 Task: Find connections with filter location Atalaia with filter topic #consultantswith filter profile language Spanish with filter current company PINKVILLA with filter school Chinmaya Vidyalaya with filter industry Museums, Historical Sites, and Zoos with filter service category DJing with filter keywords title Social Media Assistant
Action: Mouse moved to (541, 110)
Screenshot: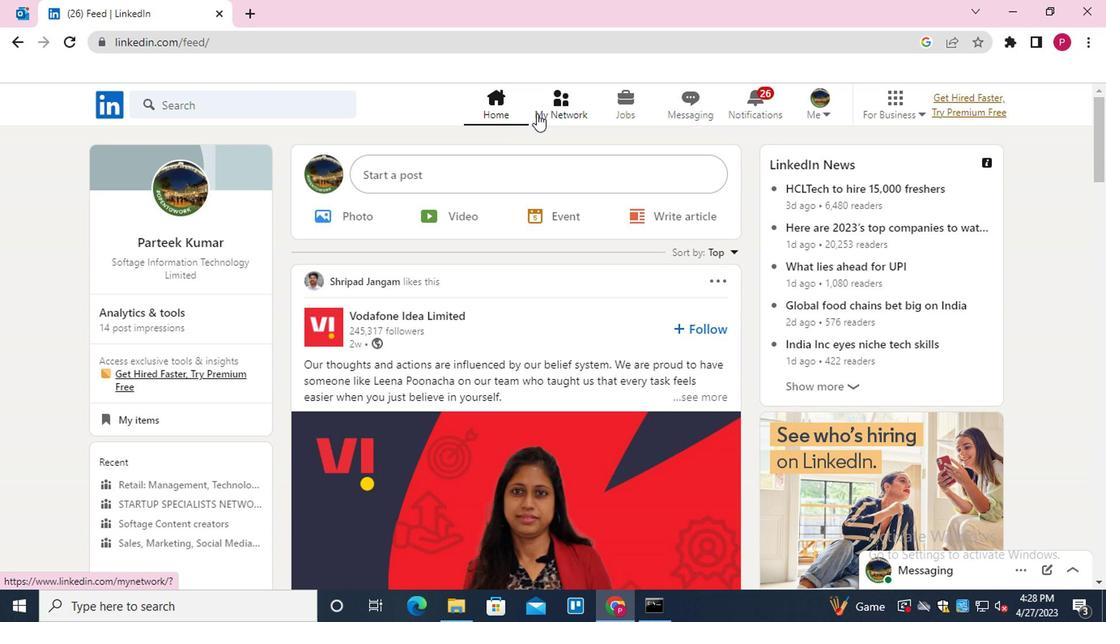 
Action: Mouse pressed left at (541, 110)
Screenshot: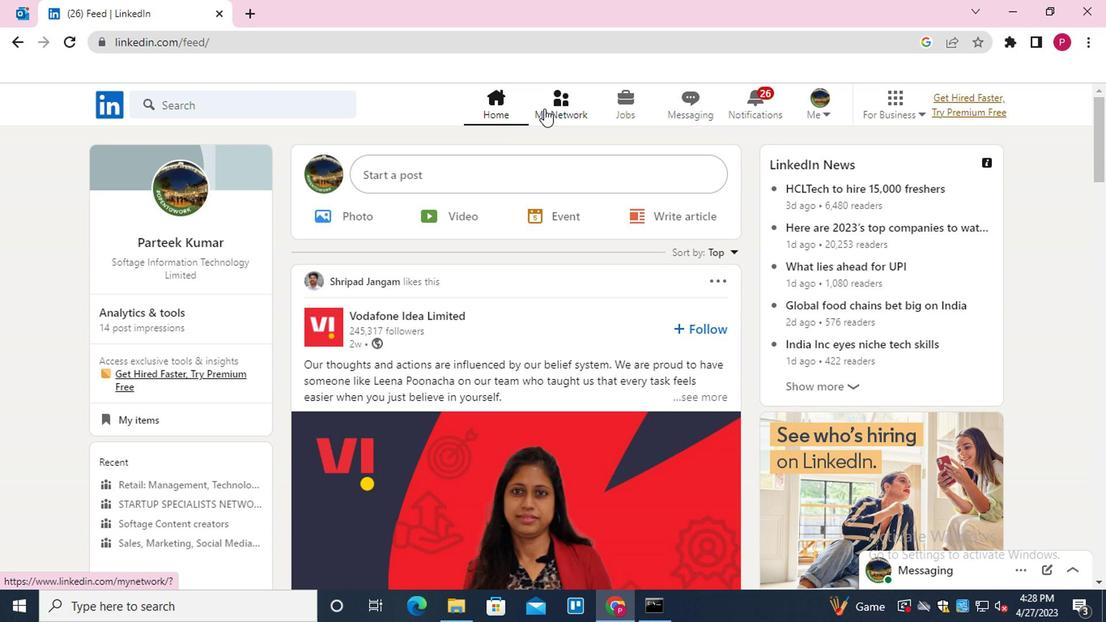 
Action: Mouse moved to (255, 194)
Screenshot: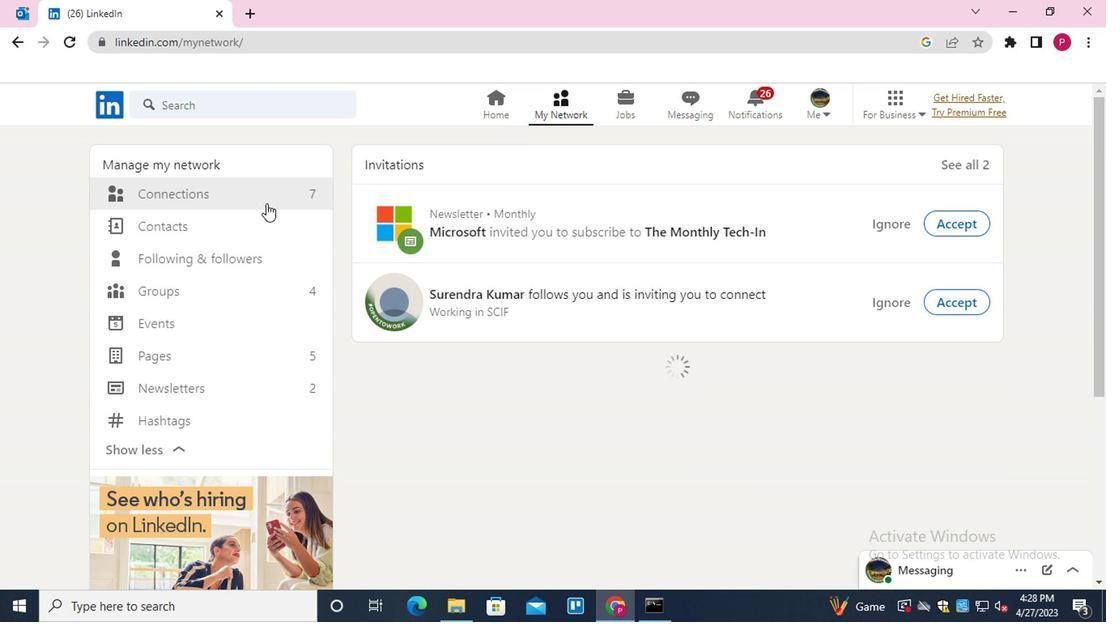 
Action: Mouse pressed left at (255, 194)
Screenshot: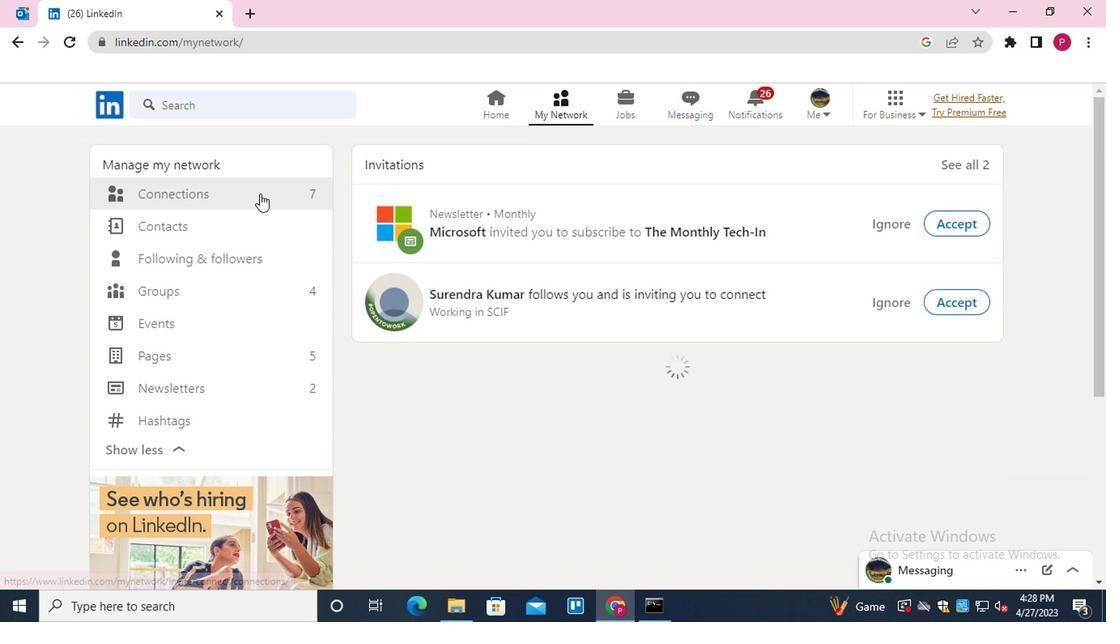 
Action: Mouse moved to (649, 194)
Screenshot: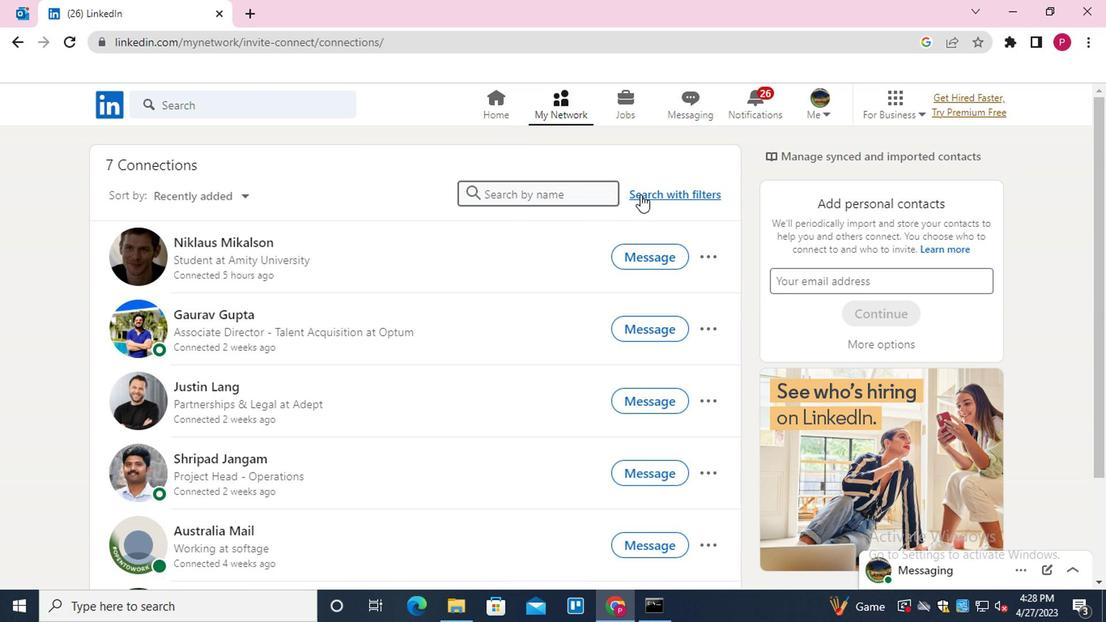 
Action: Mouse pressed left at (649, 194)
Screenshot: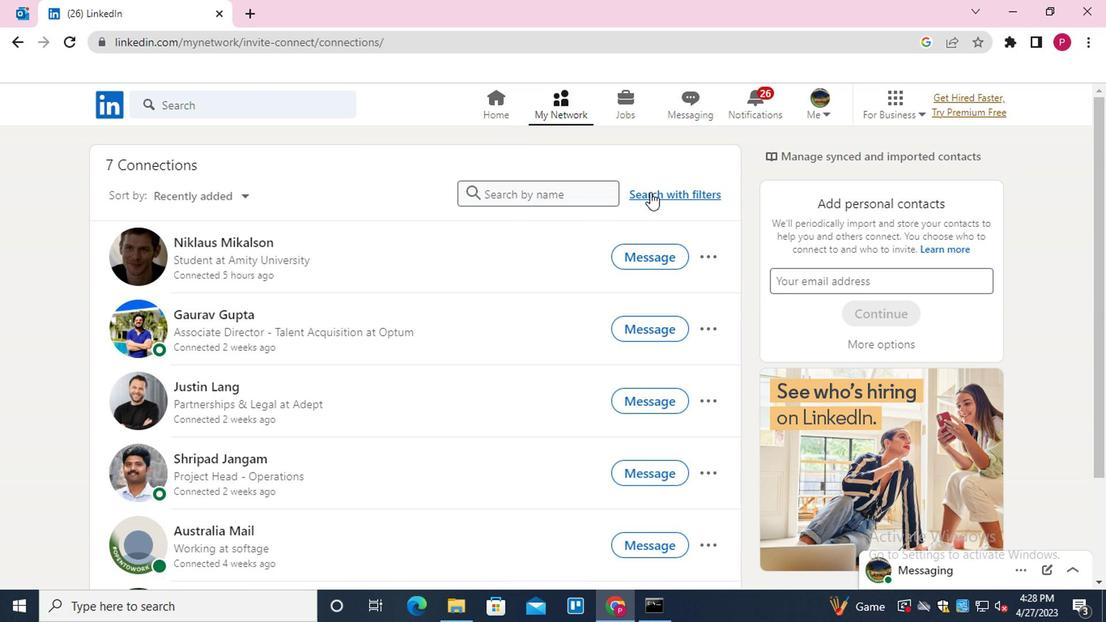 
Action: Mouse moved to (604, 146)
Screenshot: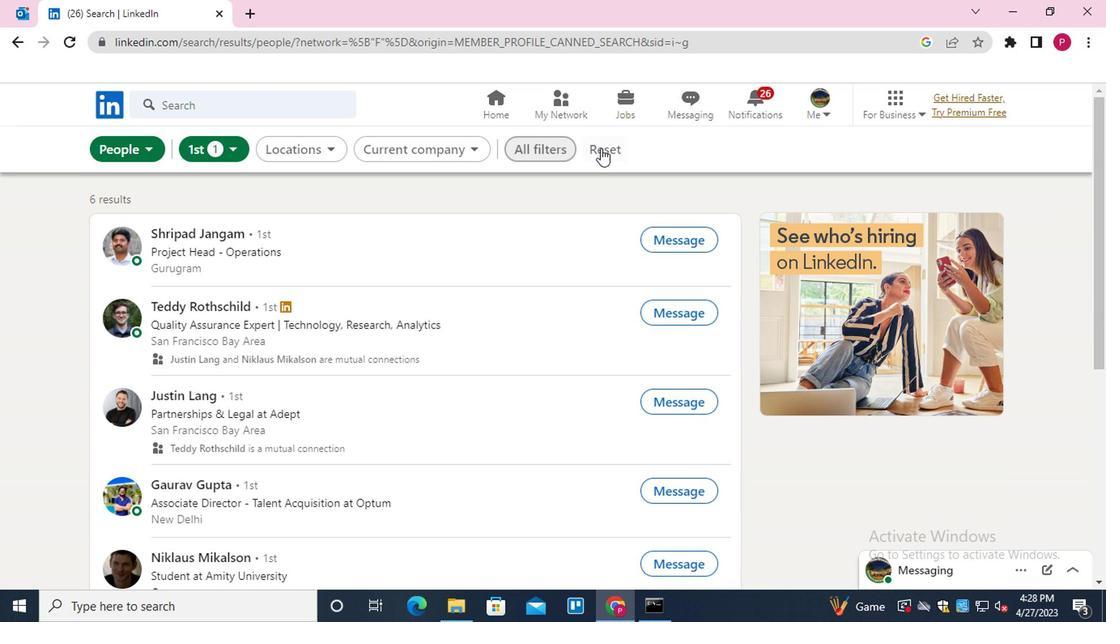 
Action: Mouse pressed left at (604, 146)
Screenshot: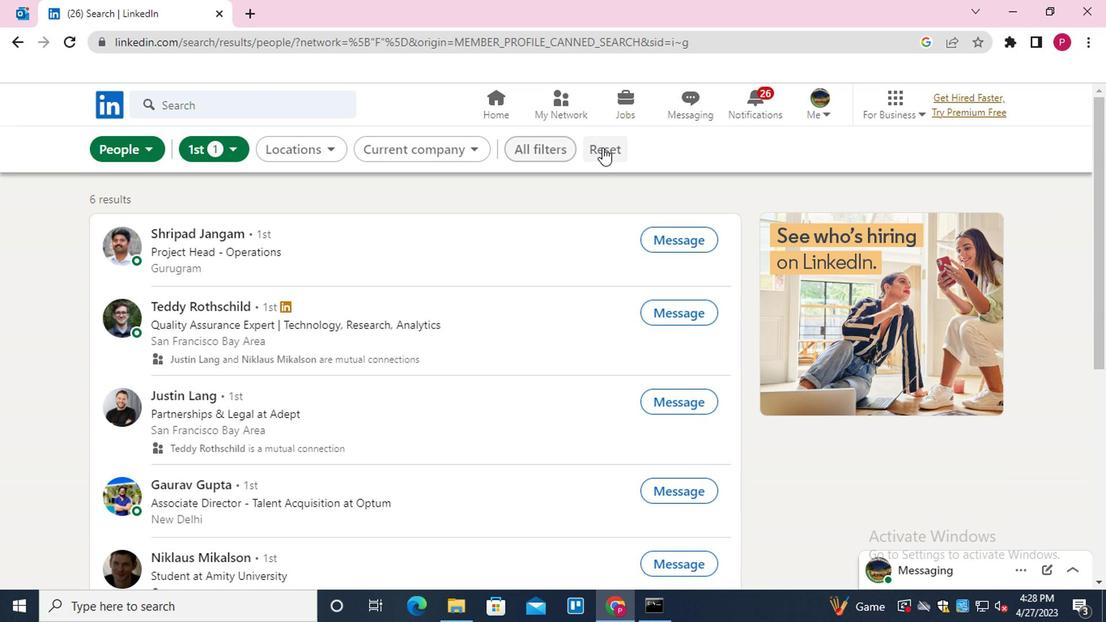 
Action: Mouse moved to (567, 148)
Screenshot: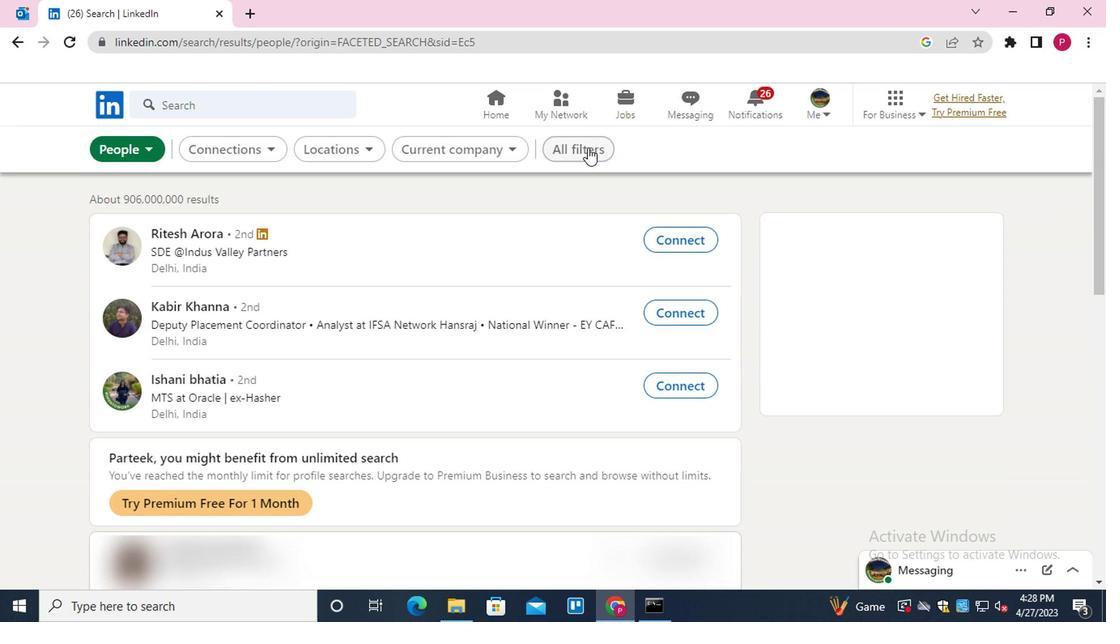 
Action: Mouse pressed left at (567, 148)
Screenshot: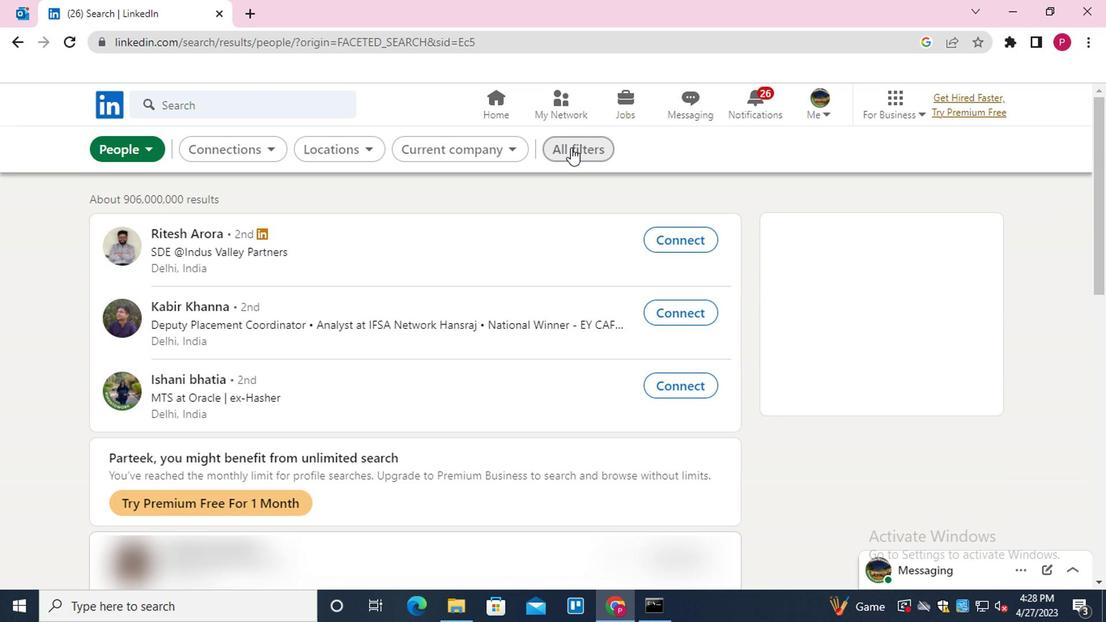
Action: Mouse moved to (854, 367)
Screenshot: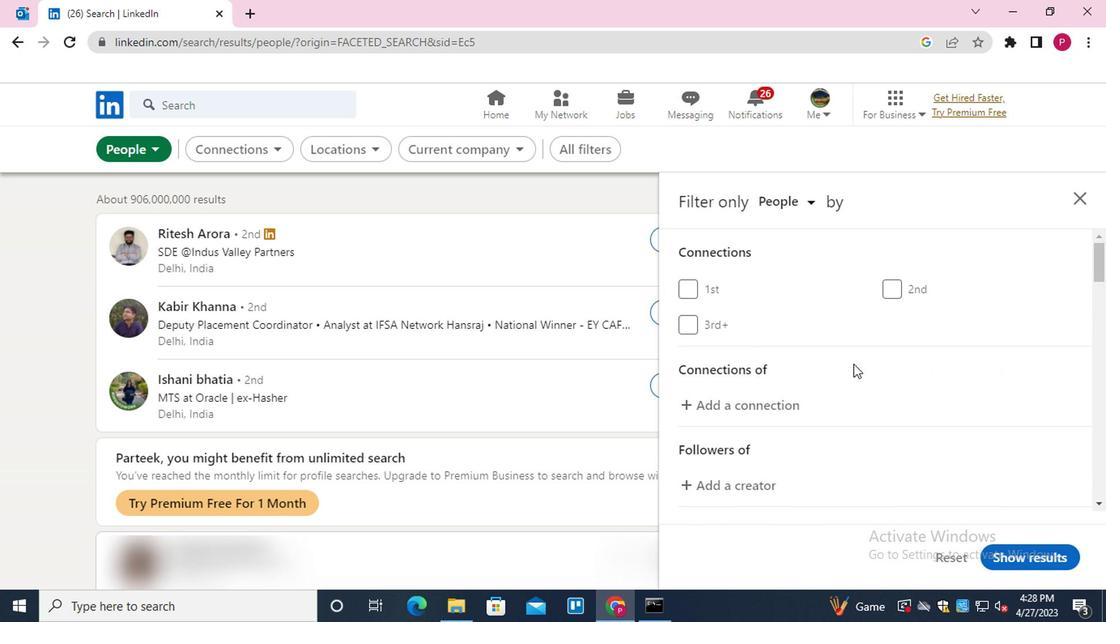 
Action: Mouse scrolled (854, 366) with delta (0, 0)
Screenshot: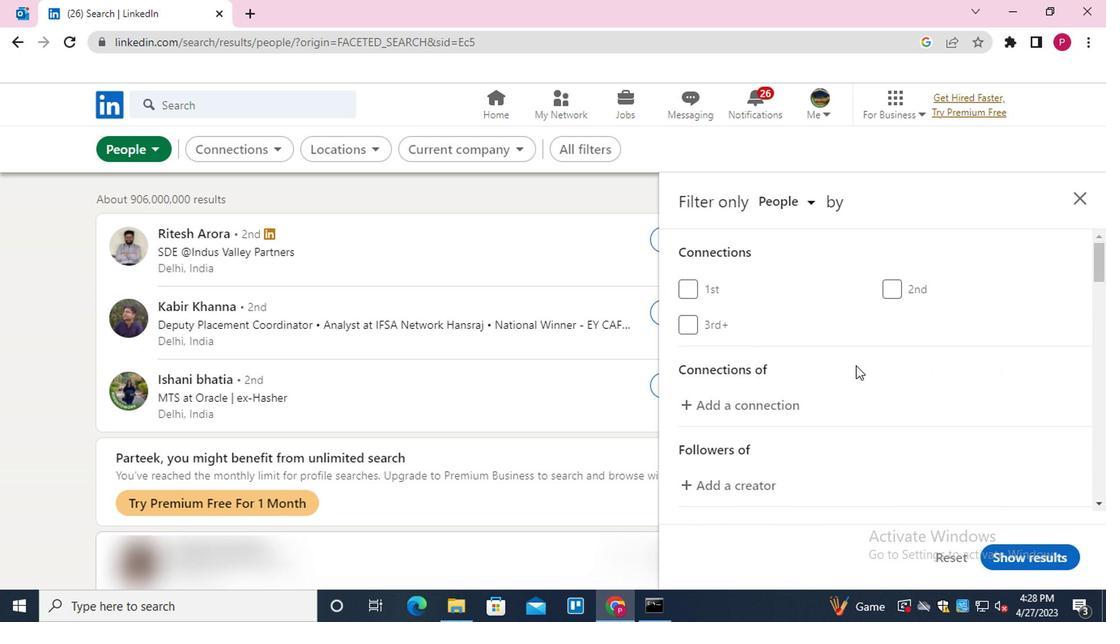 
Action: Mouse moved to (856, 368)
Screenshot: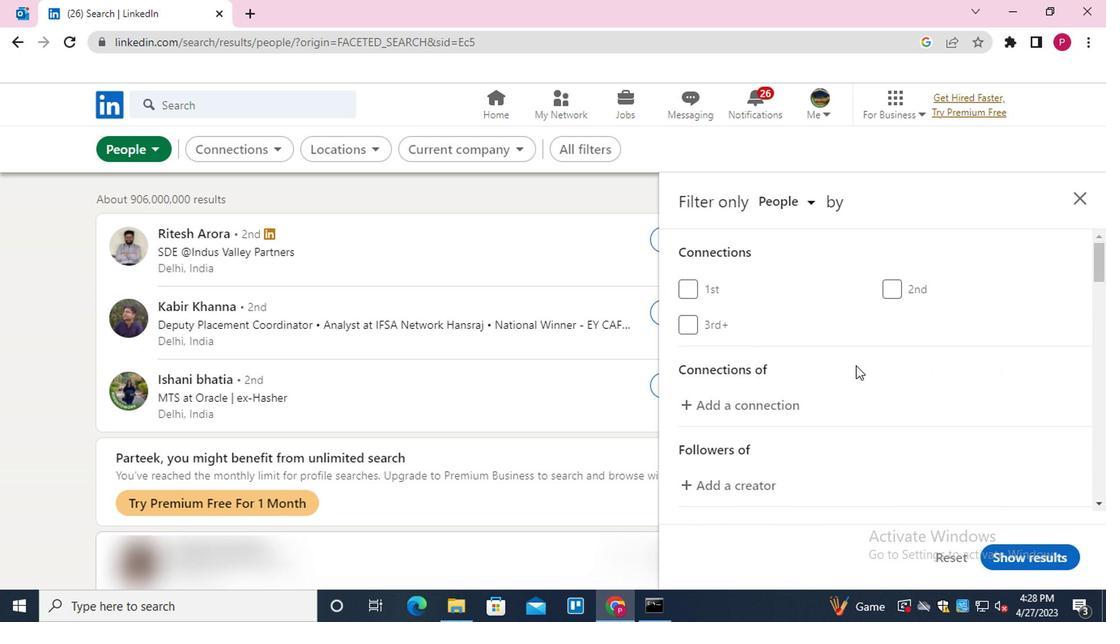 
Action: Mouse scrolled (856, 367) with delta (0, -1)
Screenshot: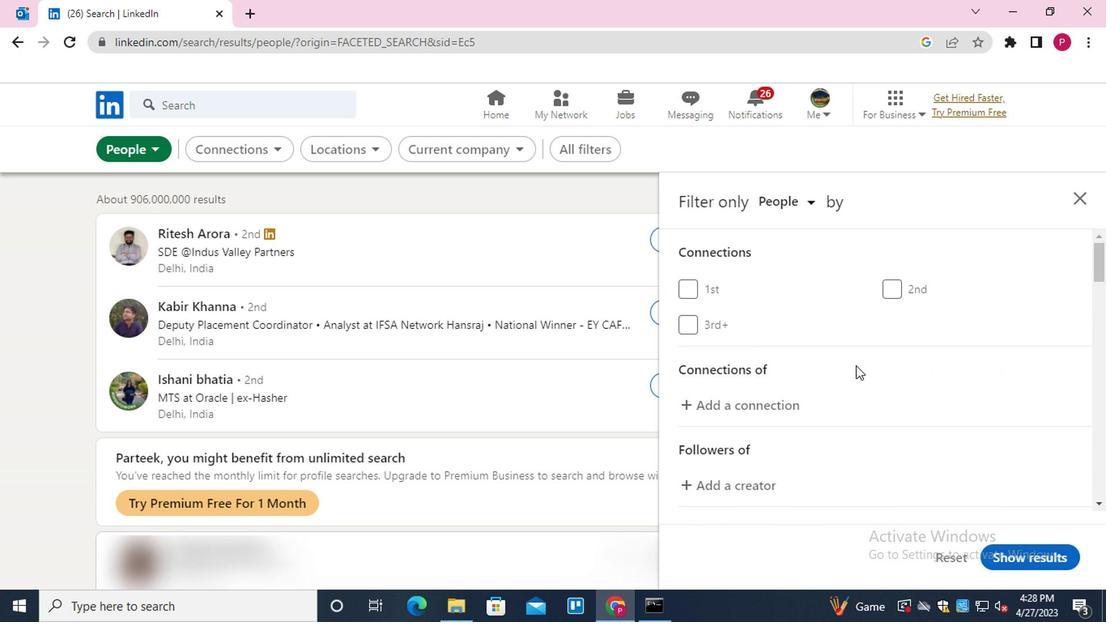 
Action: Mouse moved to (858, 369)
Screenshot: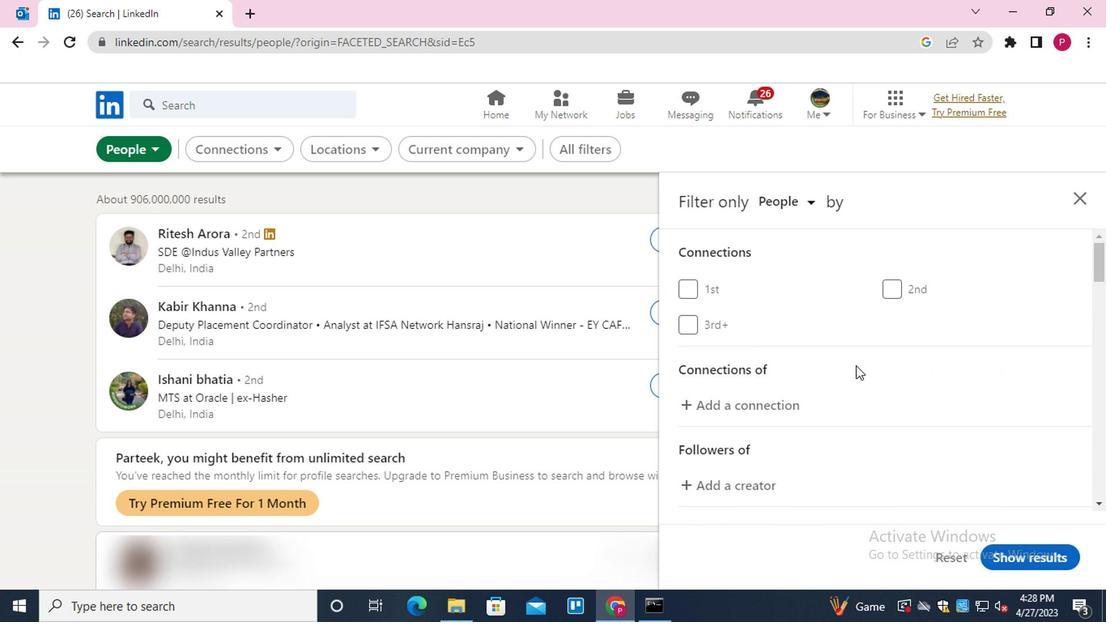 
Action: Mouse scrolled (858, 368) with delta (0, 0)
Screenshot: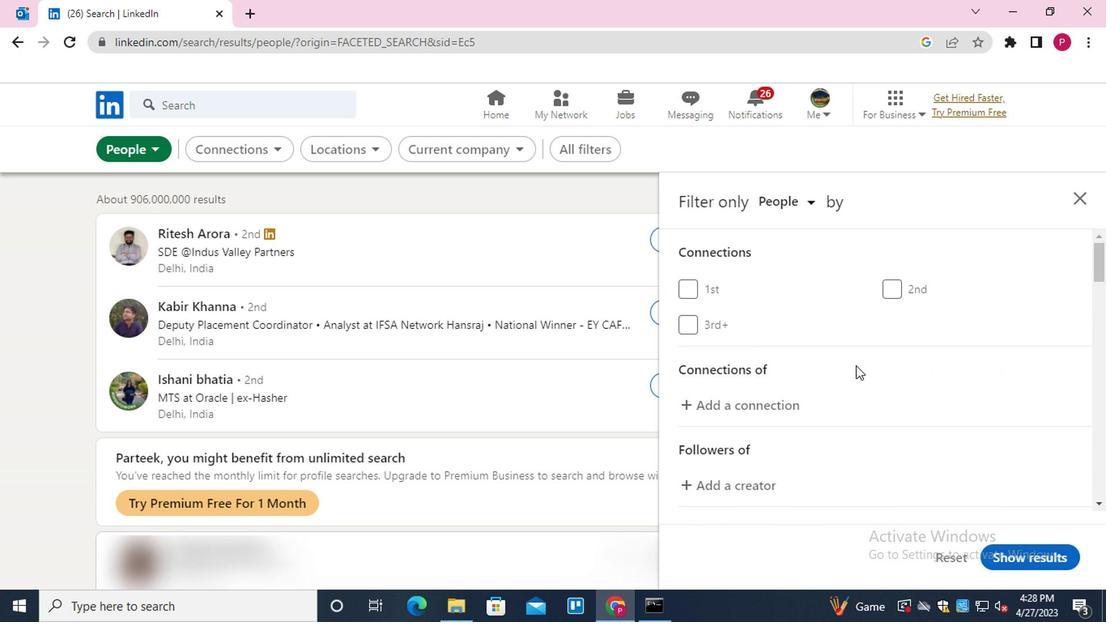 
Action: Mouse moved to (943, 387)
Screenshot: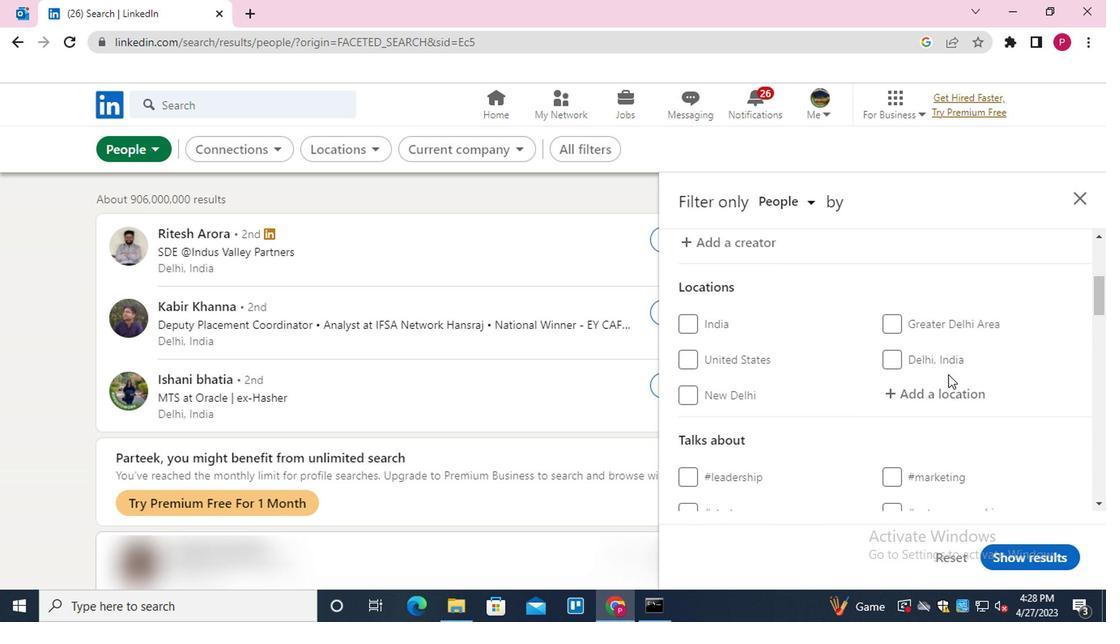 
Action: Mouse pressed left at (943, 387)
Screenshot: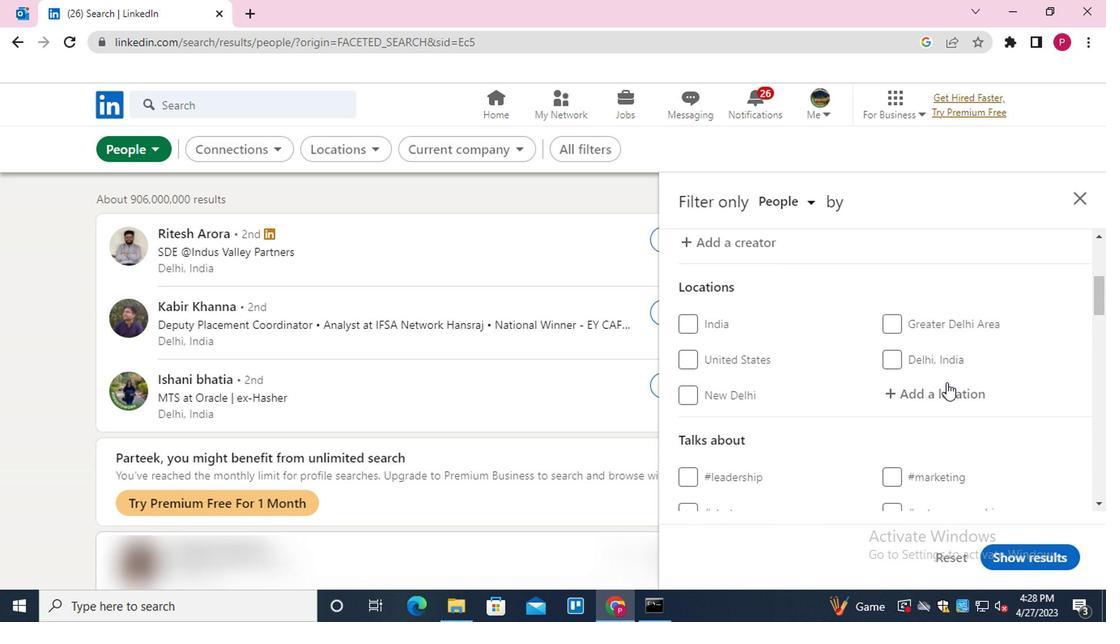 
Action: Key pressed <Key.shift>ATALIA<Key.backspace><Key.backspace><Key.down><Key.enter>
Screenshot: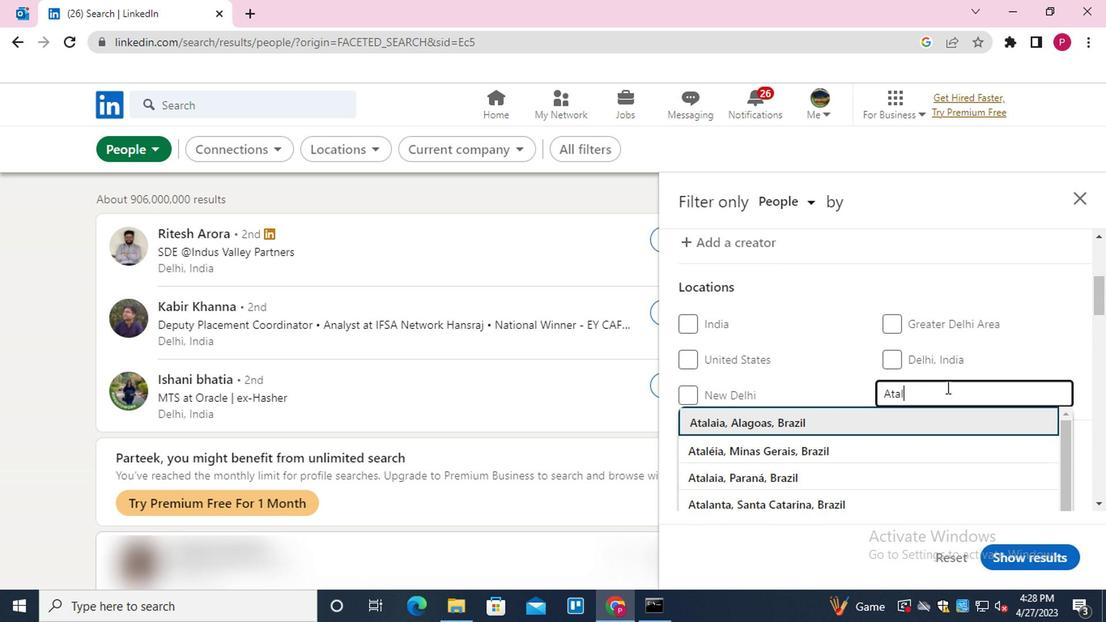 
Action: Mouse moved to (869, 385)
Screenshot: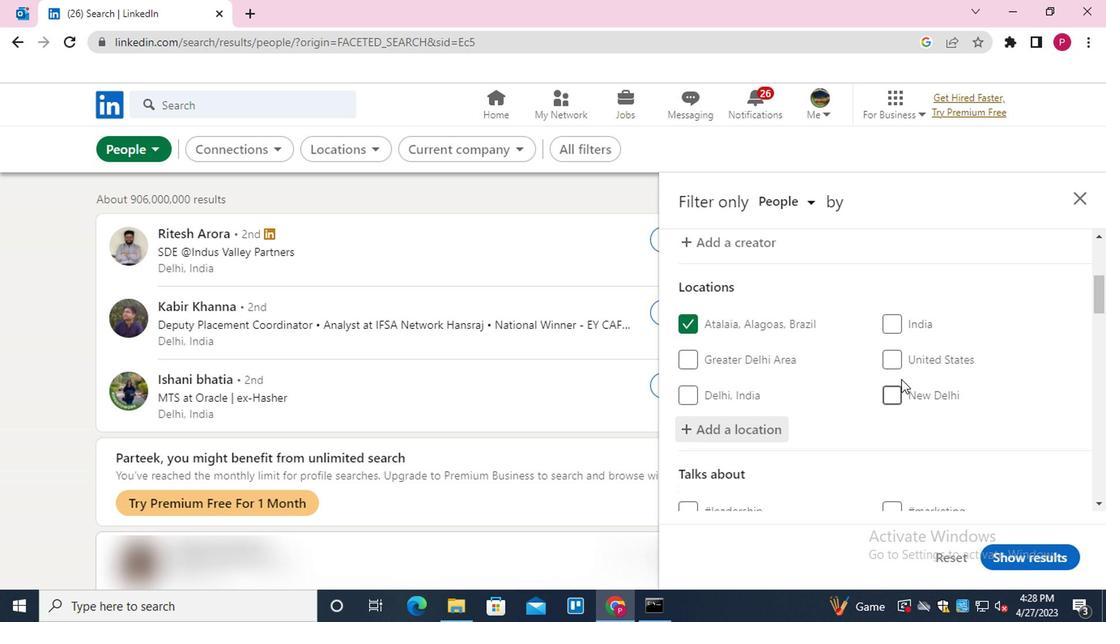 
Action: Mouse scrolled (869, 383) with delta (0, -1)
Screenshot: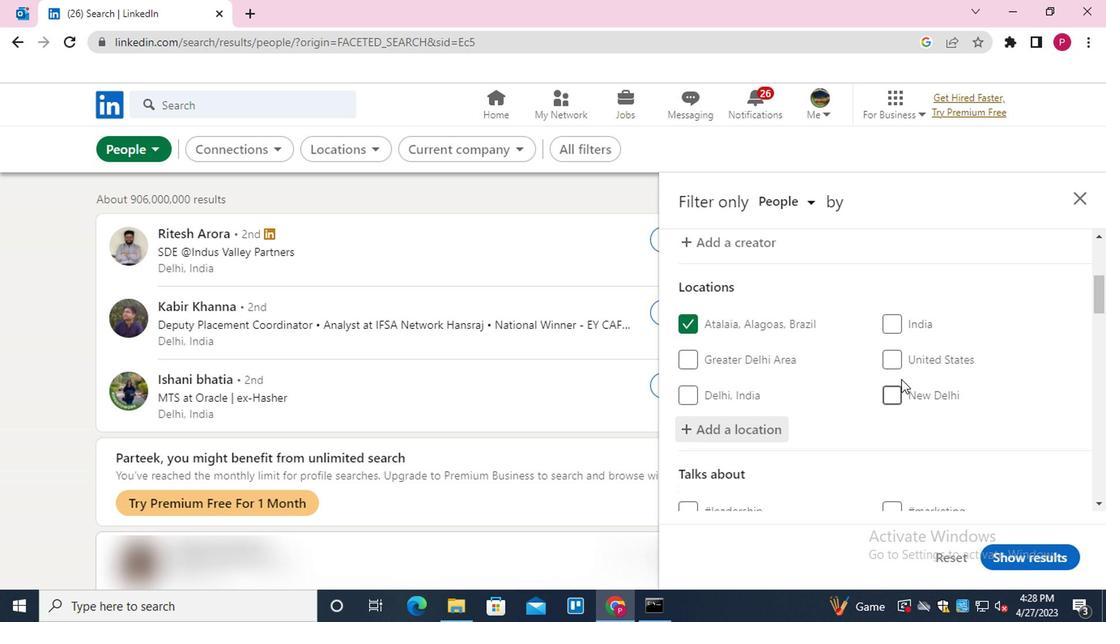 
Action: Mouse moved to (867, 390)
Screenshot: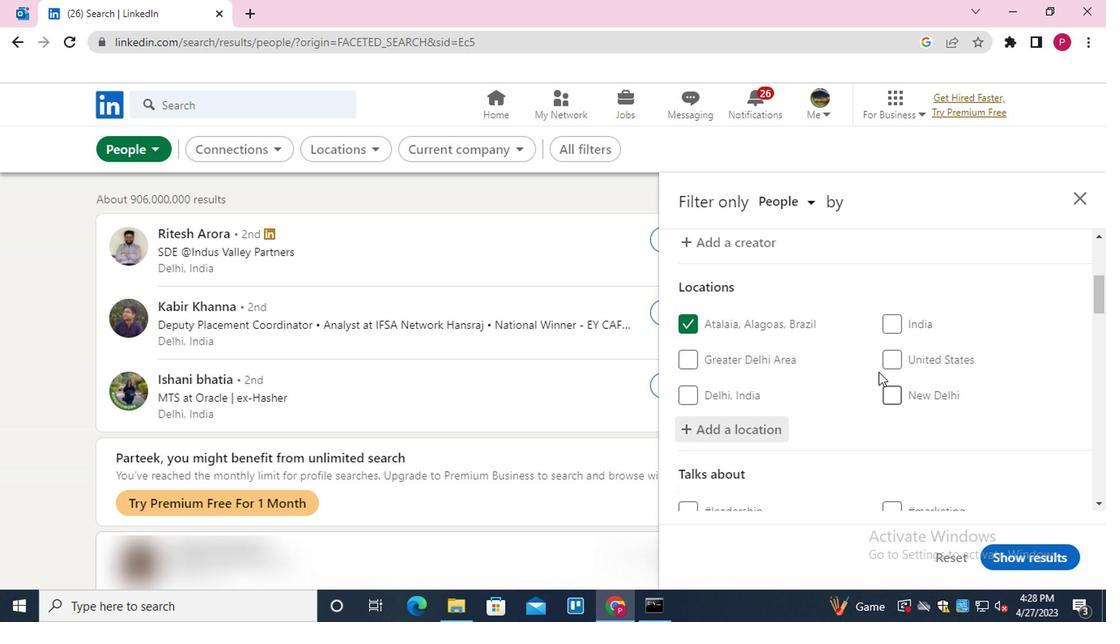 
Action: Mouse scrolled (867, 389) with delta (0, 0)
Screenshot: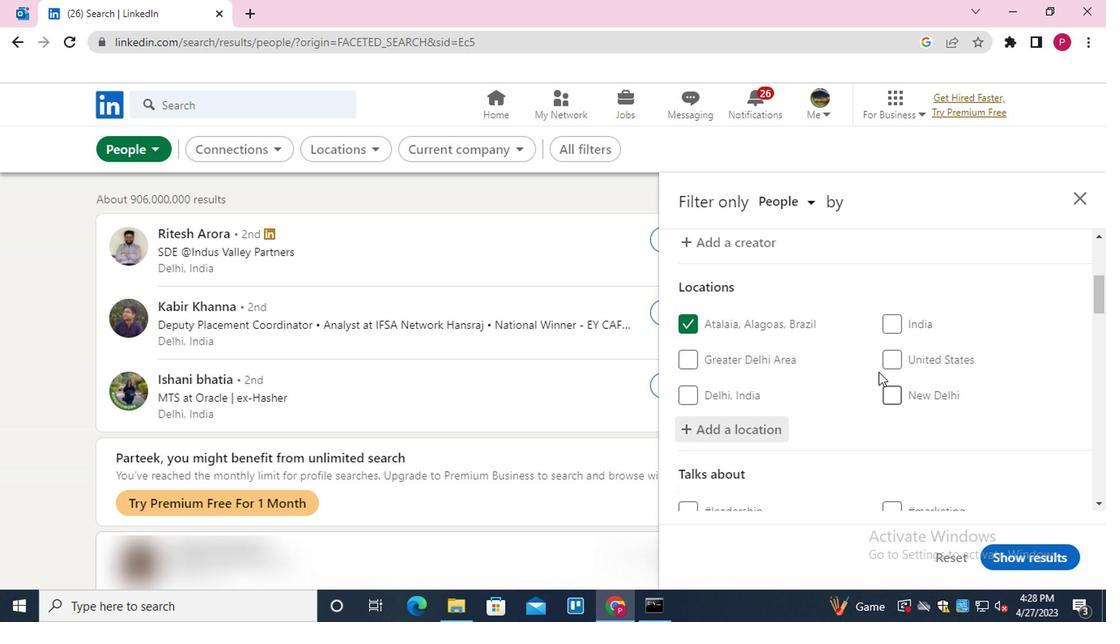 
Action: Mouse moved to (860, 394)
Screenshot: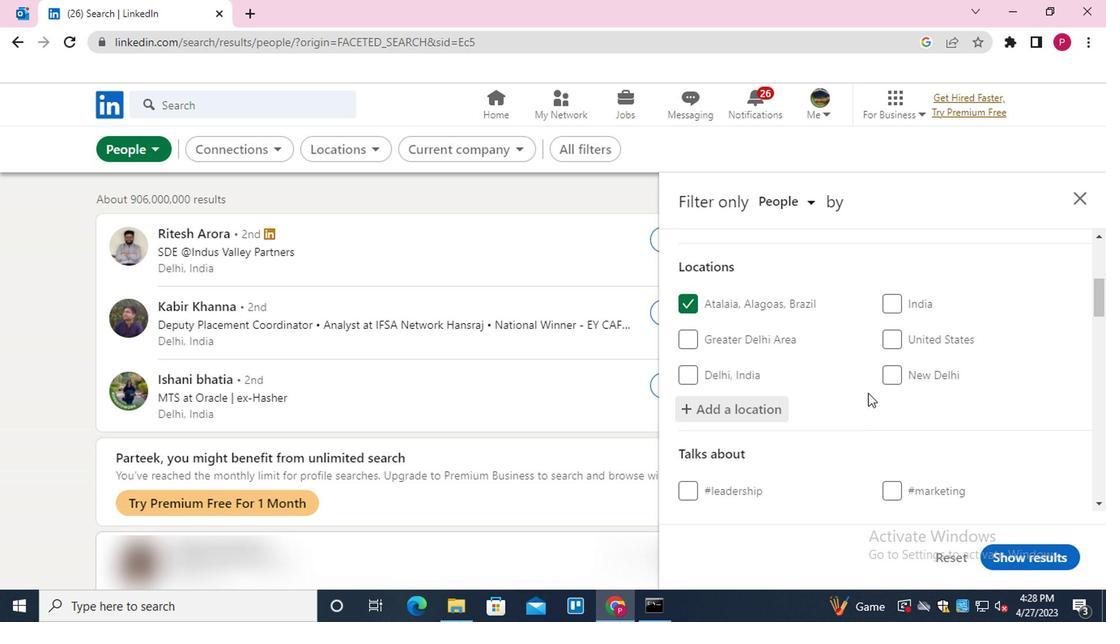 
Action: Mouse scrolled (860, 393) with delta (0, 0)
Screenshot: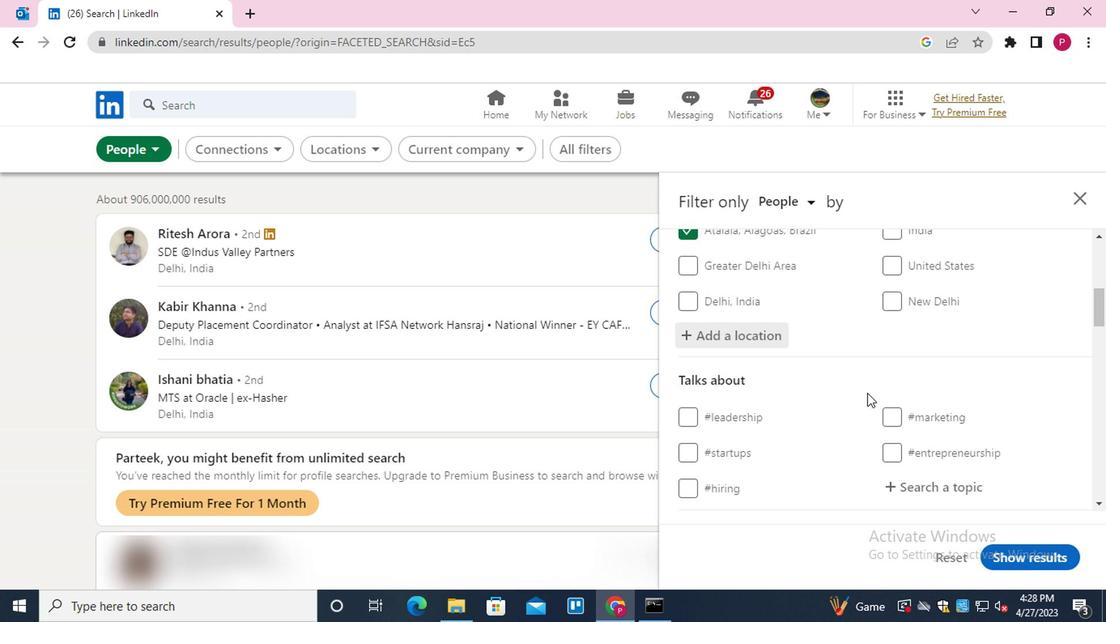 
Action: Mouse moved to (961, 347)
Screenshot: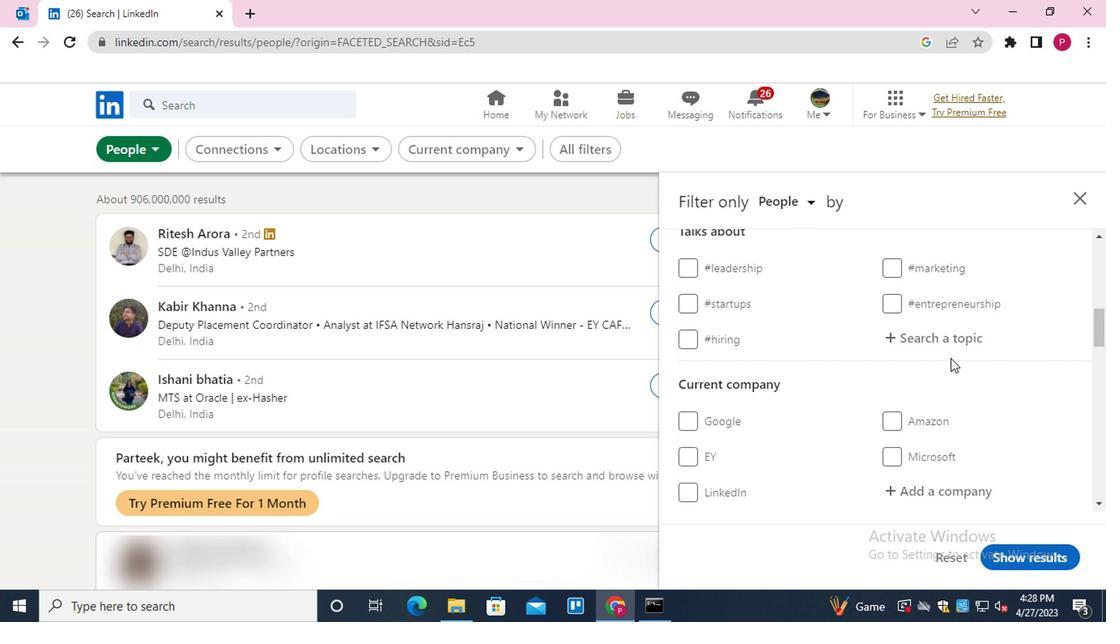 
Action: Mouse pressed left at (961, 347)
Screenshot: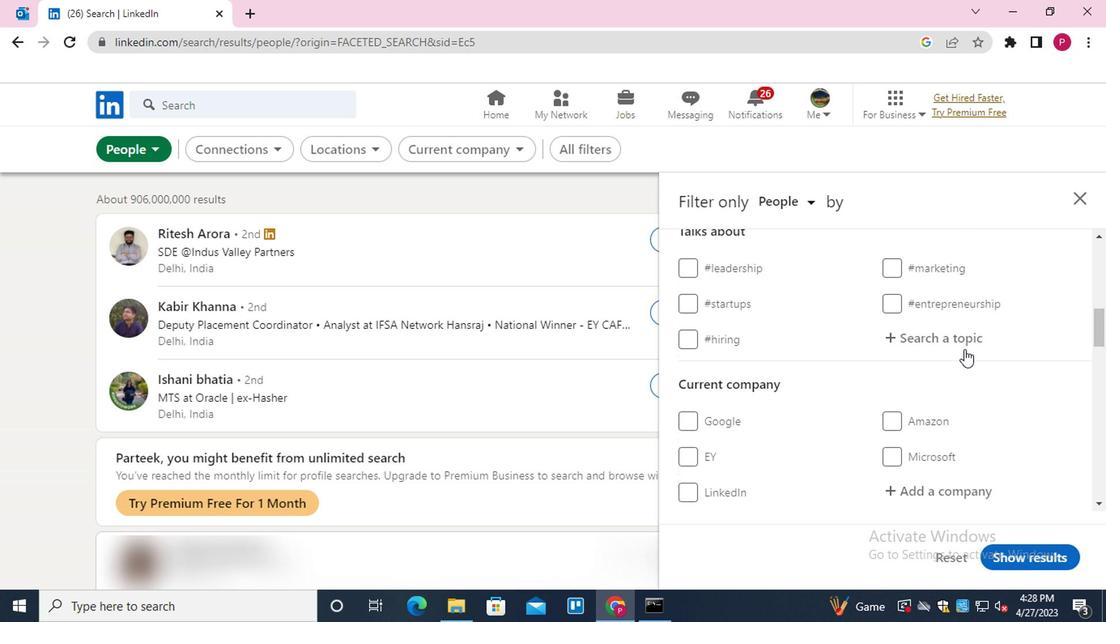 
Action: Key pressed CONSUL<Key.left><Key.left><Key.down><Key.down><Key.enter>
Screenshot: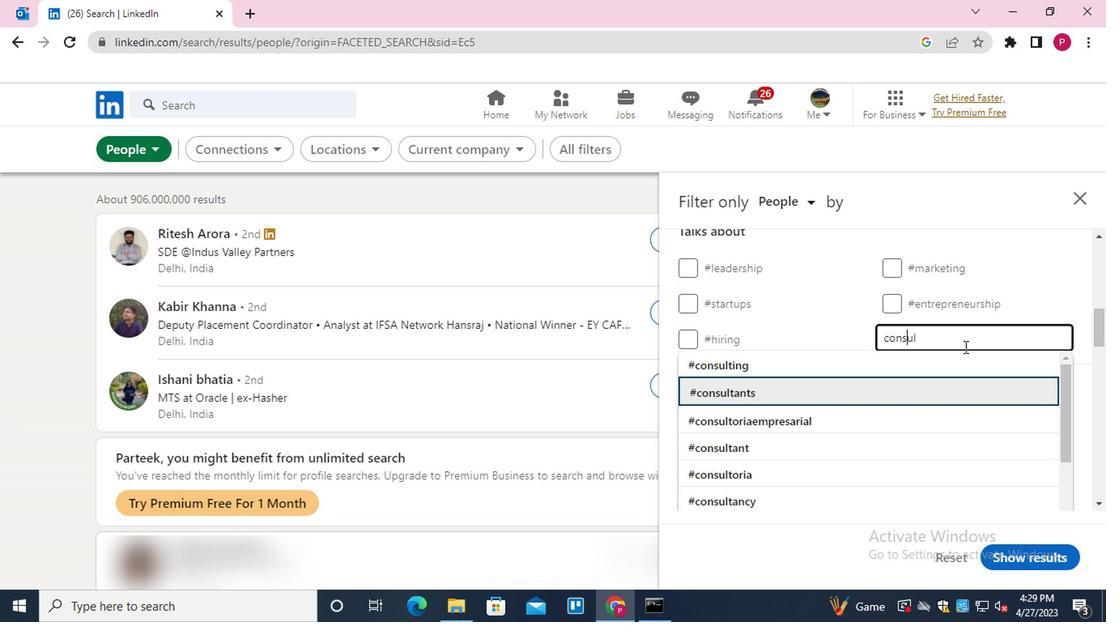 
Action: Mouse moved to (833, 335)
Screenshot: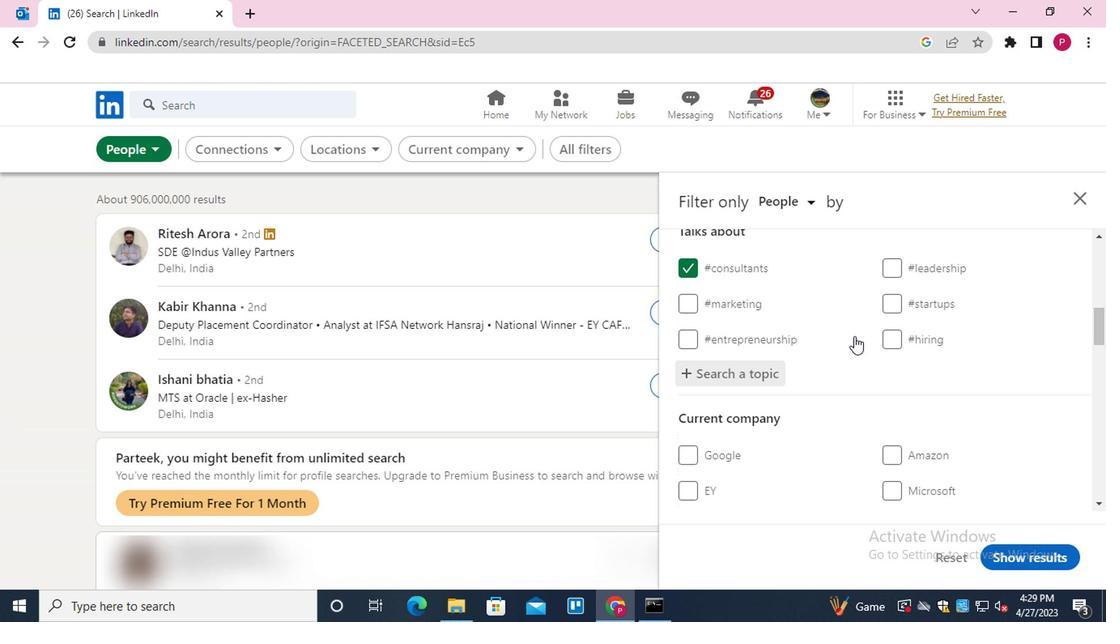 
Action: Mouse scrolled (833, 334) with delta (0, 0)
Screenshot: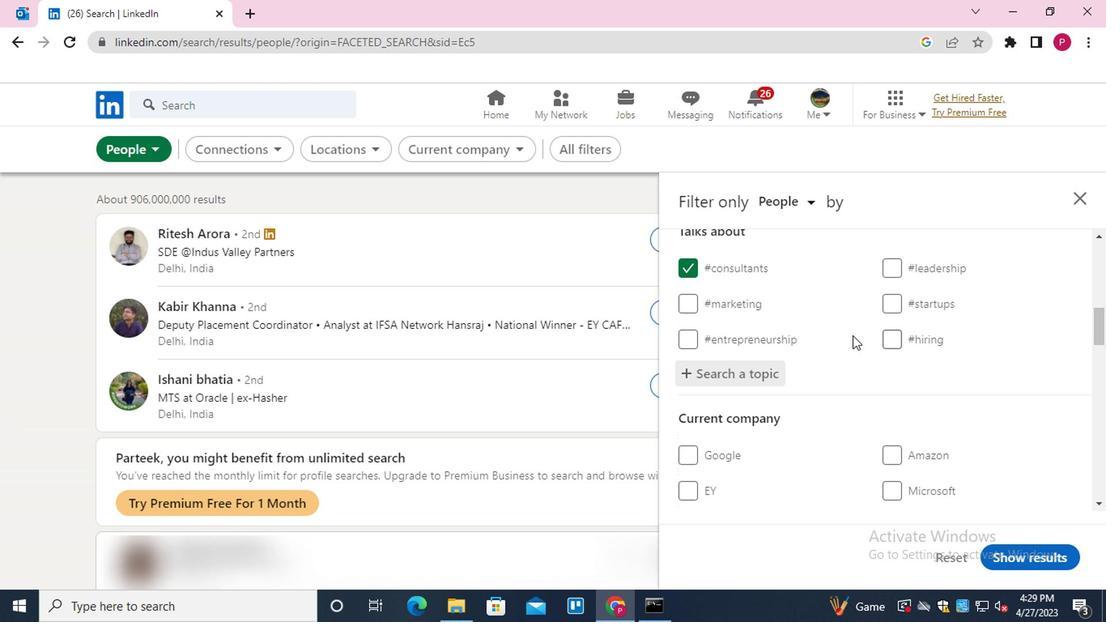 
Action: Mouse scrolled (833, 334) with delta (0, 0)
Screenshot: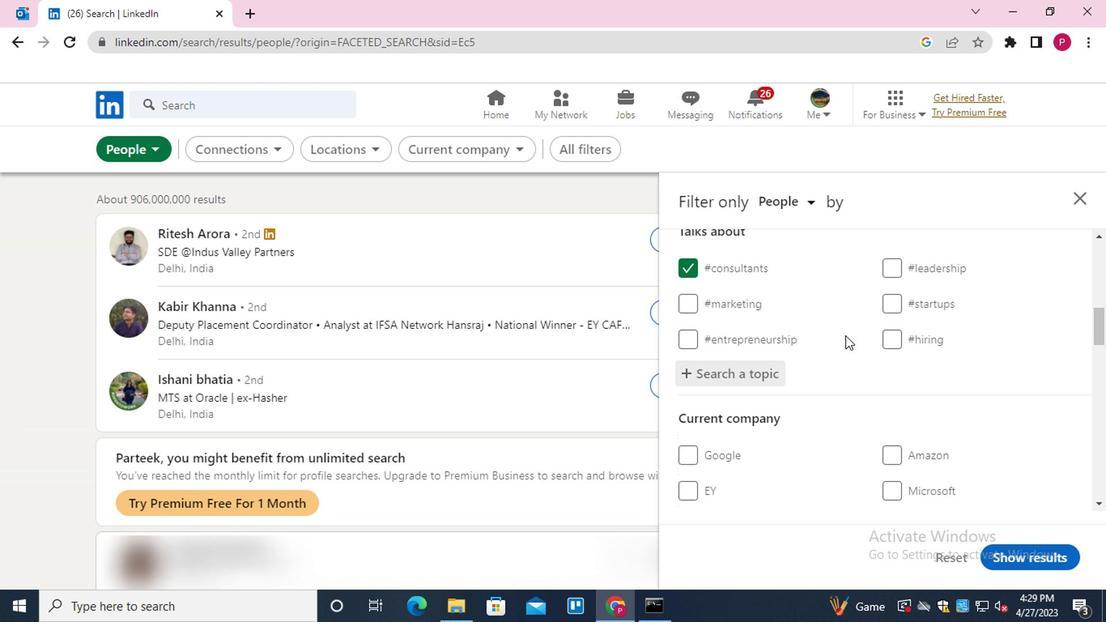 
Action: Mouse scrolled (833, 334) with delta (0, 0)
Screenshot: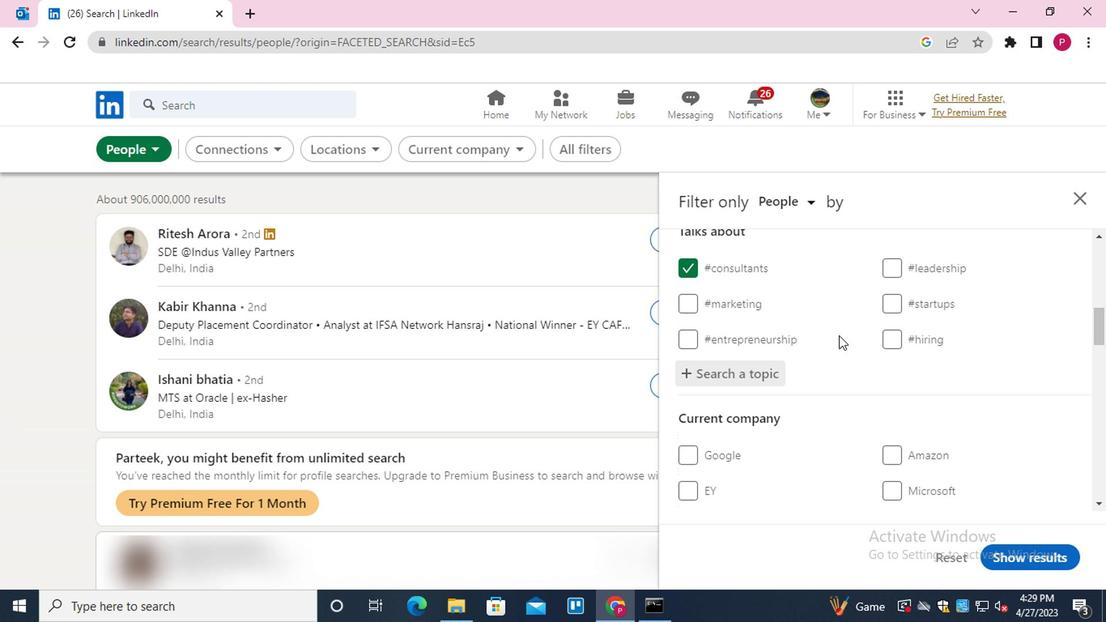 
Action: Mouse moved to (809, 347)
Screenshot: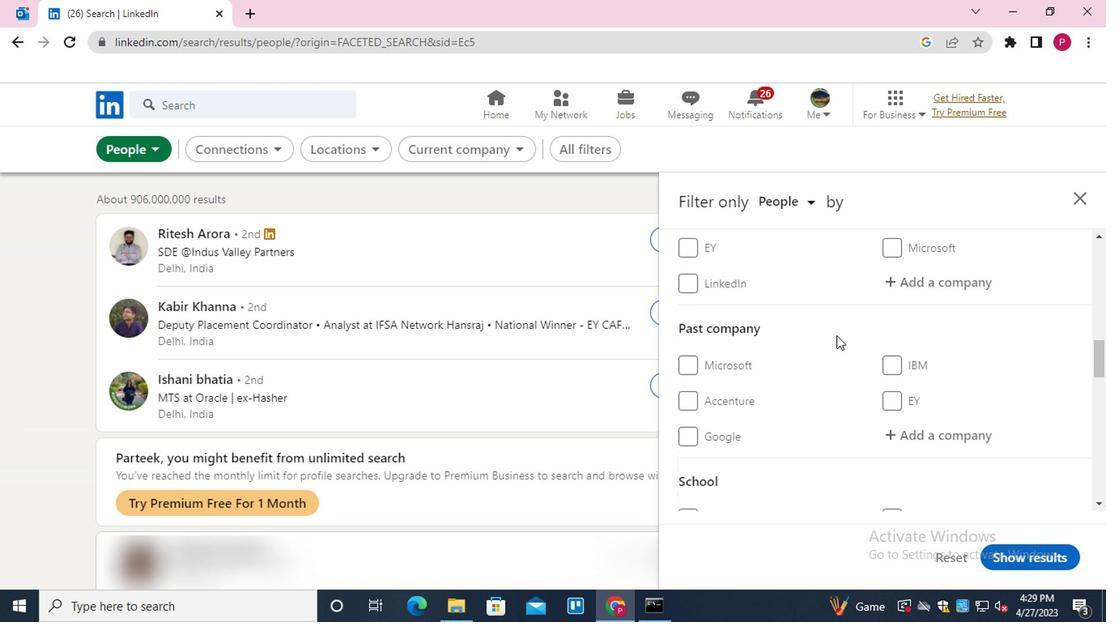 
Action: Mouse scrolled (809, 346) with delta (0, 0)
Screenshot: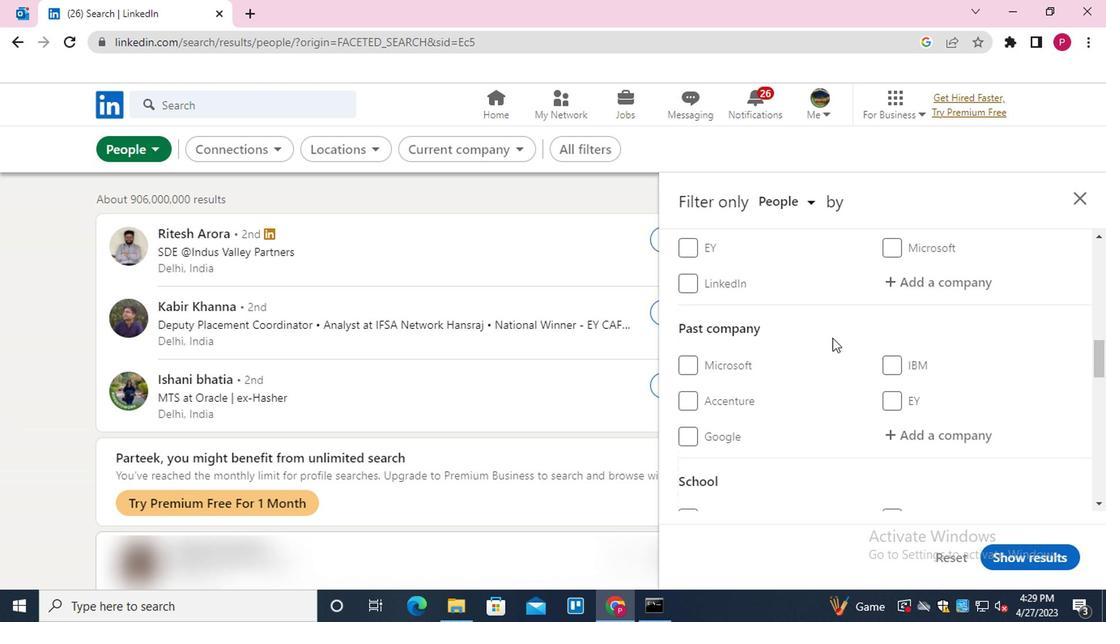 
Action: Mouse moved to (809, 347)
Screenshot: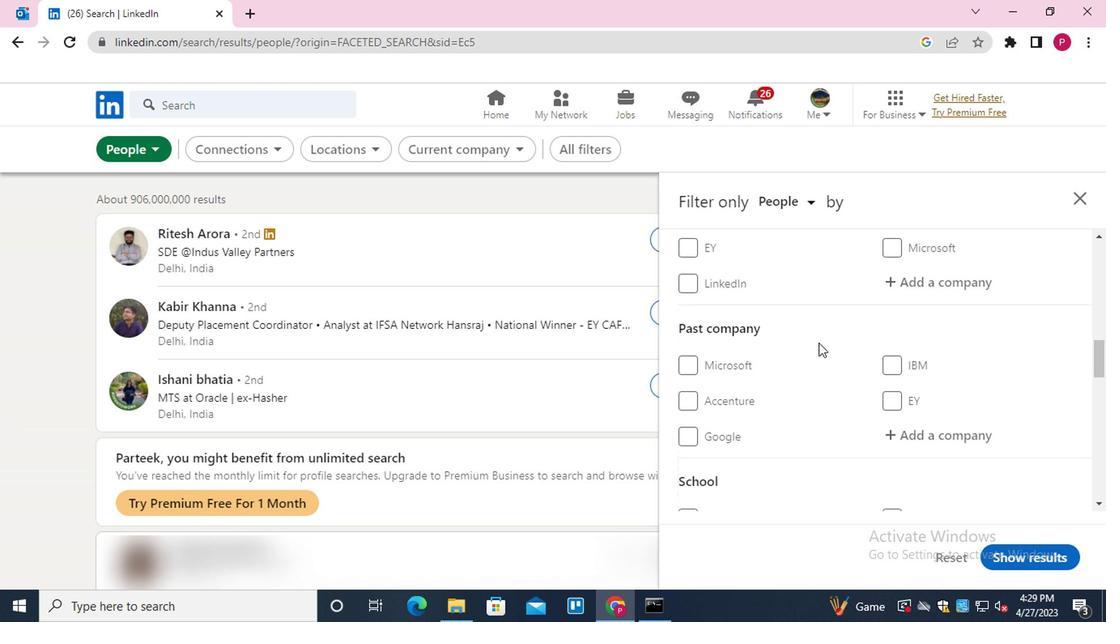 
Action: Mouse scrolled (809, 347) with delta (0, 0)
Screenshot: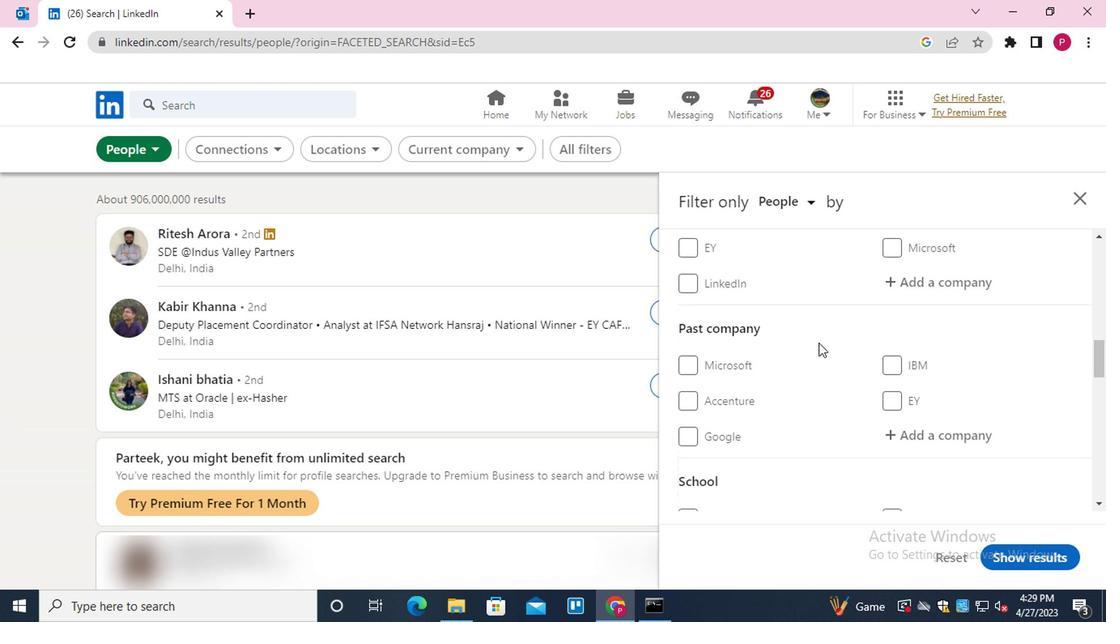 
Action: Mouse moved to (808, 348)
Screenshot: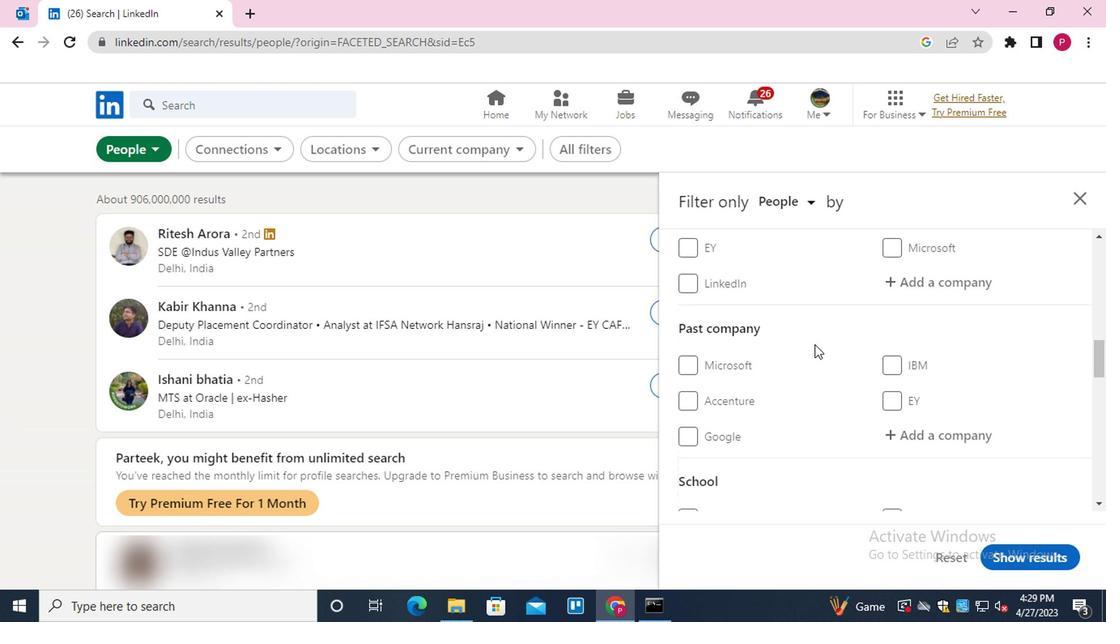 
Action: Mouse scrolled (808, 347) with delta (0, -1)
Screenshot: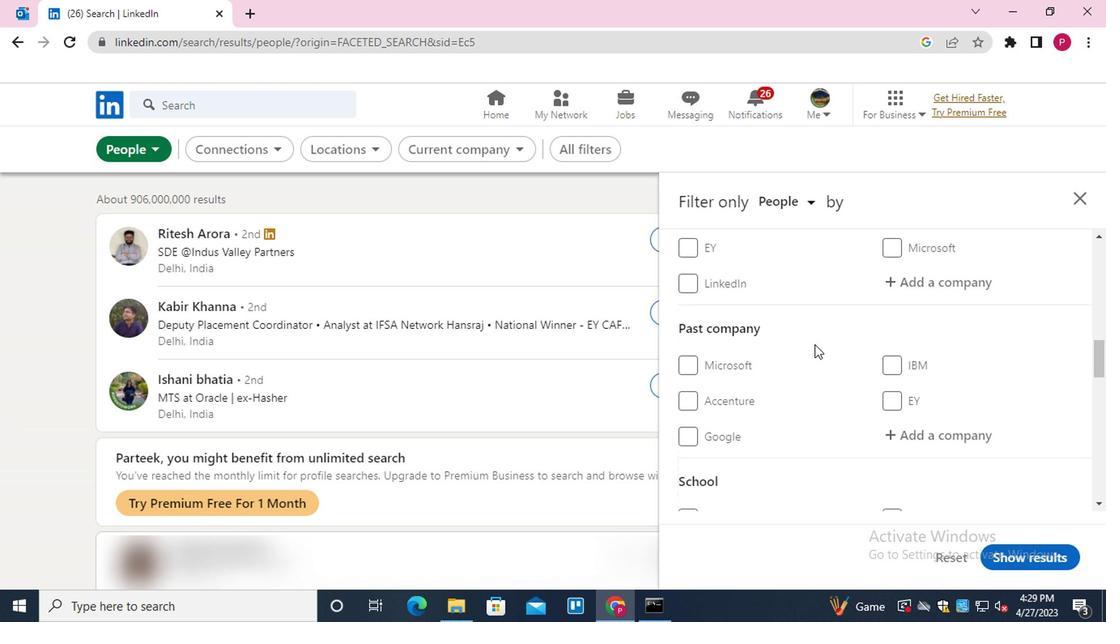 
Action: Mouse moved to (807, 351)
Screenshot: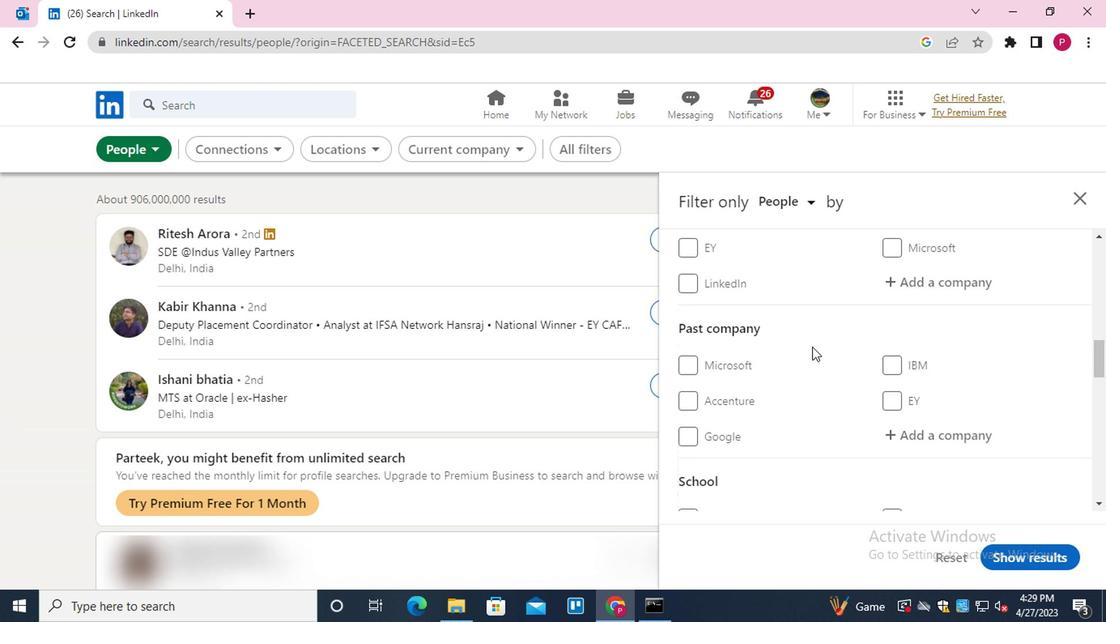 
Action: Mouse scrolled (807, 350) with delta (0, 0)
Screenshot: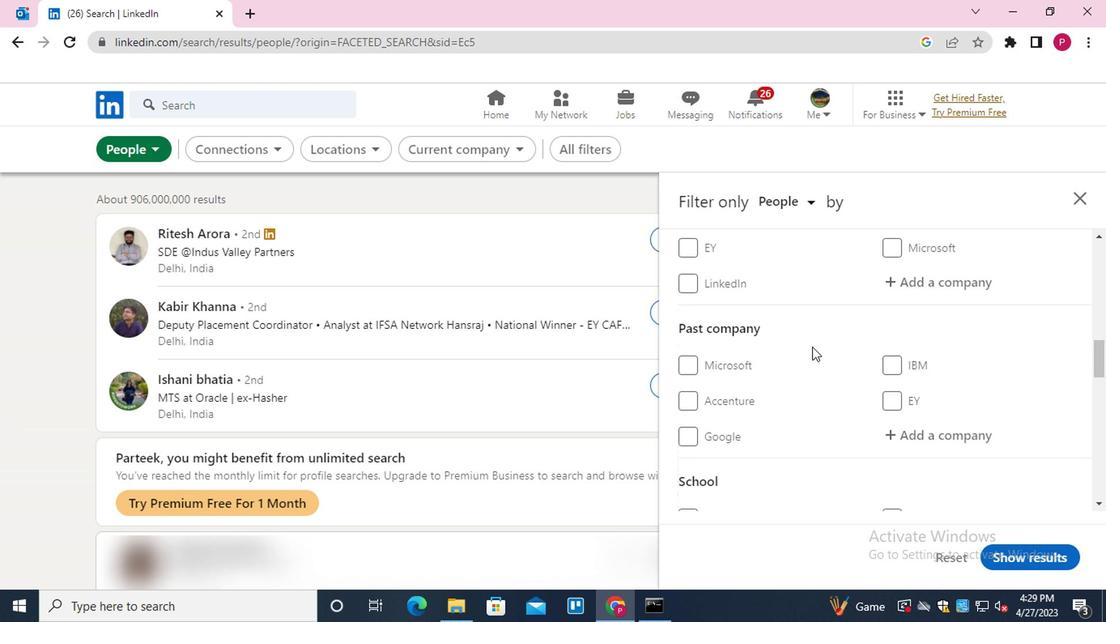 
Action: Mouse moved to (793, 367)
Screenshot: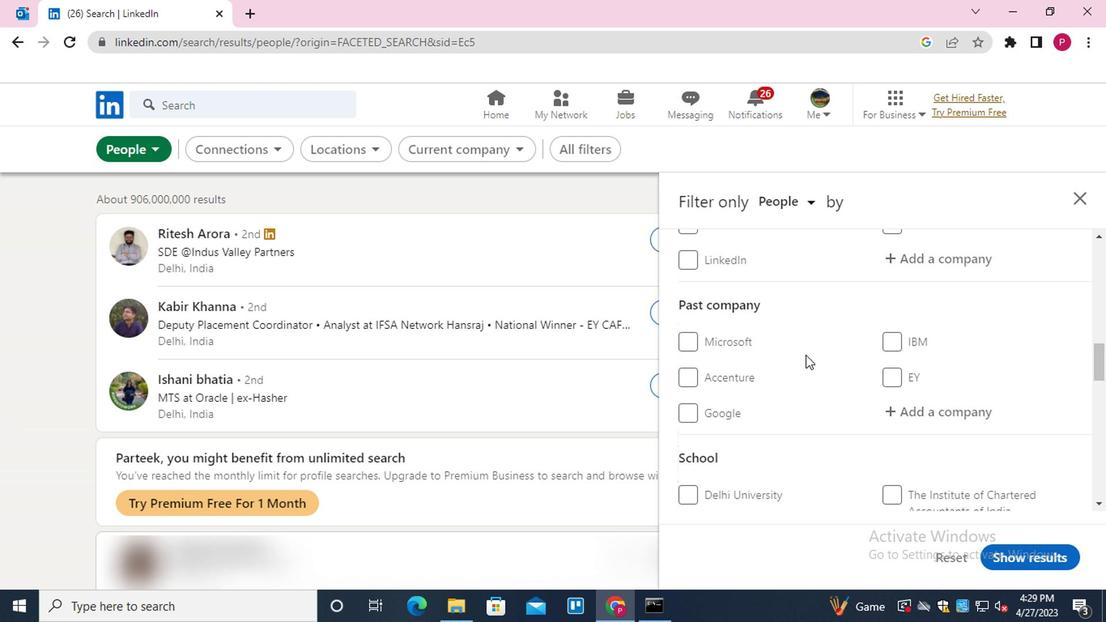 
Action: Mouse scrolled (793, 367) with delta (0, 0)
Screenshot: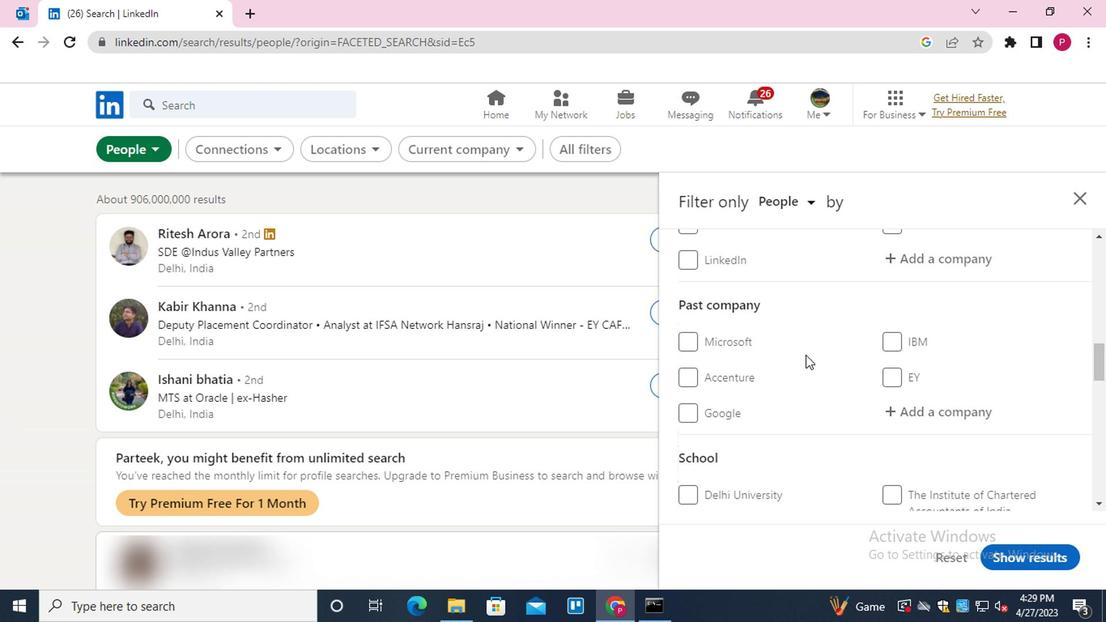 
Action: Mouse moved to (792, 378)
Screenshot: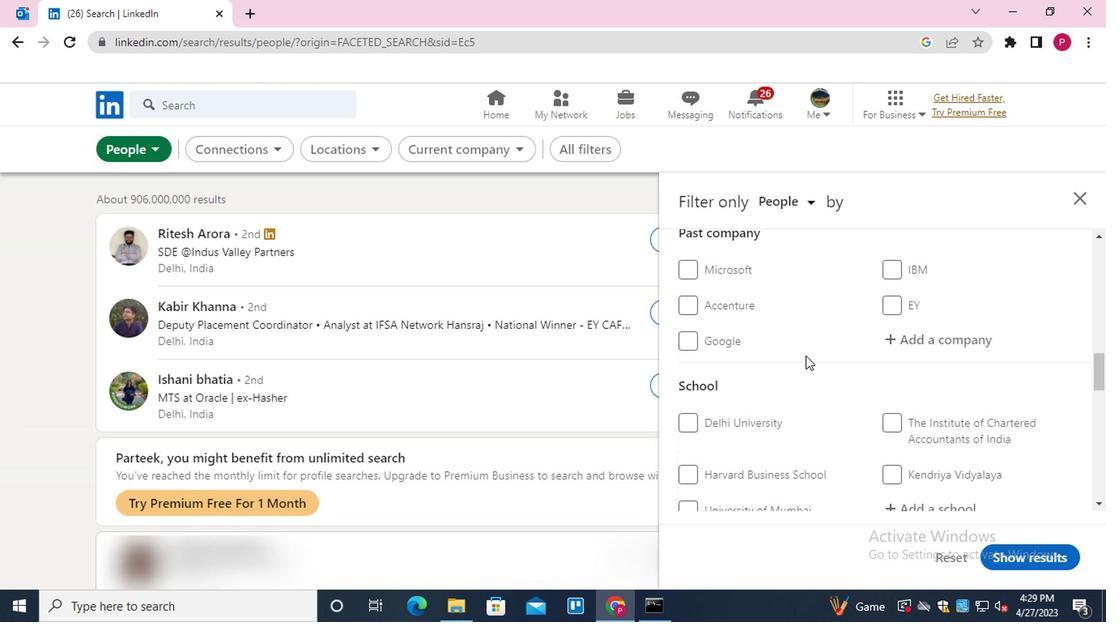 
Action: Mouse scrolled (792, 377) with delta (0, 0)
Screenshot: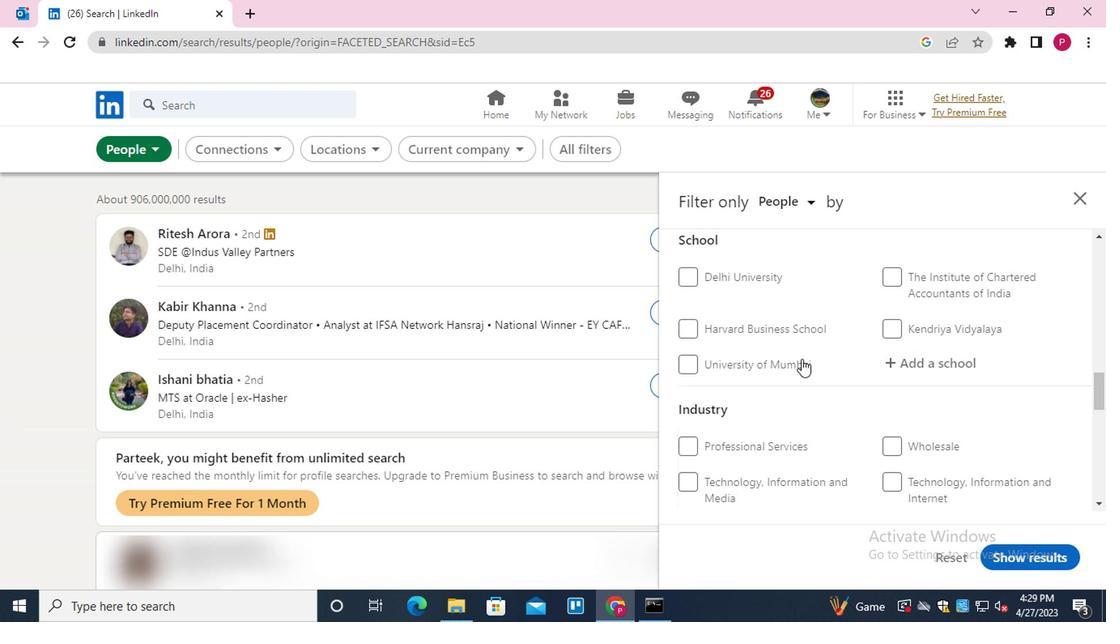 
Action: Mouse scrolled (792, 379) with delta (0, 1)
Screenshot: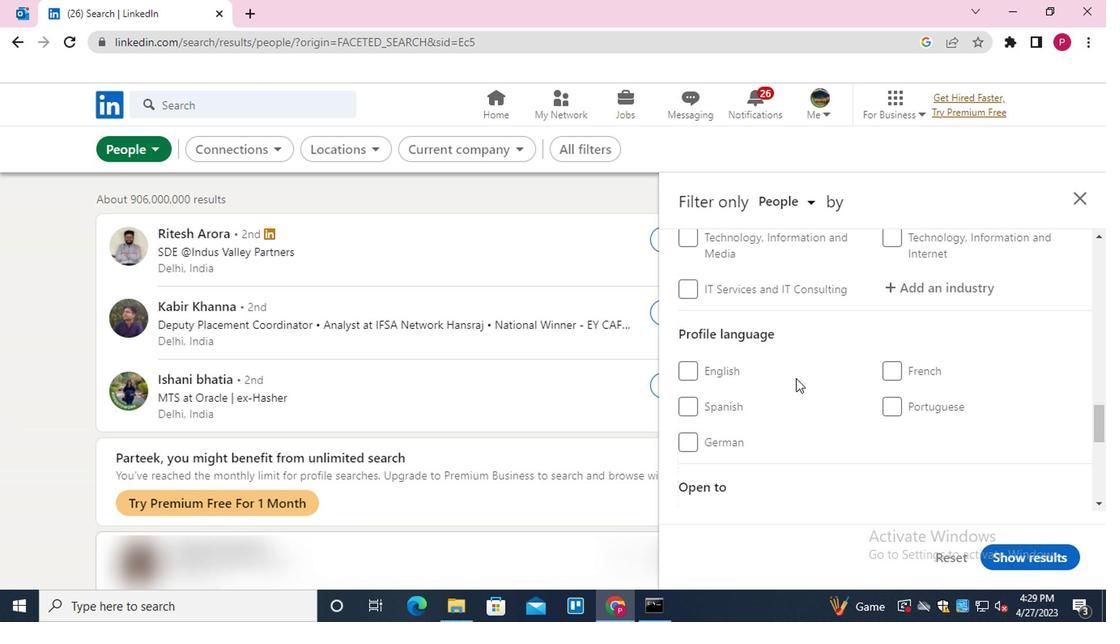 
Action: Mouse scrolled (792, 377) with delta (0, 0)
Screenshot: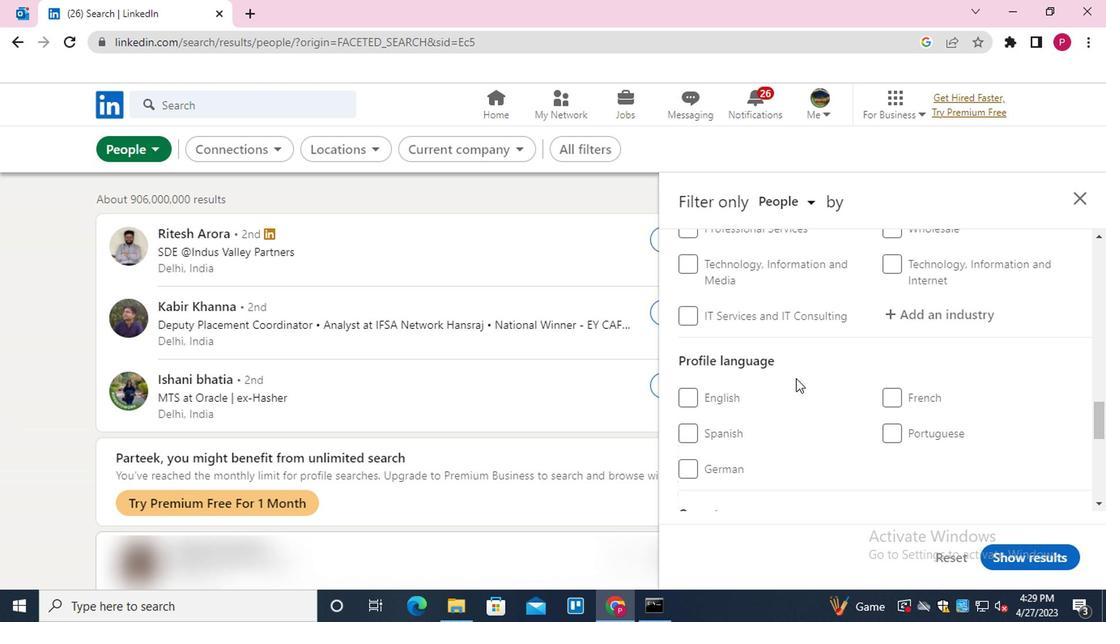 
Action: Mouse scrolled (792, 377) with delta (0, 0)
Screenshot: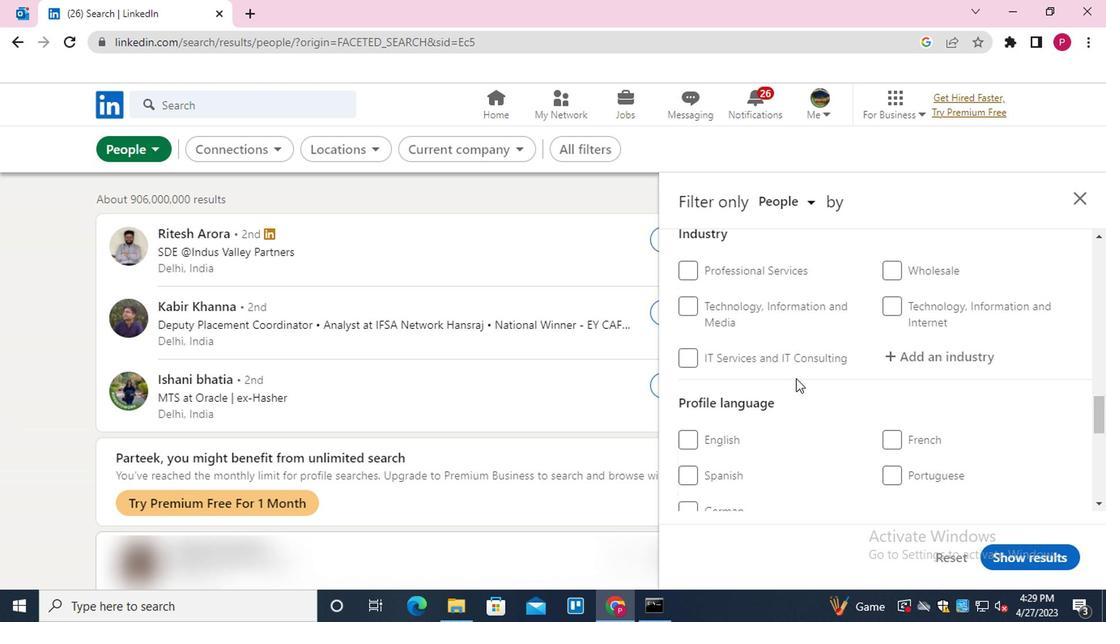 
Action: Mouse moved to (699, 319)
Screenshot: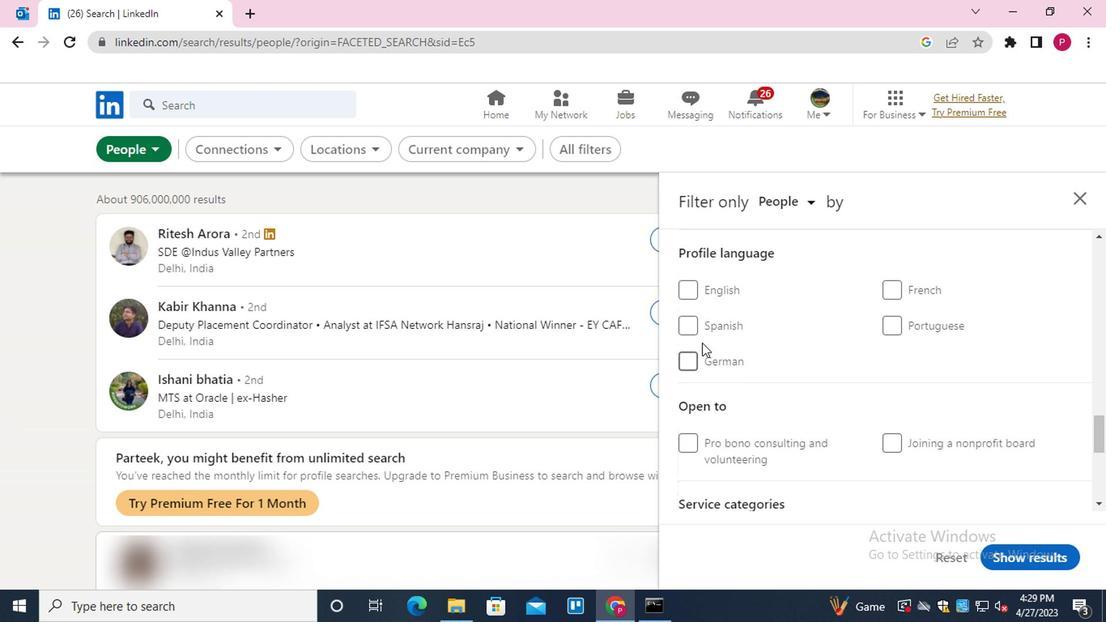 
Action: Mouse pressed left at (699, 319)
Screenshot: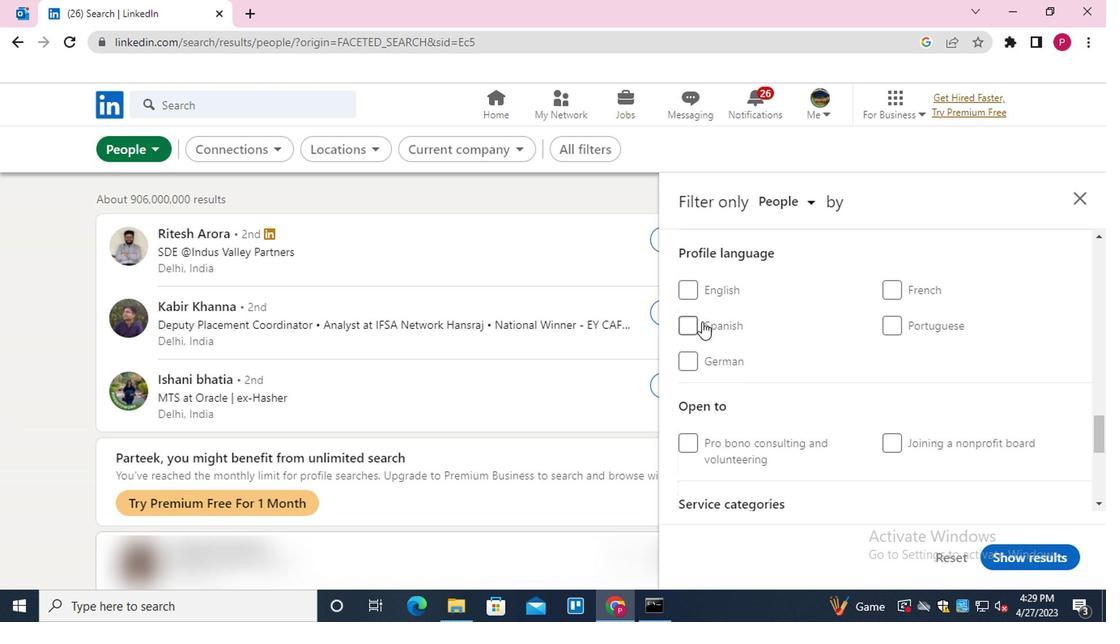 
Action: Mouse moved to (748, 339)
Screenshot: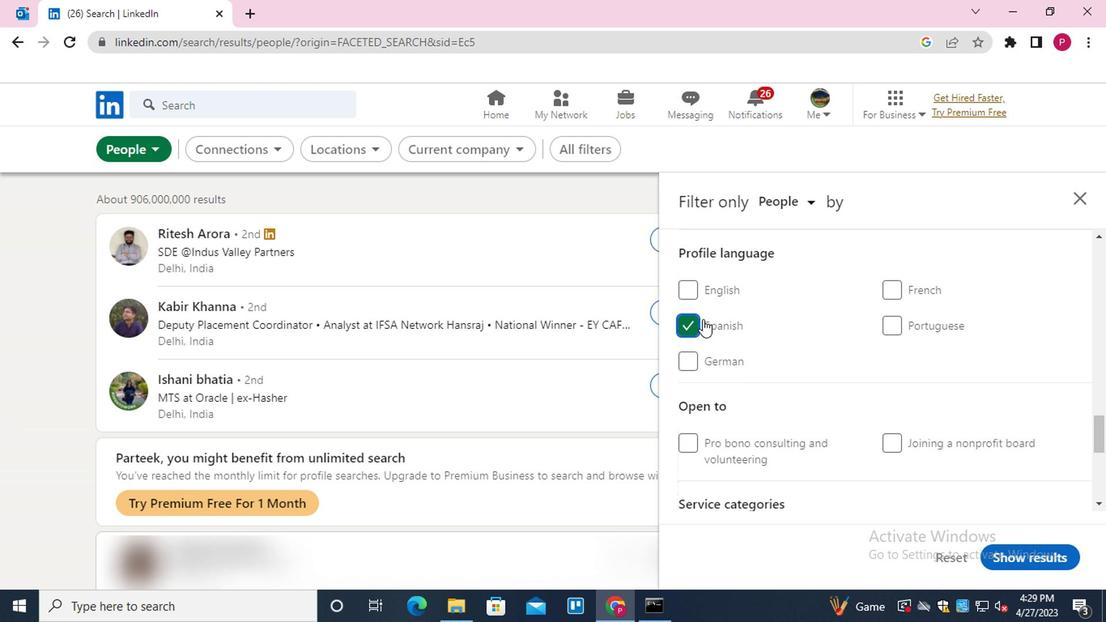 
Action: Mouse scrolled (748, 340) with delta (0, 1)
Screenshot: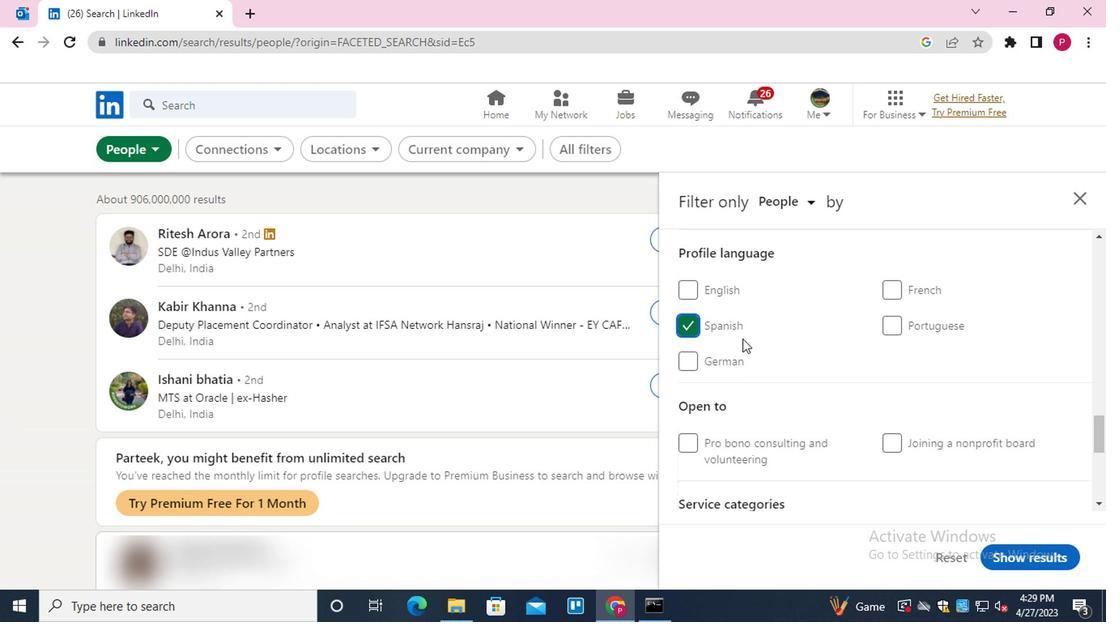 
Action: Mouse scrolled (748, 340) with delta (0, 1)
Screenshot: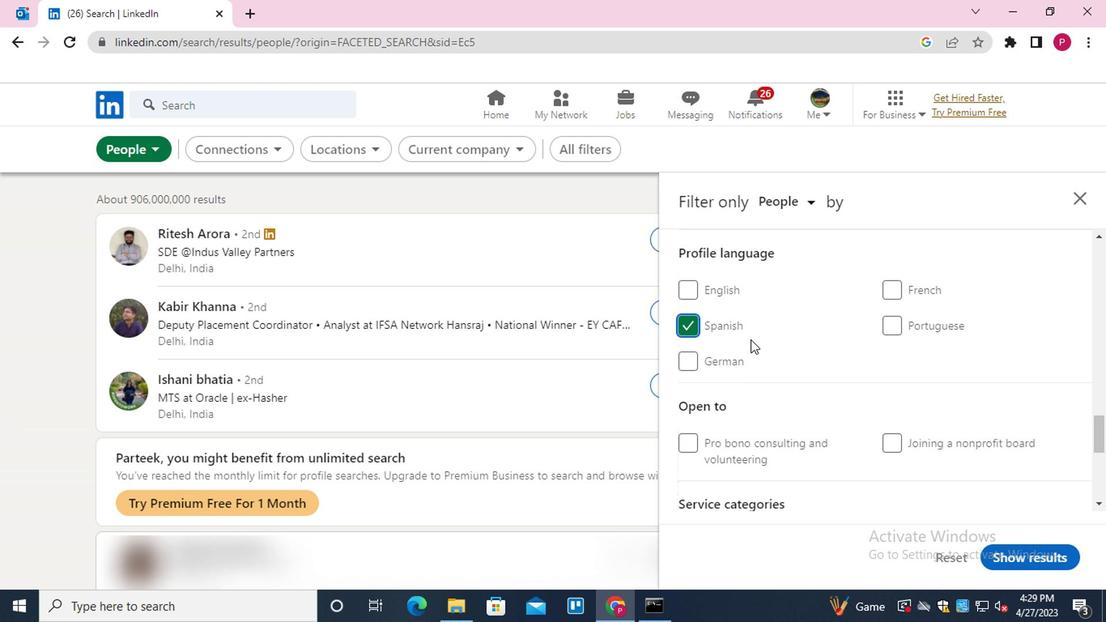 
Action: Mouse scrolled (748, 340) with delta (0, 1)
Screenshot: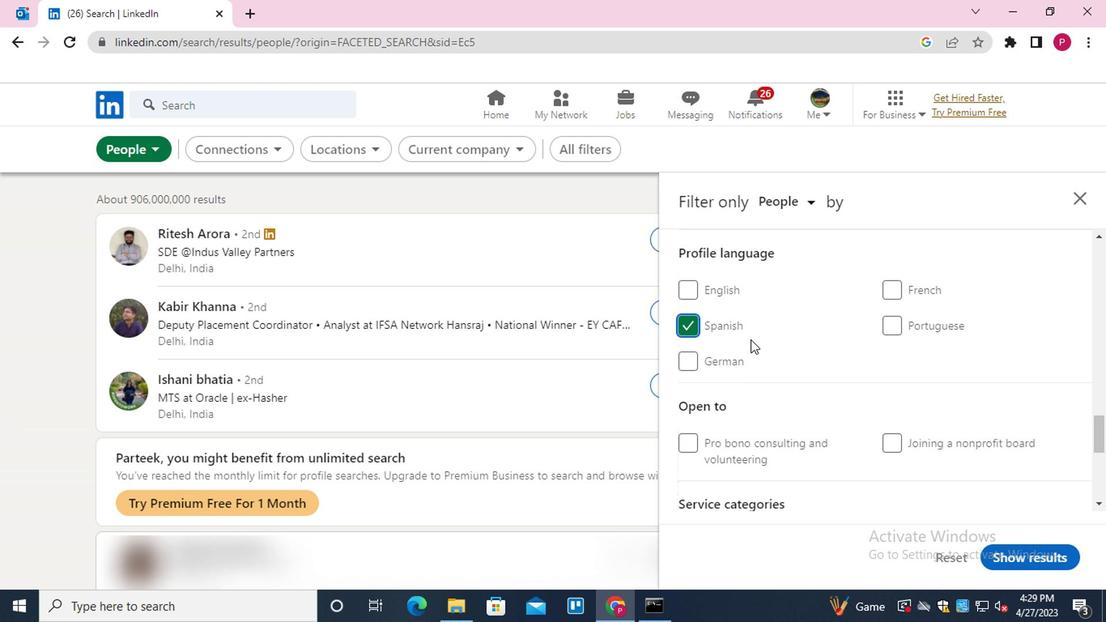 
Action: Mouse scrolled (748, 340) with delta (0, 1)
Screenshot: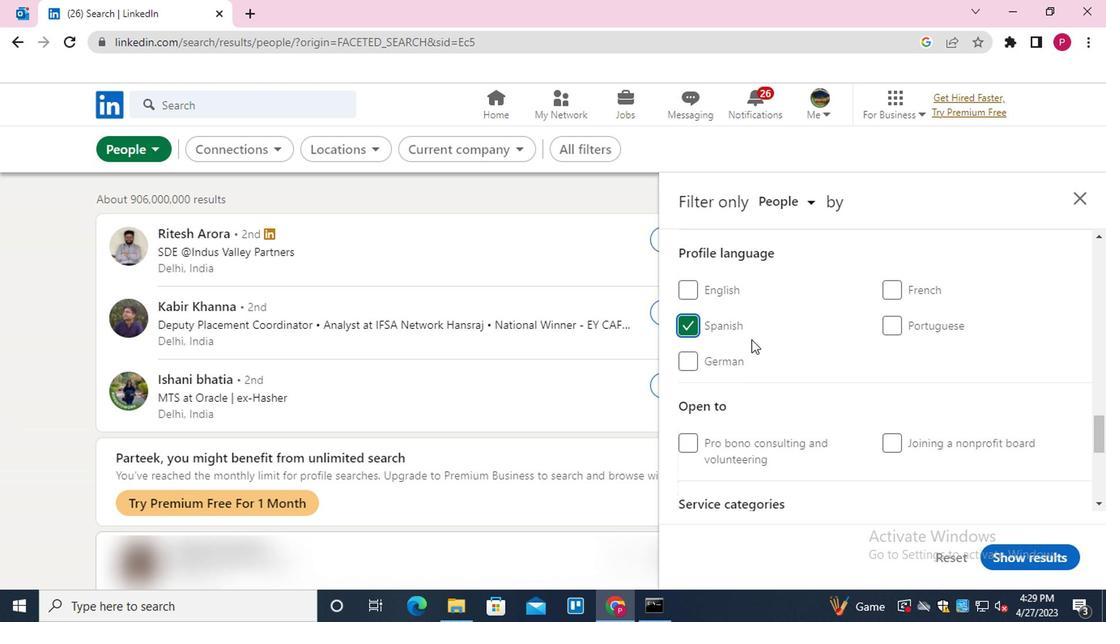 
Action: Mouse scrolled (748, 340) with delta (0, 1)
Screenshot: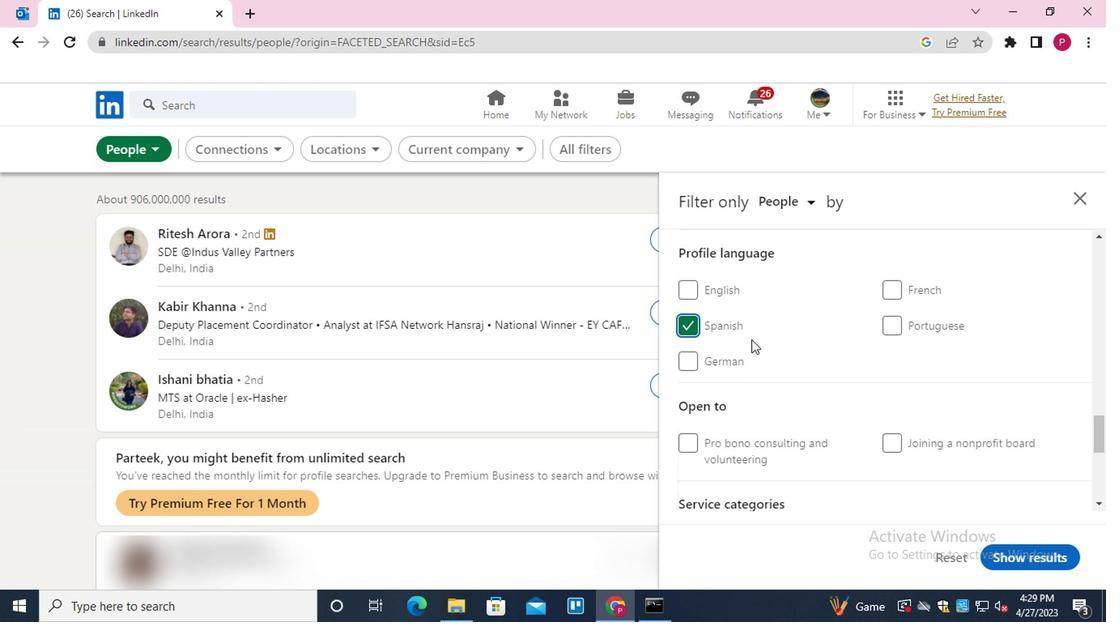 
Action: Mouse scrolled (748, 340) with delta (0, 1)
Screenshot: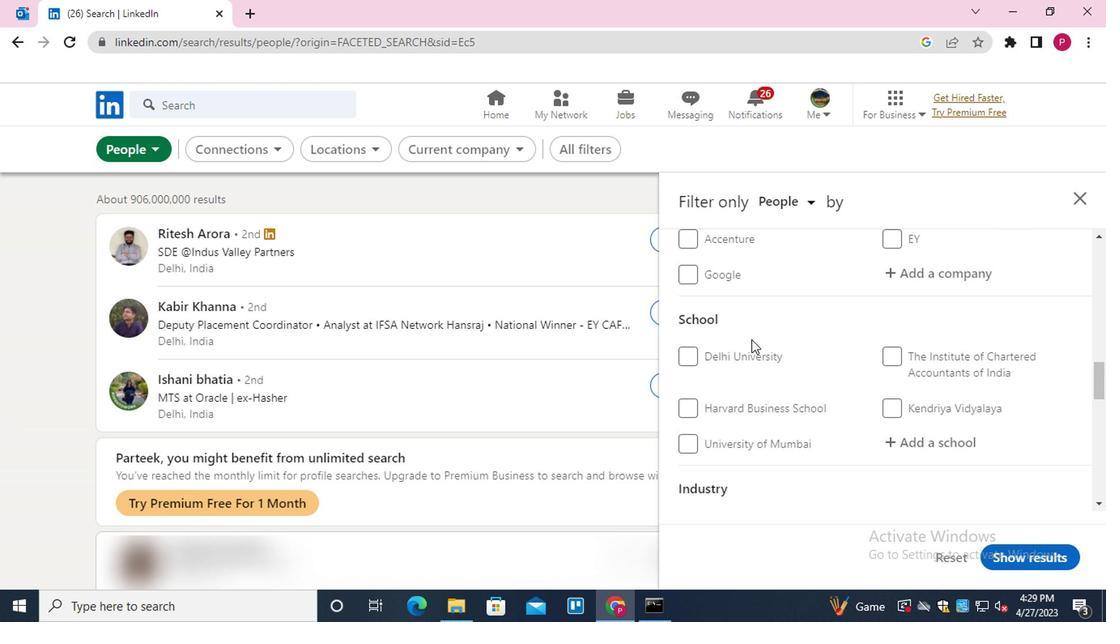 
Action: Mouse scrolled (748, 340) with delta (0, 1)
Screenshot: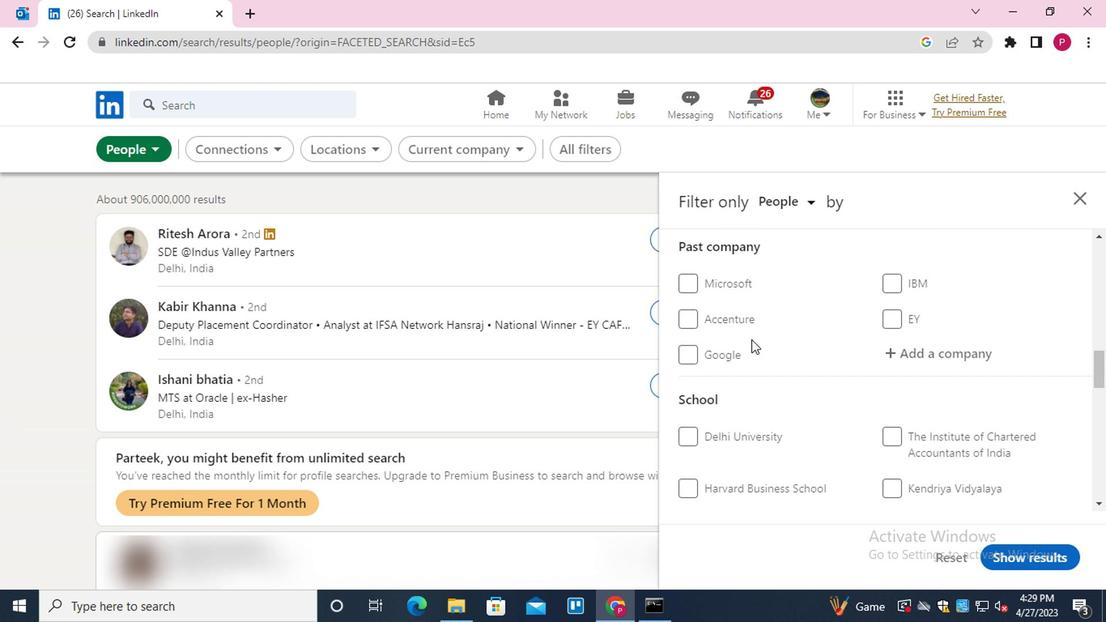 
Action: Mouse scrolled (748, 340) with delta (0, 1)
Screenshot: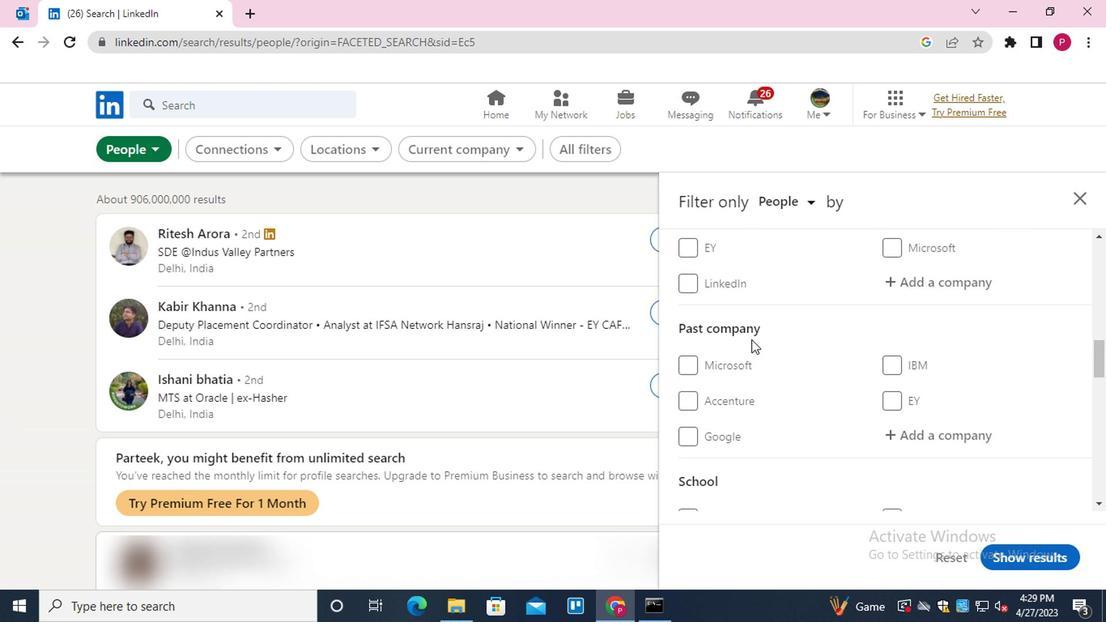 
Action: Mouse moved to (952, 362)
Screenshot: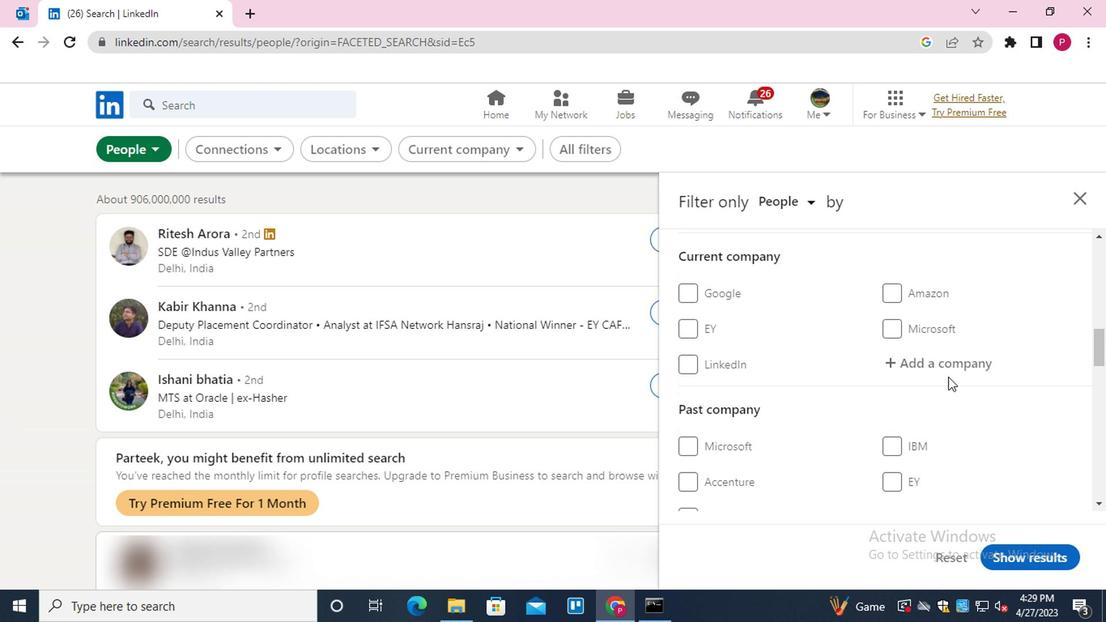 
Action: Mouse pressed left at (952, 362)
Screenshot: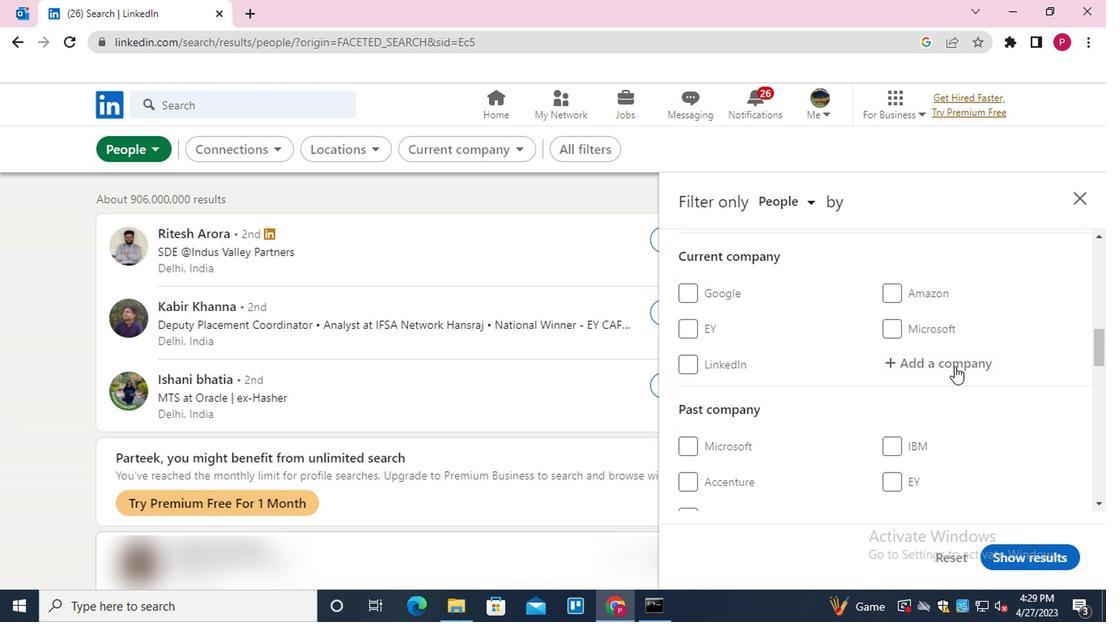 
Action: Mouse moved to (952, 361)
Screenshot: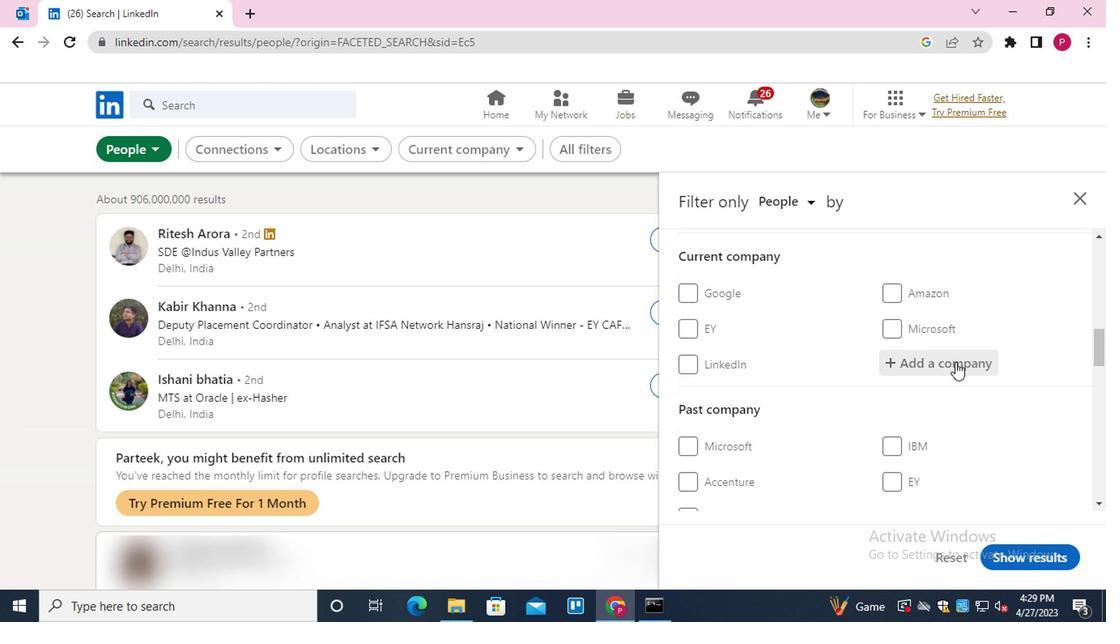 
Action: Key pressed <Key.shift>PINK<Key.down><Key.down><Key.enter>
Screenshot: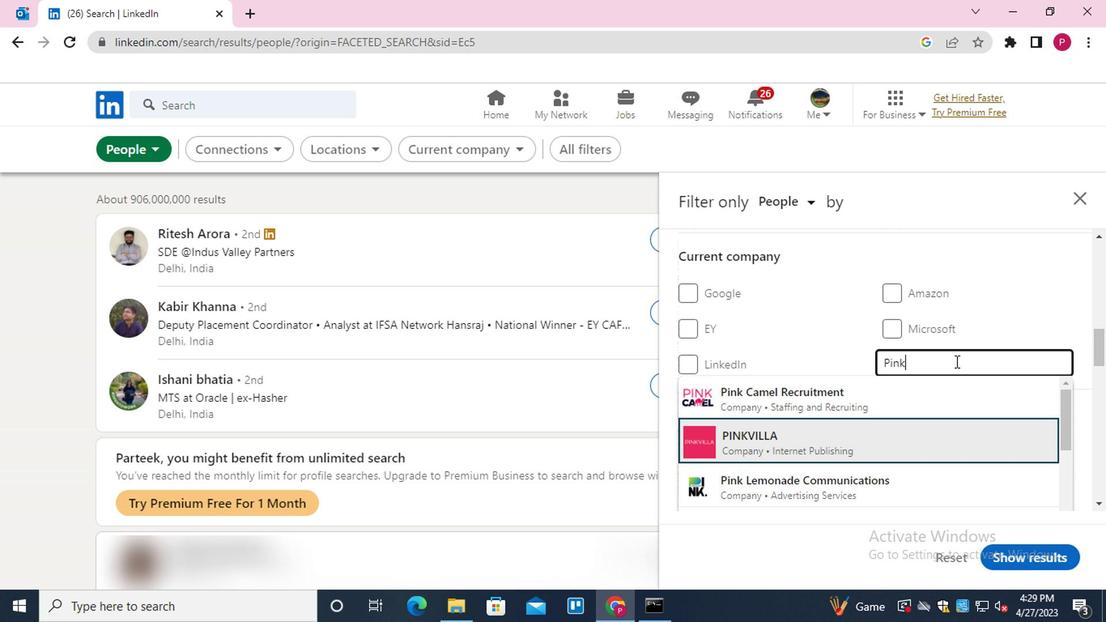
Action: Mouse moved to (740, 371)
Screenshot: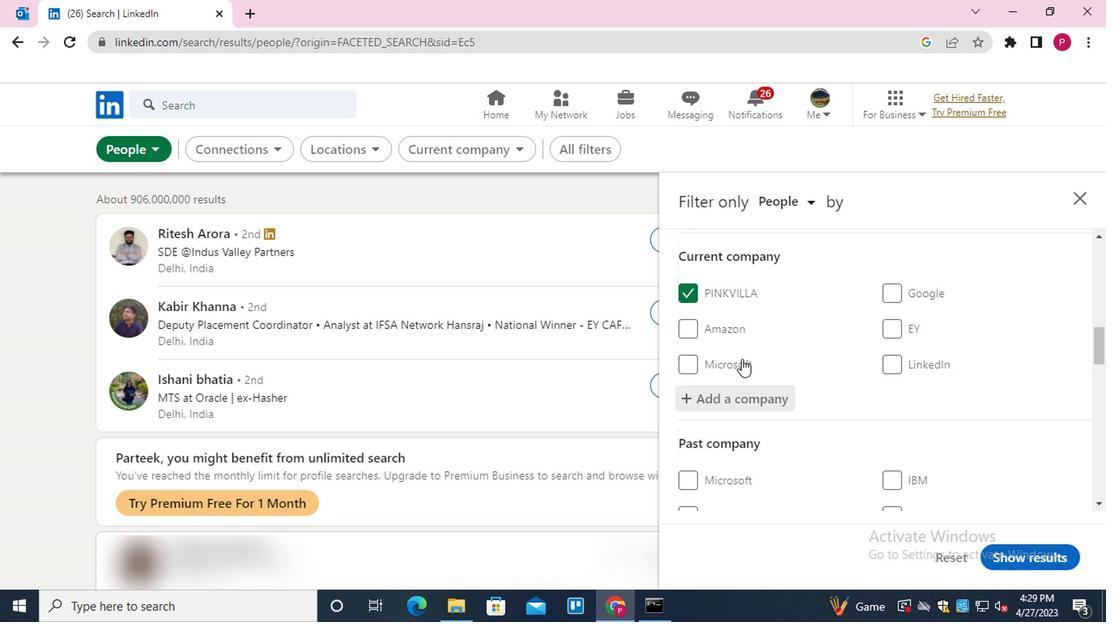 
Action: Mouse scrolled (740, 370) with delta (0, -1)
Screenshot: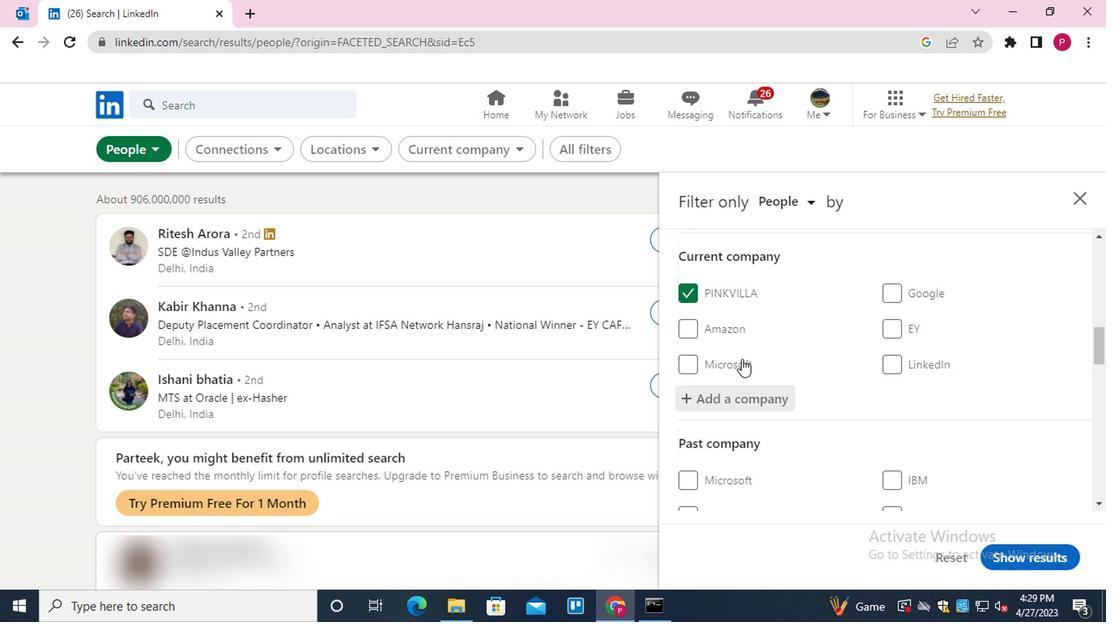 
Action: Mouse moved to (742, 374)
Screenshot: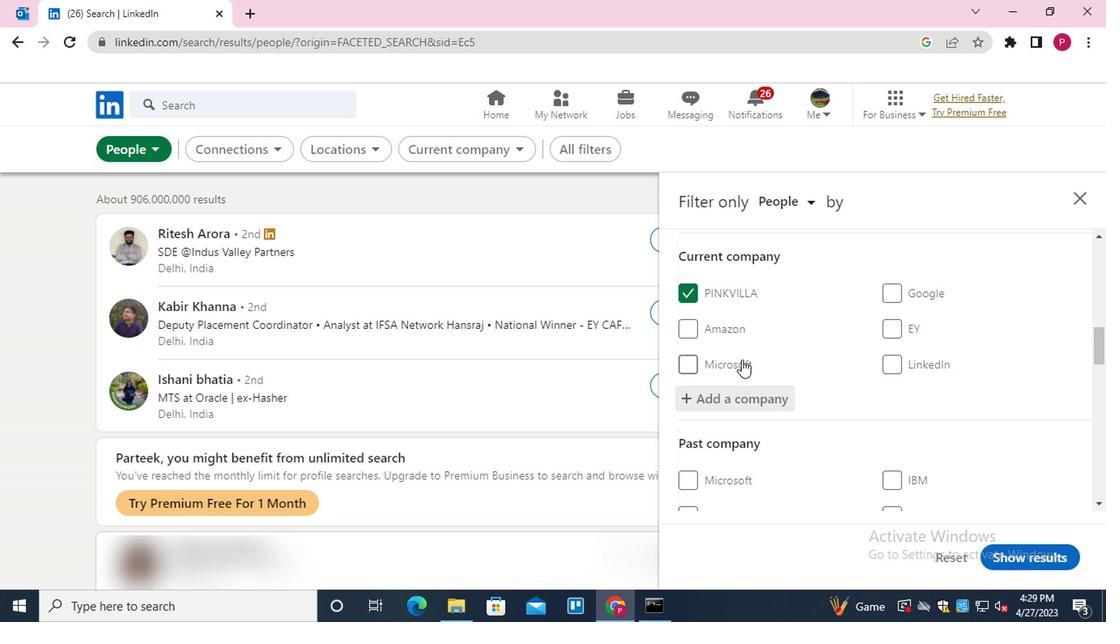 
Action: Mouse scrolled (742, 373) with delta (0, 0)
Screenshot: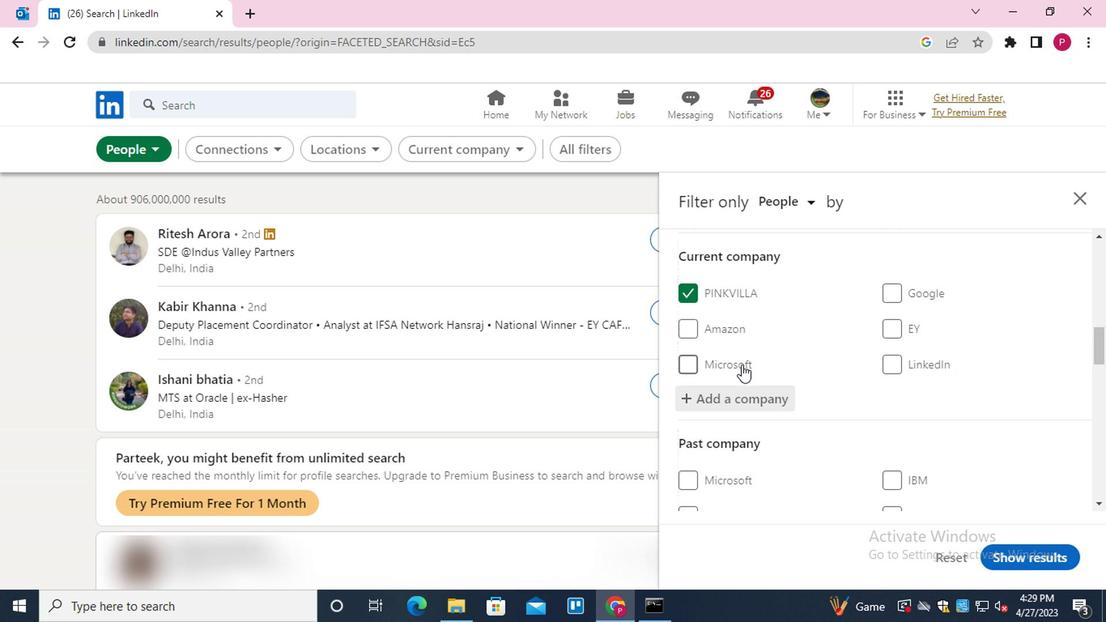 
Action: Mouse moved to (743, 377)
Screenshot: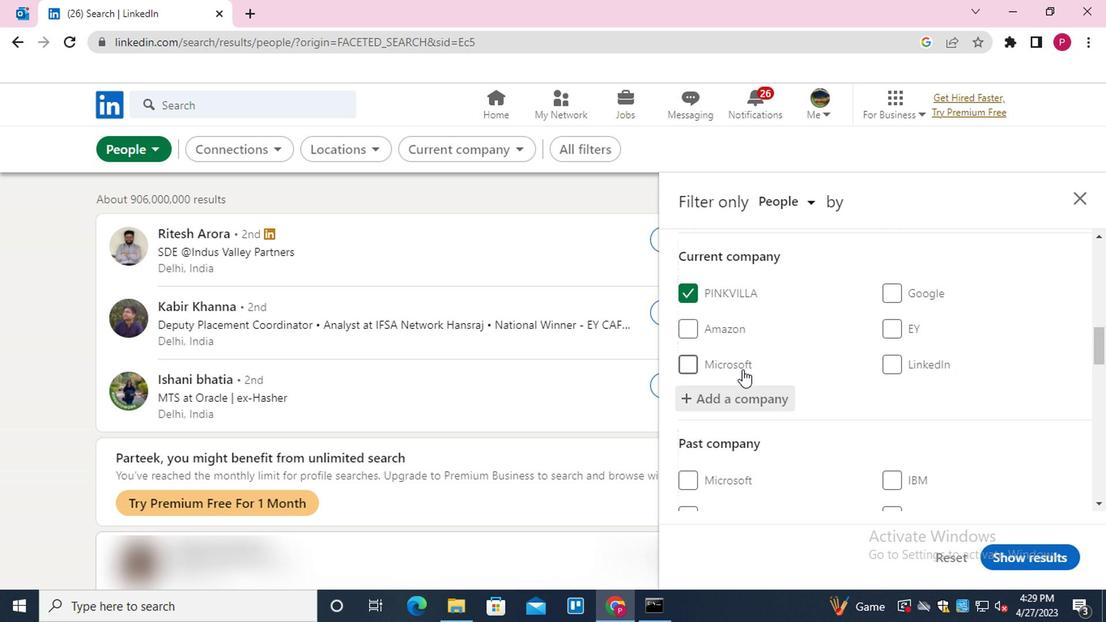
Action: Mouse scrolled (743, 375) with delta (0, -1)
Screenshot: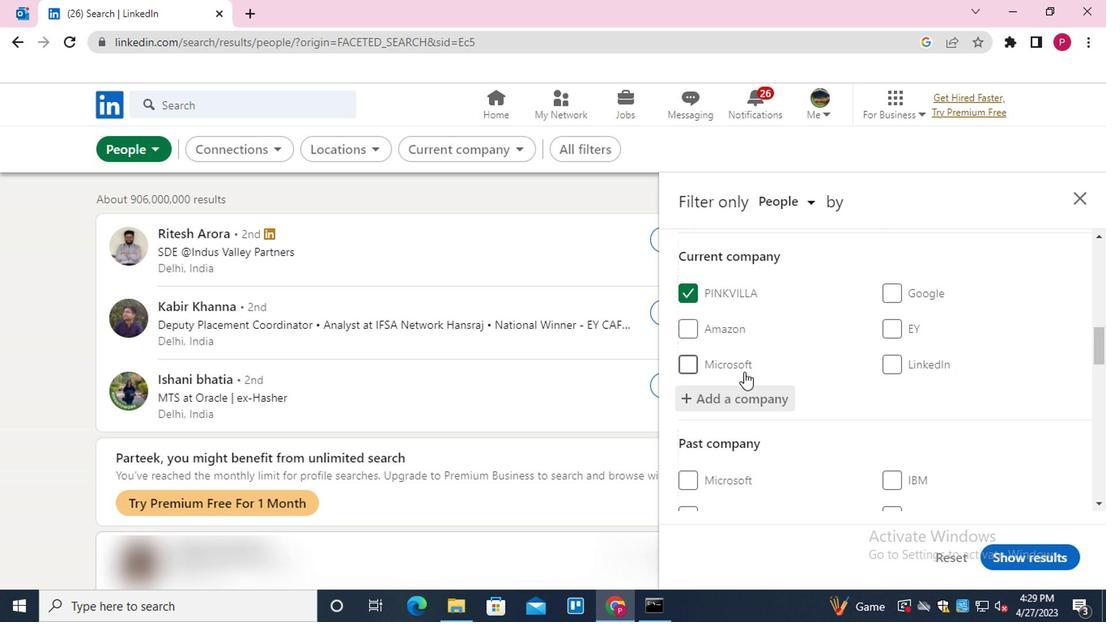 
Action: Mouse scrolled (743, 375) with delta (0, -1)
Screenshot: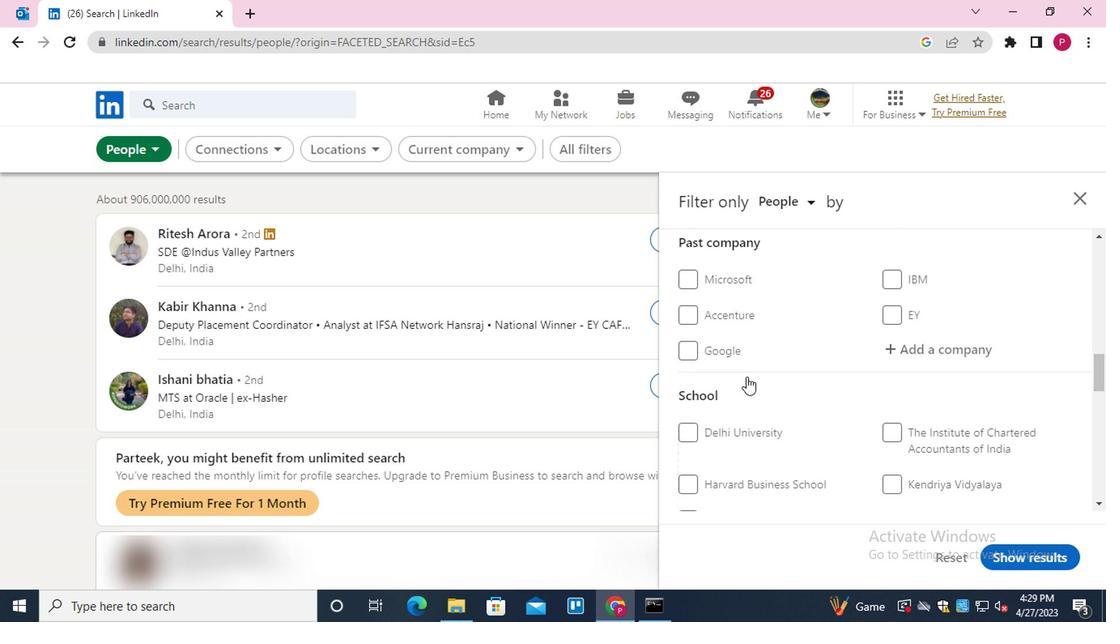 
Action: Mouse scrolled (743, 375) with delta (0, -1)
Screenshot: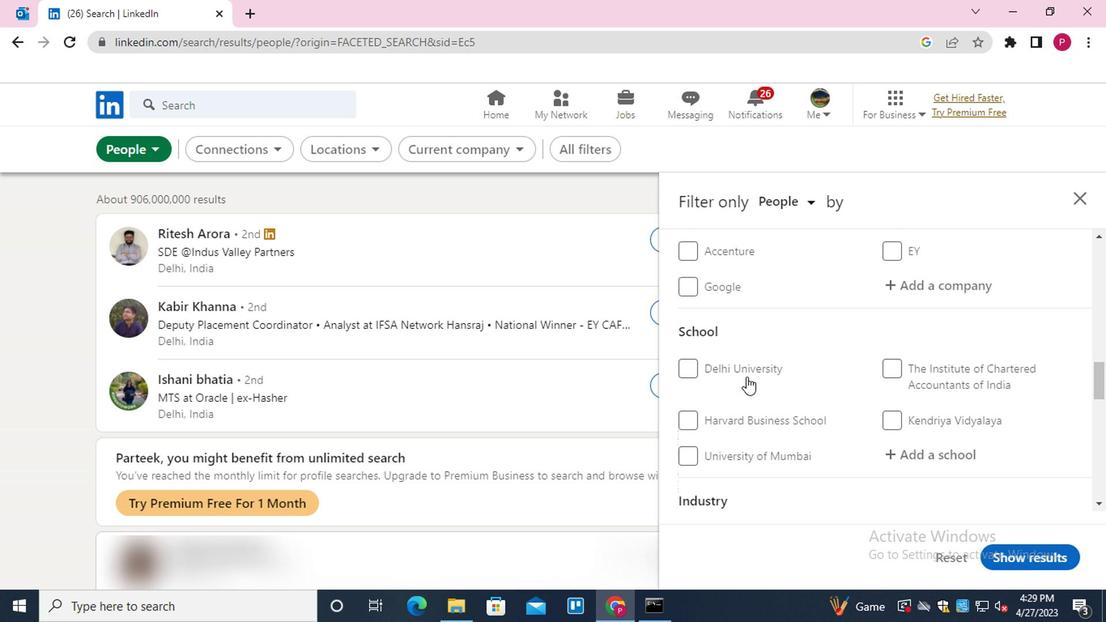 
Action: Mouse moved to (937, 320)
Screenshot: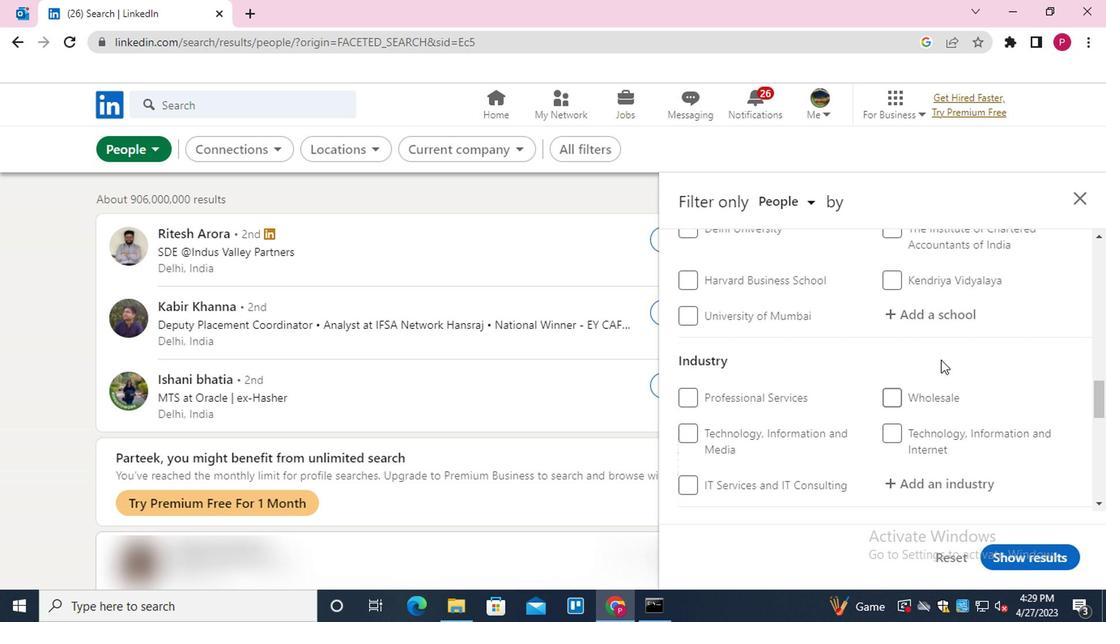 
Action: Mouse pressed left at (937, 320)
Screenshot: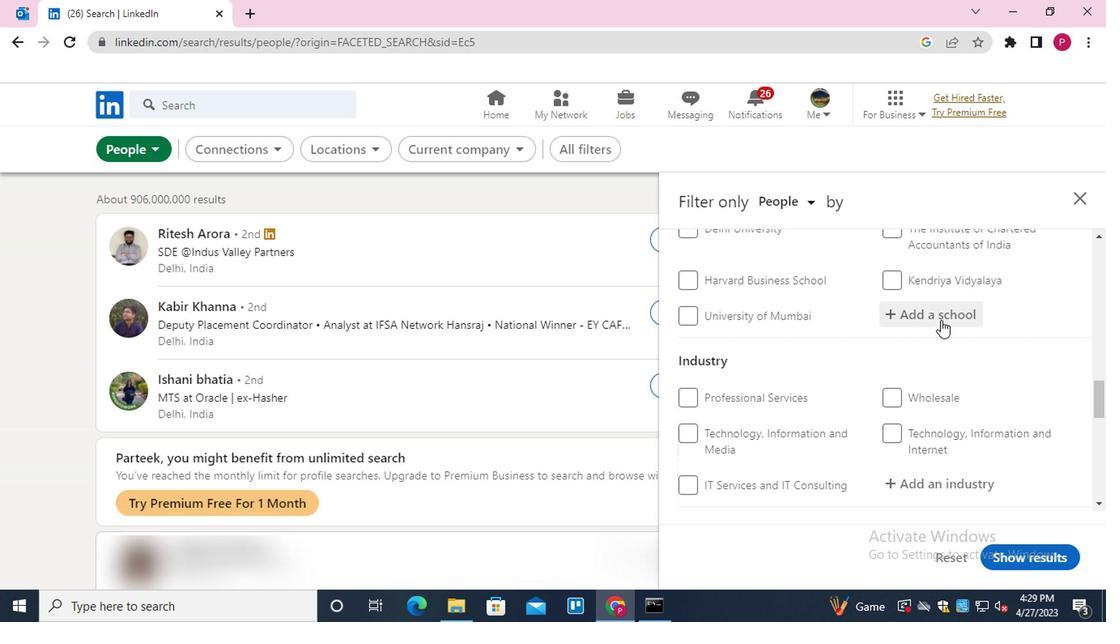 
Action: Mouse moved to (910, 315)
Screenshot: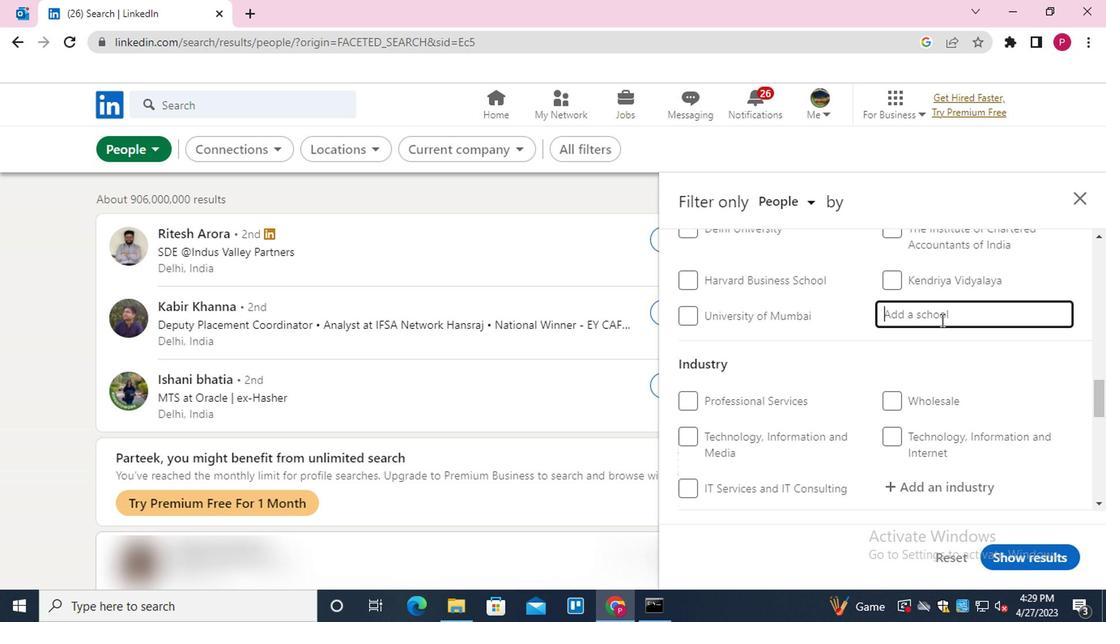 
Action: Key pressed <Key.shift>CHINMAYA<Key.down><Key.enter>
Screenshot: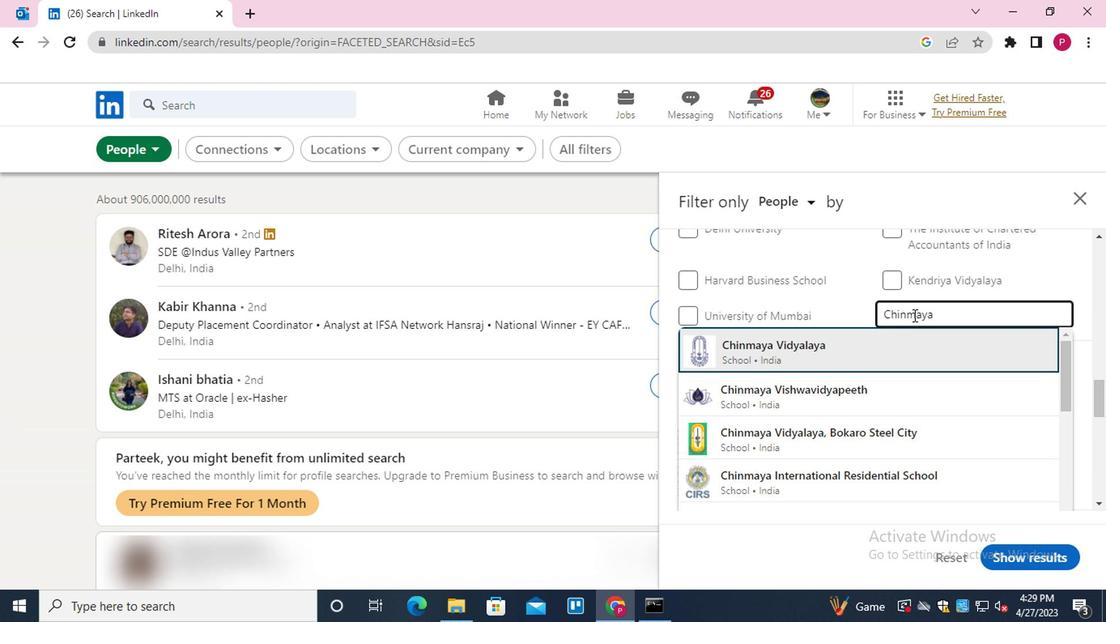 
Action: Mouse moved to (903, 315)
Screenshot: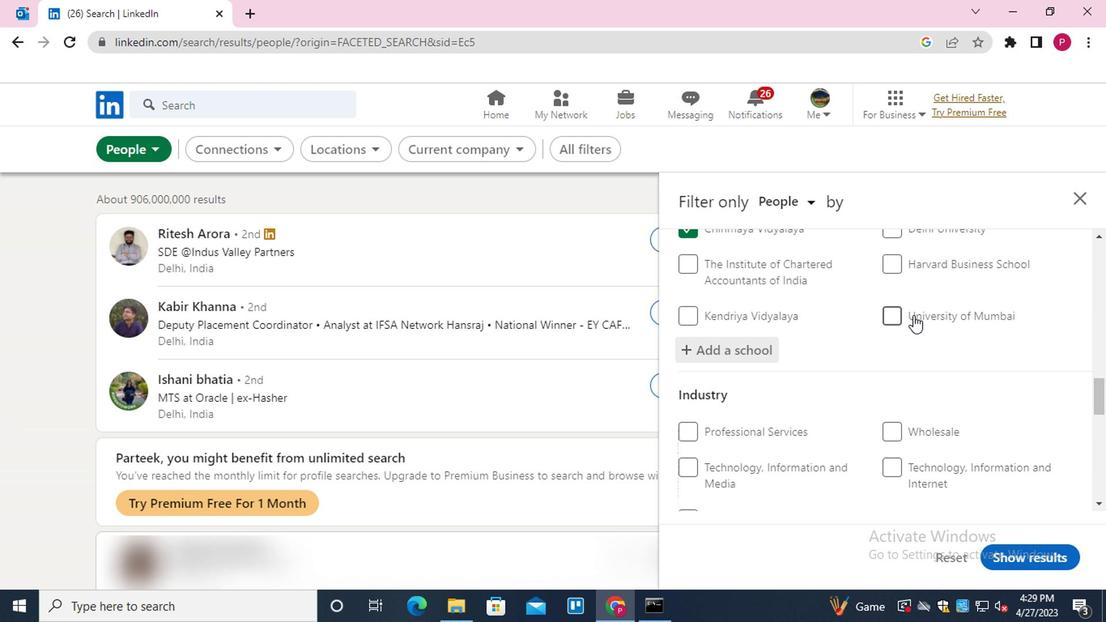 
Action: Mouse scrolled (903, 314) with delta (0, 0)
Screenshot: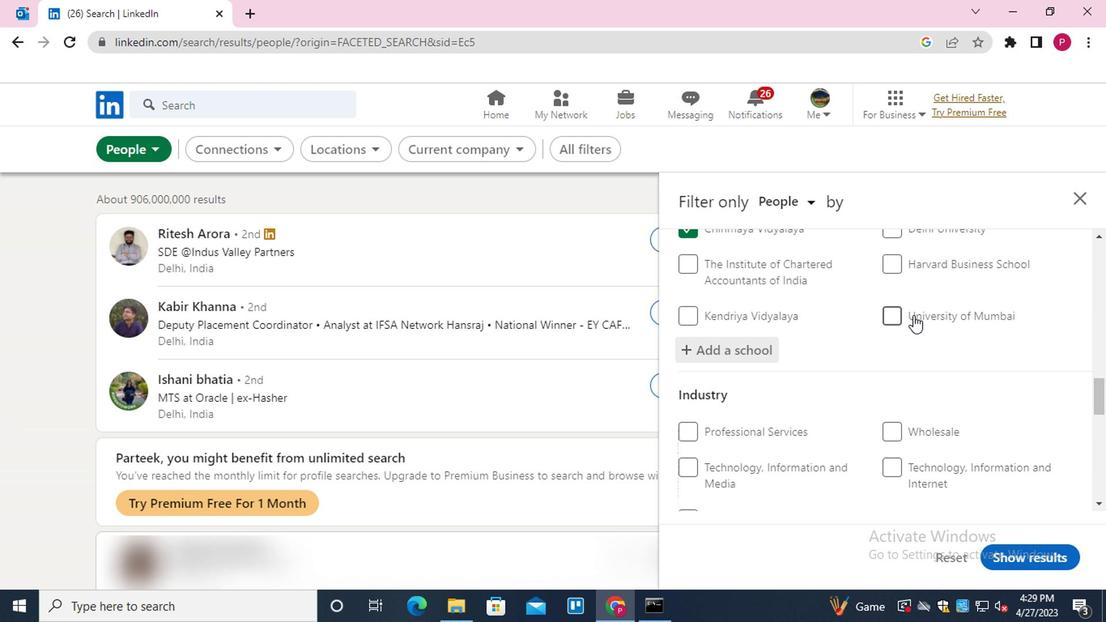 
Action: Mouse moved to (898, 318)
Screenshot: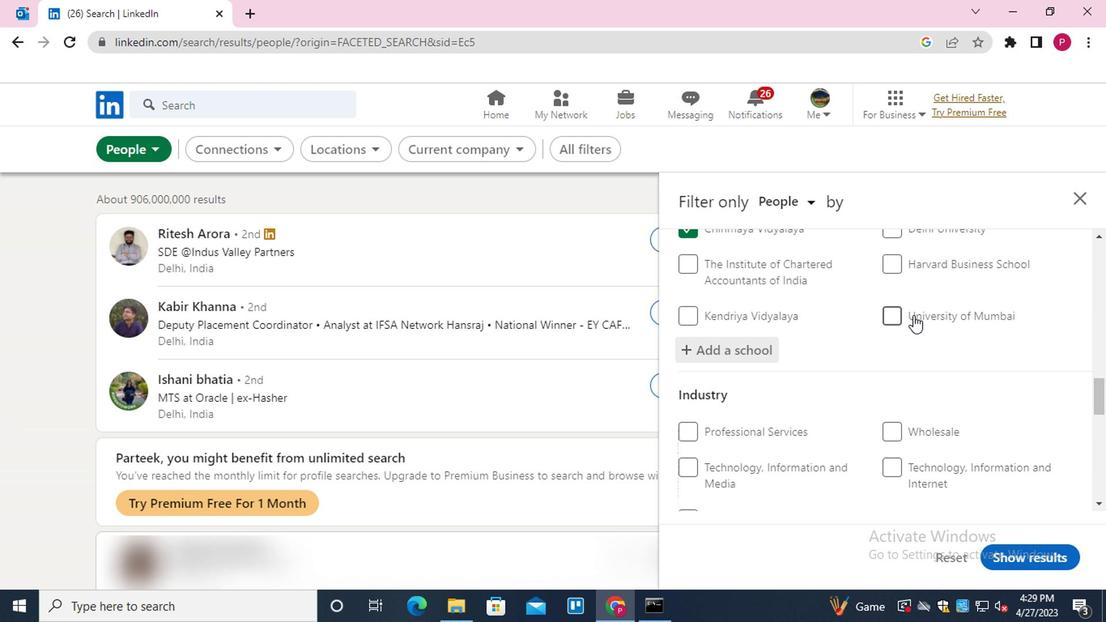 
Action: Mouse scrolled (898, 318) with delta (0, 0)
Screenshot: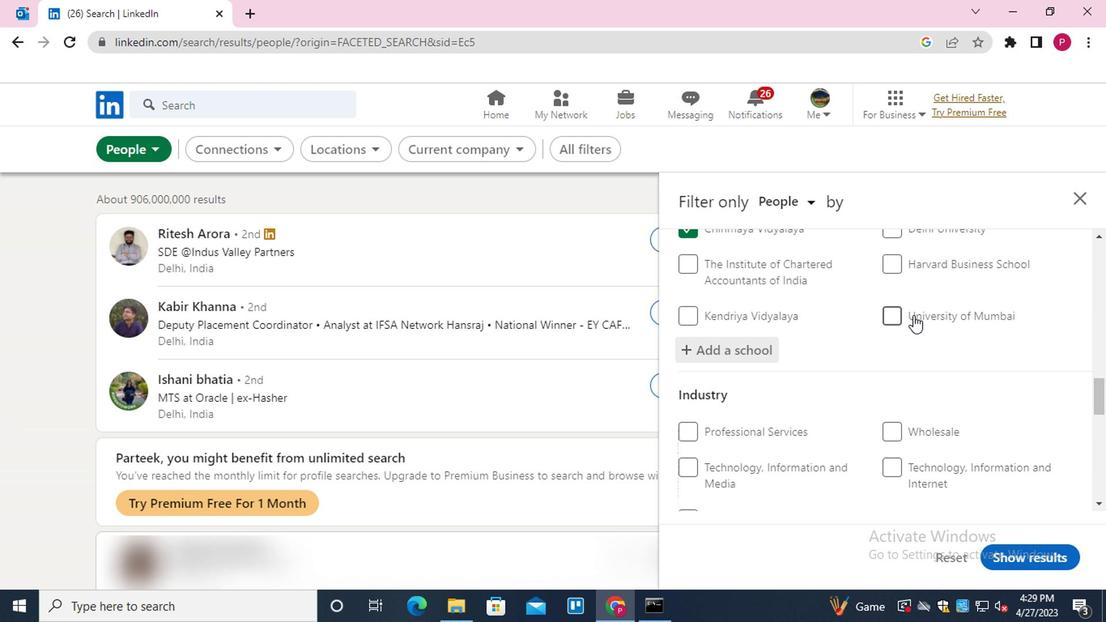 
Action: Mouse moved to (937, 351)
Screenshot: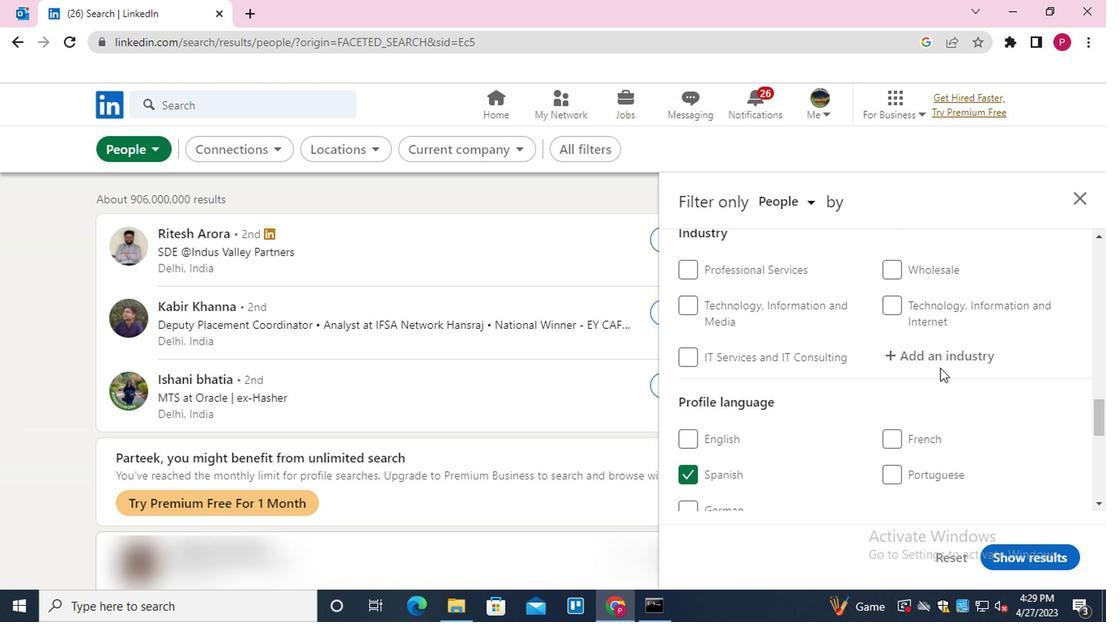 
Action: Mouse pressed left at (937, 351)
Screenshot: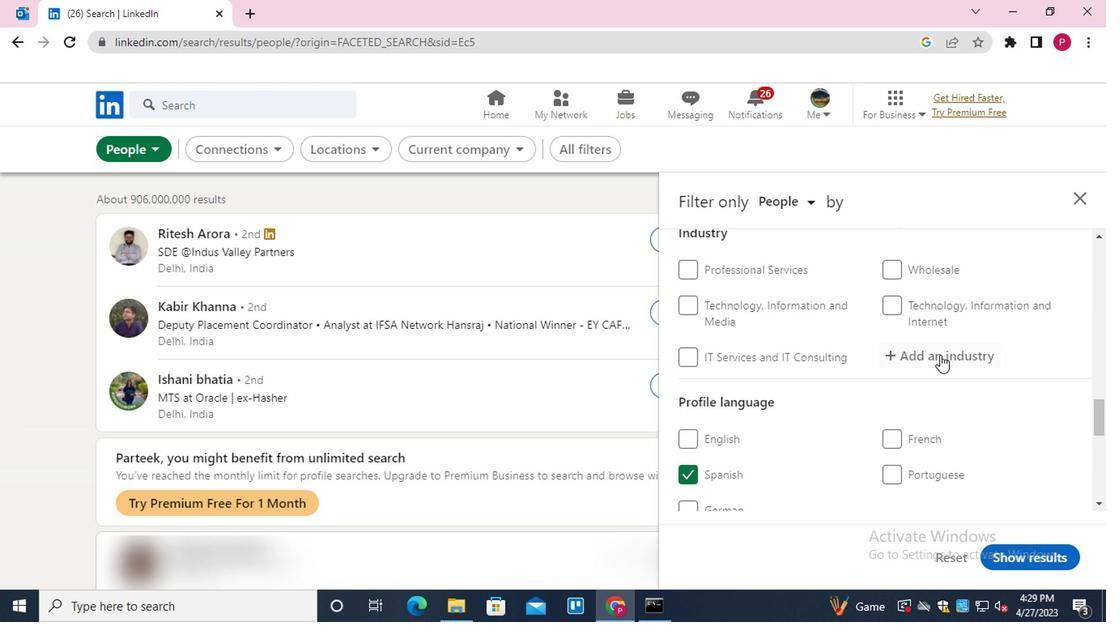 
Action: Key pressed <Key.shift>MUE<Key.backspace><Key.down><Key.down><Key.enter>
Screenshot: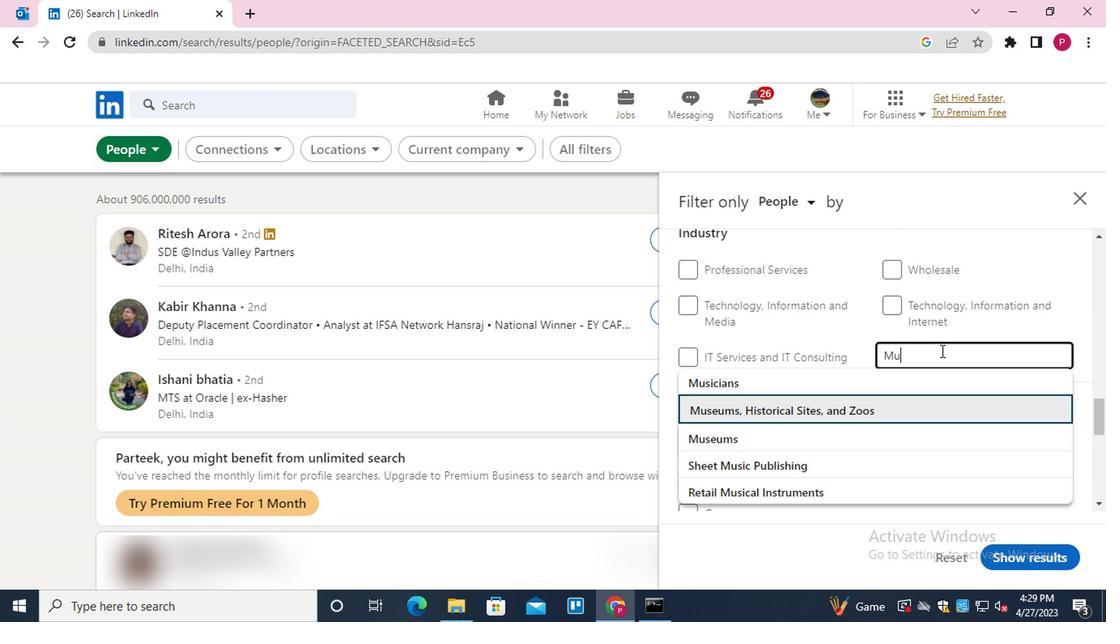 
Action: Mouse moved to (901, 342)
Screenshot: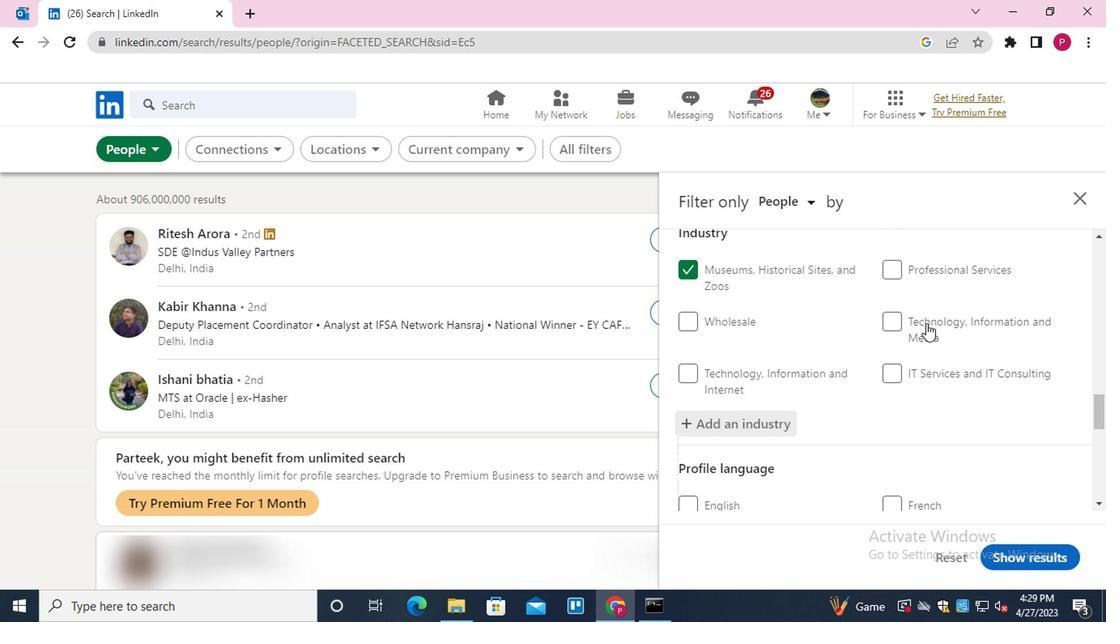 
Action: Mouse scrolled (901, 341) with delta (0, -1)
Screenshot: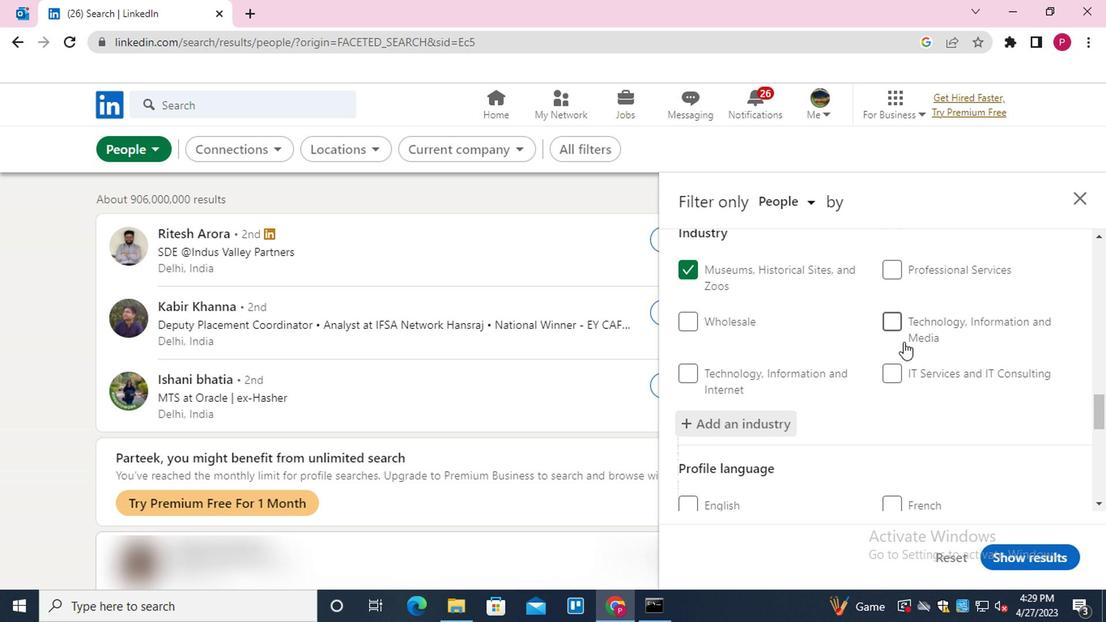 
Action: Mouse scrolled (901, 341) with delta (0, -1)
Screenshot: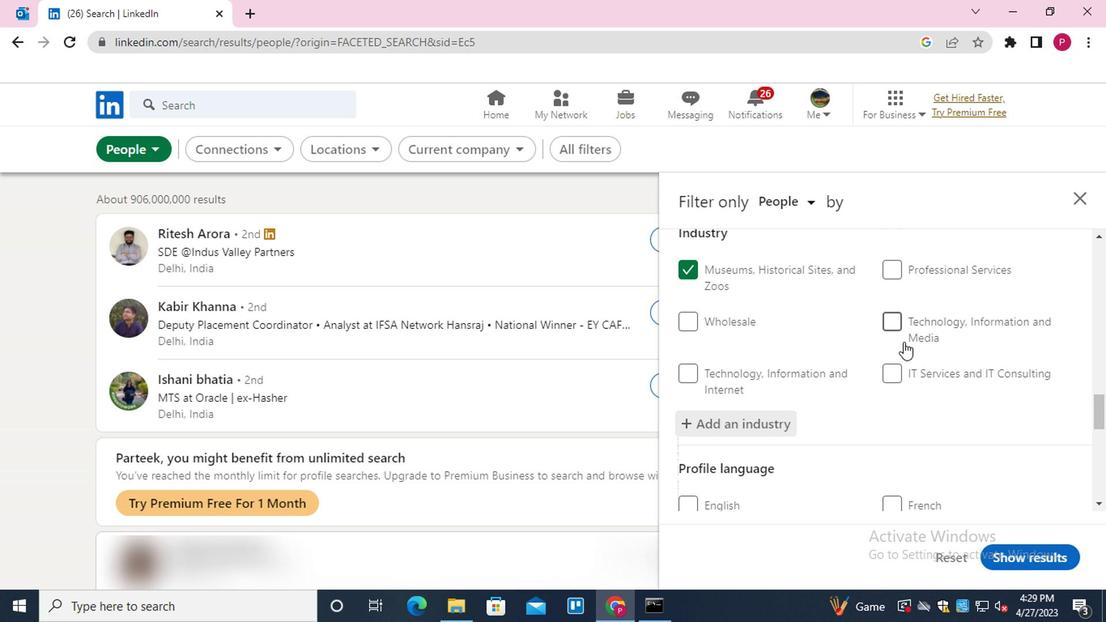 
Action: Mouse moved to (901, 344)
Screenshot: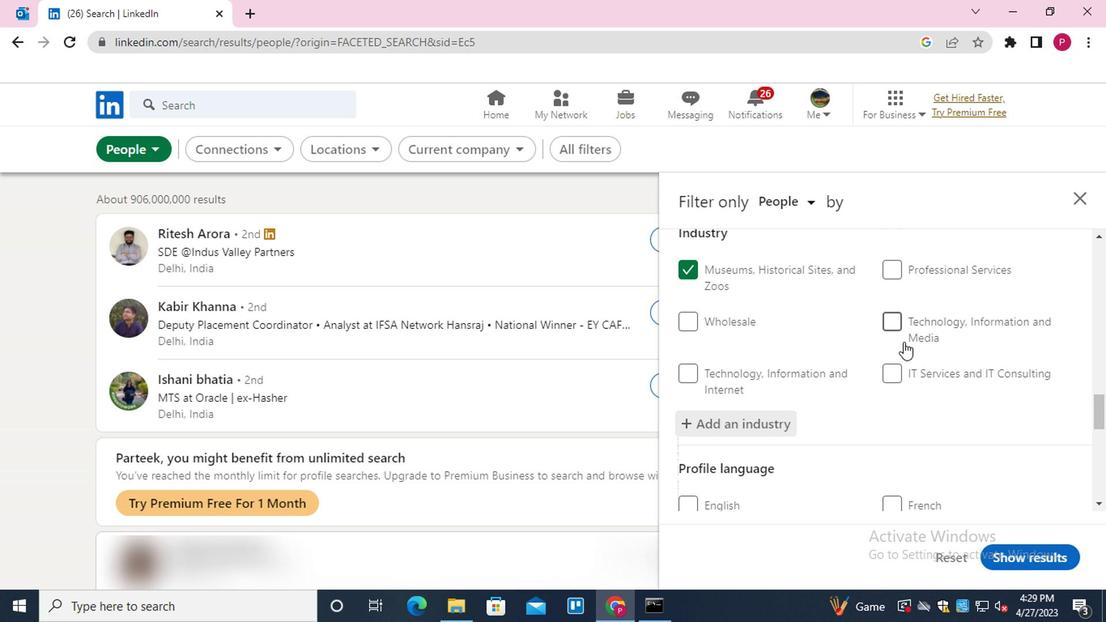 
Action: Mouse scrolled (901, 343) with delta (0, -1)
Screenshot: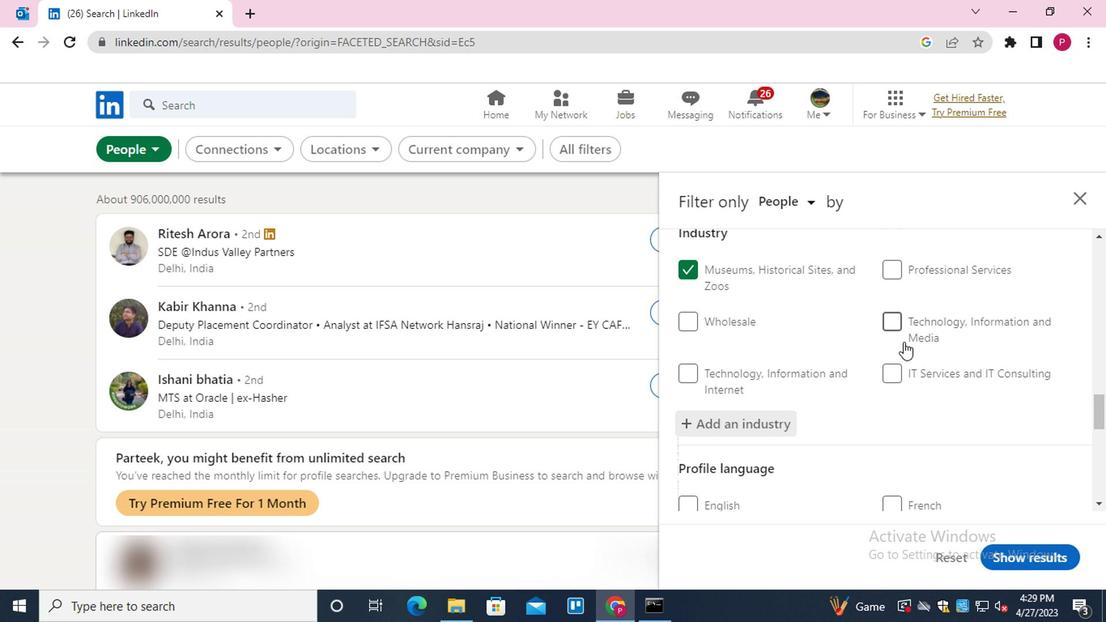 
Action: Mouse moved to (907, 443)
Screenshot: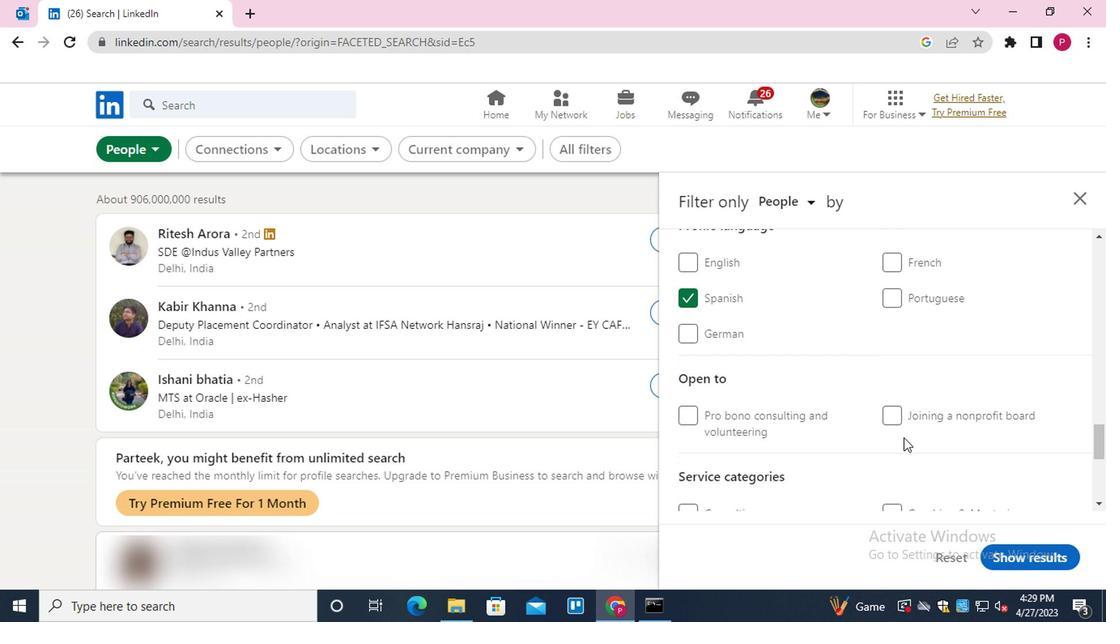 
Action: Mouse scrolled (907, 442) with delta (0, -1)
Screenshot: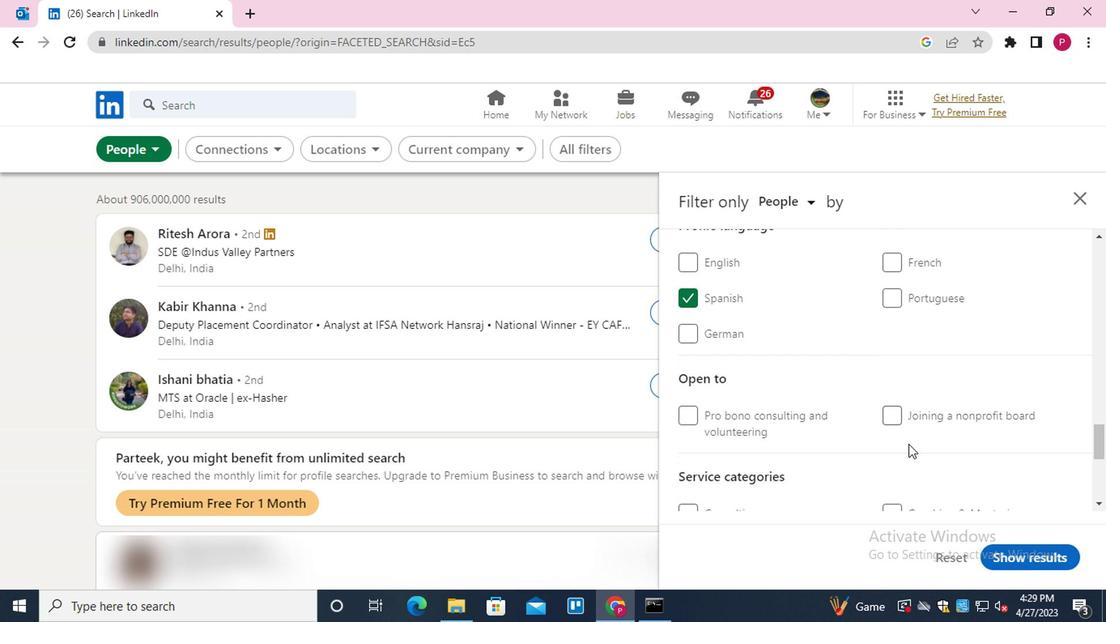 
Action: Mouse scrolled (907, 442) with delta (0, -1)
Screenshot: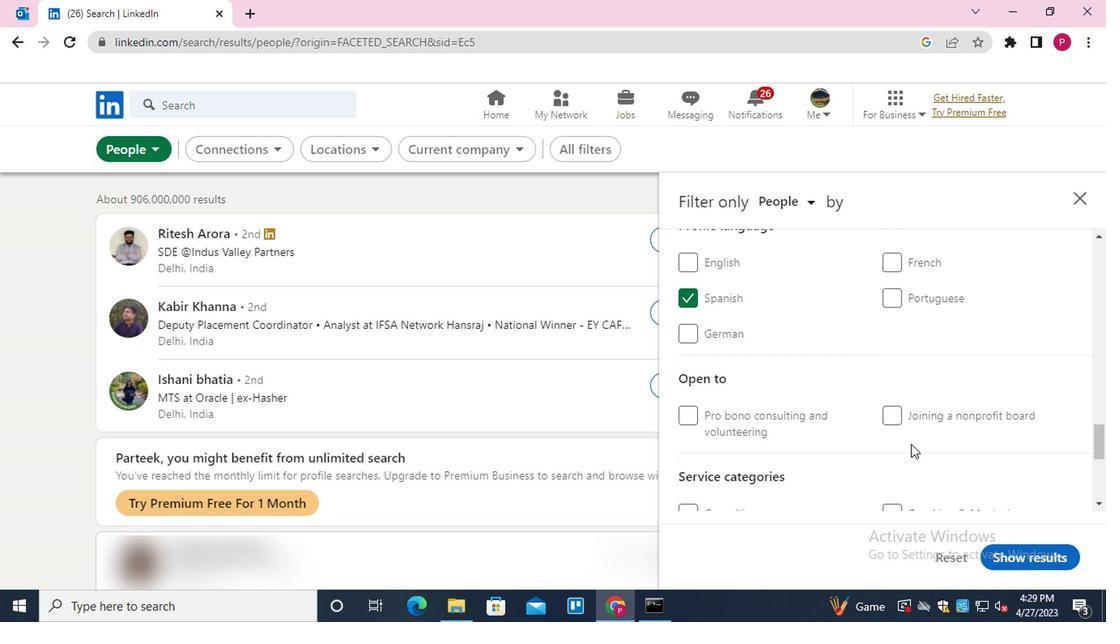 
Action: Mouse moved to (913, 425)
Screenshot: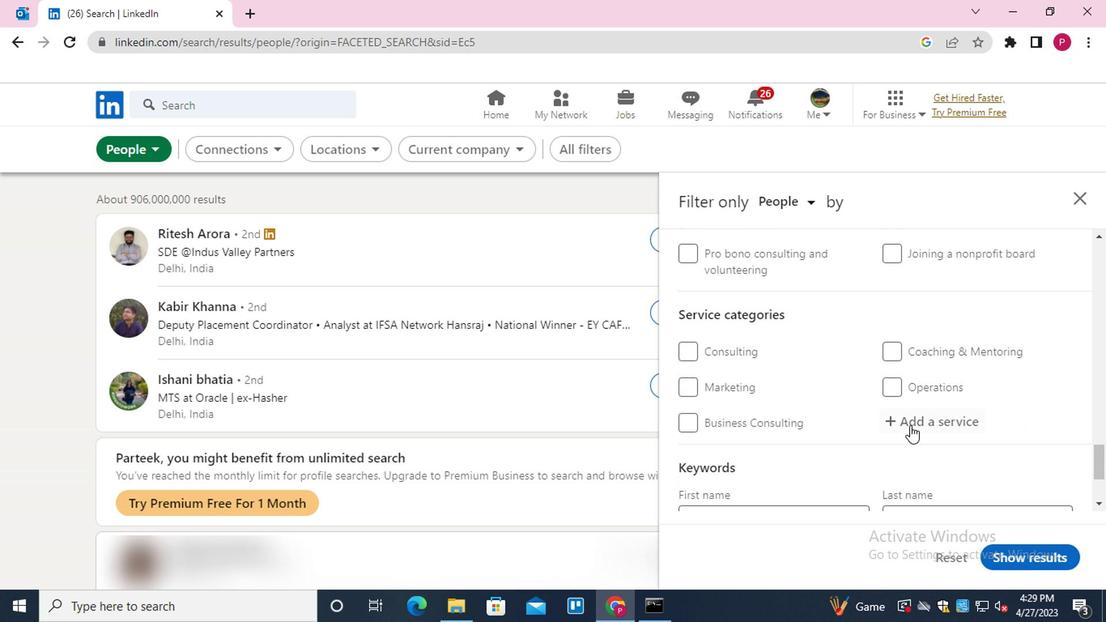 
Action: Mouse pressed left at (913, 425)
Screenshot: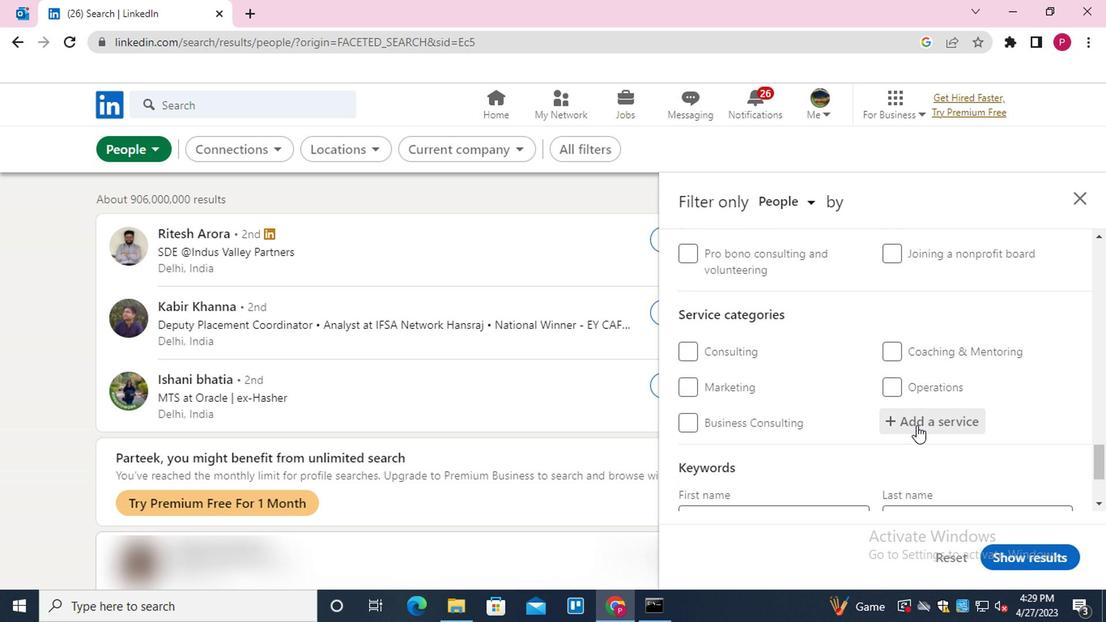
Action: Key pressed <Key.shift><Key.shift><Key.shift><Key.shift><Key.shift><Key.shift><Key.shift><Key.shift><Key.shift><Key.shift><Key.shift><Key.shift><Key.shift><Key.shift><Key.shift><Key.shift><Key.shift><Key.shift><Key.shift><Key.shift><Key.shift><Key.shift><Key.shift><Key.shift><Key.shift><Key.shift><Key.shift><Key.shift><Key.shift><Key.shift><Key.shift><Key.shift><Key.shift><Key.shift><Key.shift><Key.shift><Key.shift>DJI<Key.down><Key.enter>
Screenshot: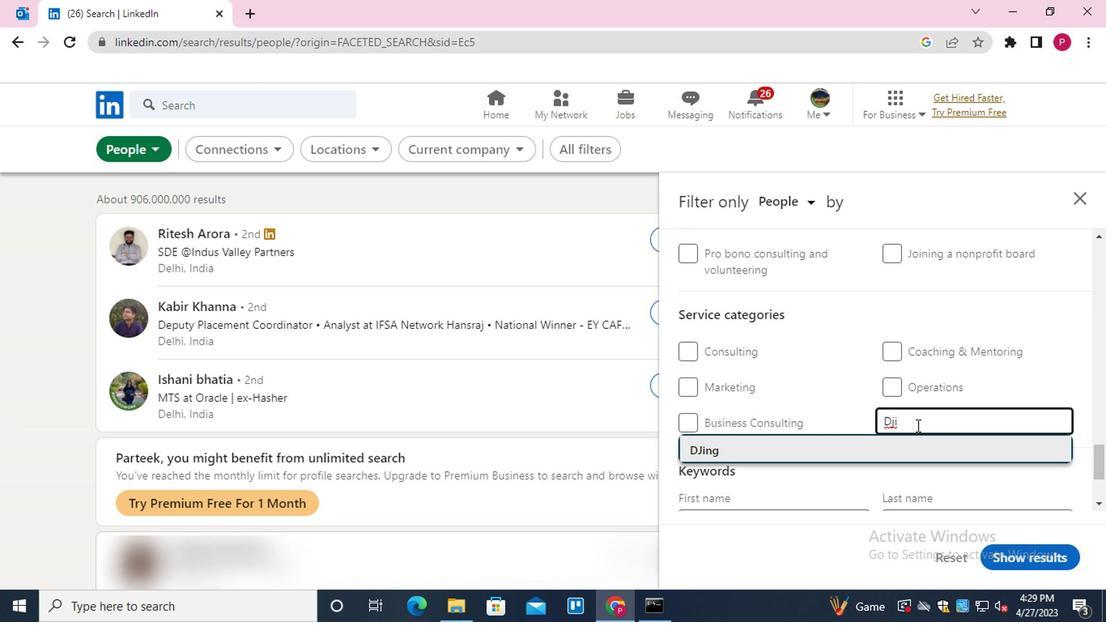 
Action: Mouse scrolled (913, 424) with delta (0, -1)
Screenshot: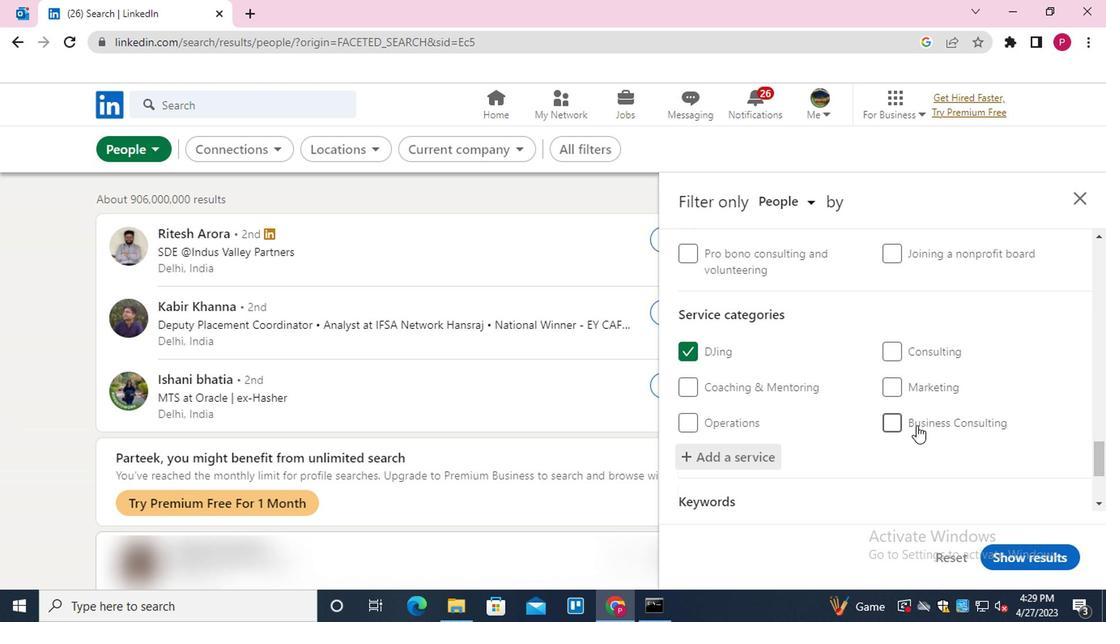 
Action: Mouse scrolled (913, 424) with delta (0, -1)
Screenshot: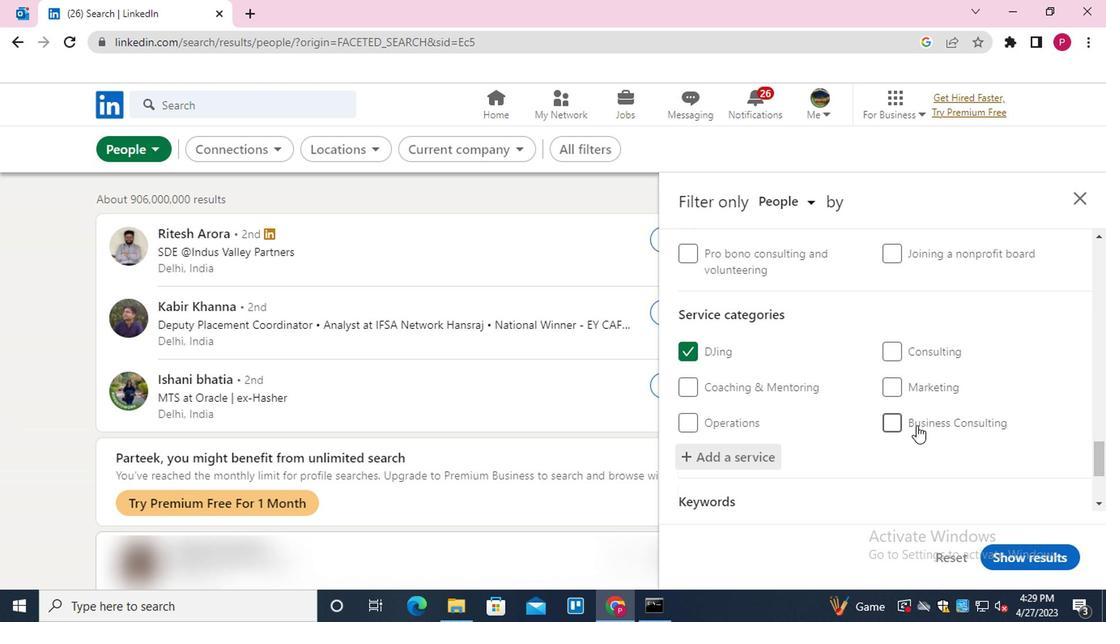 
Action: Mouse moved to (913, 425)
Screenshot: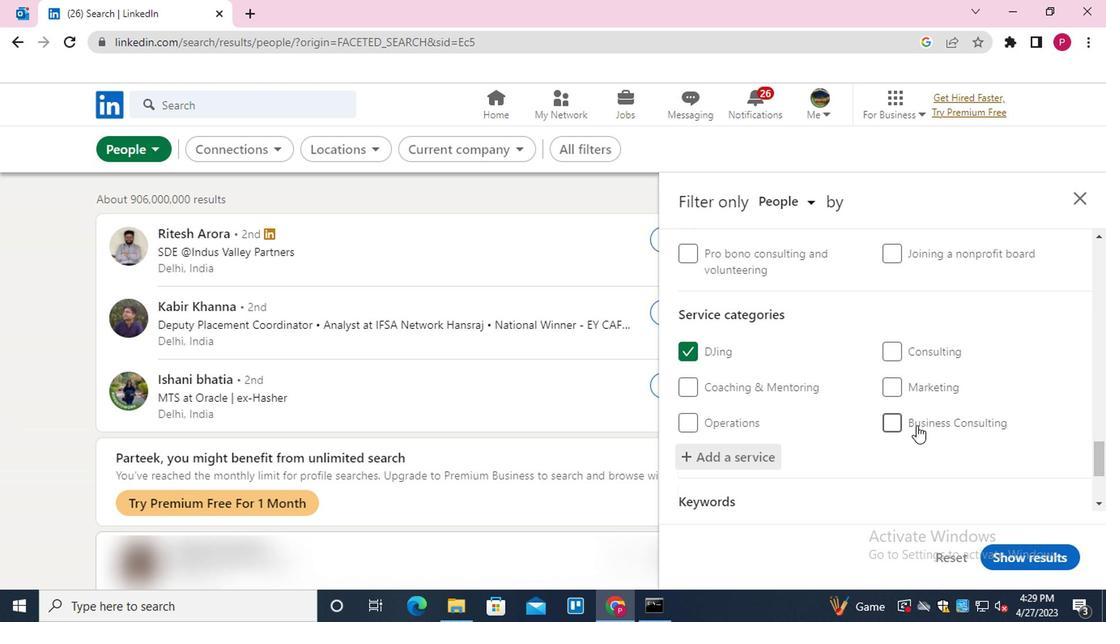 
Action: Mouse scrolled (913, 424) with delta (0, -1)
Screenshot: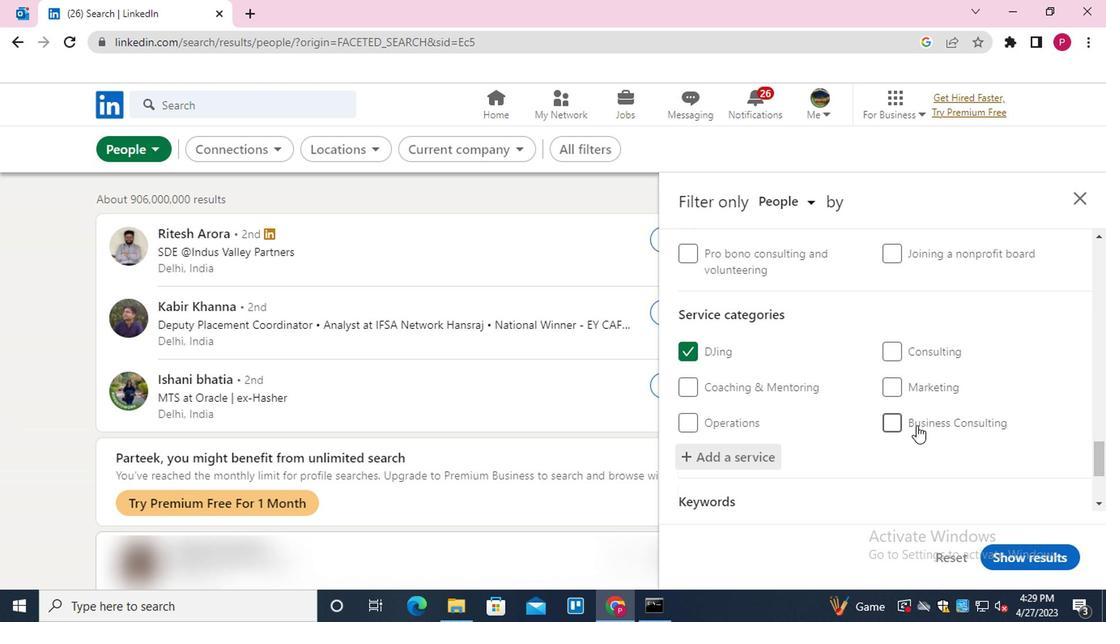
Action: Mouse moved to (763, 430)
Screenshot: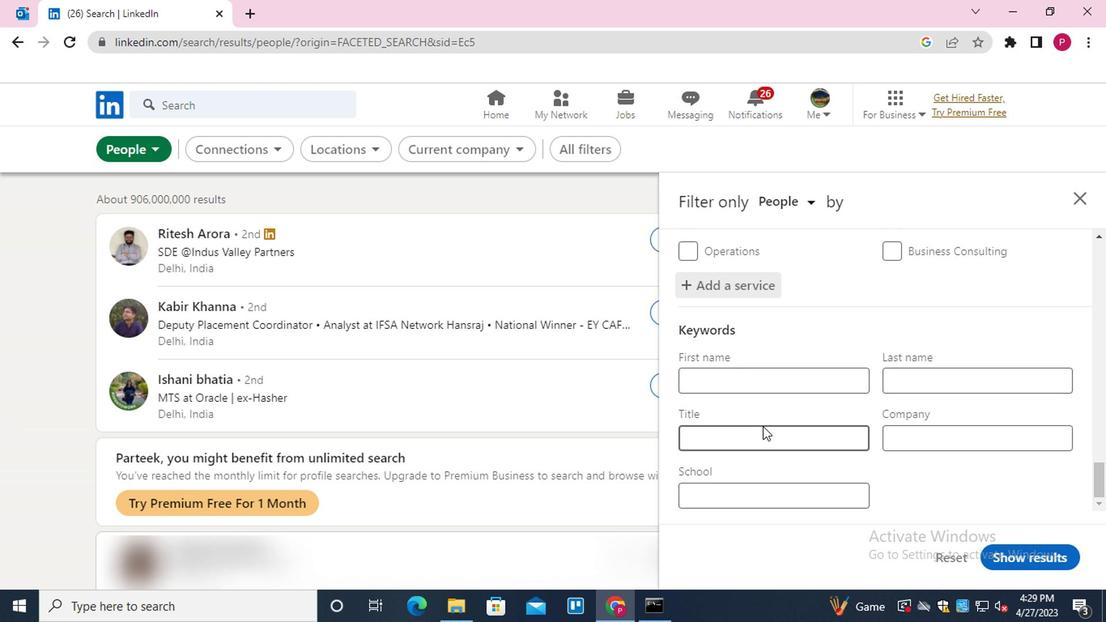 
Action: Mouse pressed left at (763, 430)
Screenshot: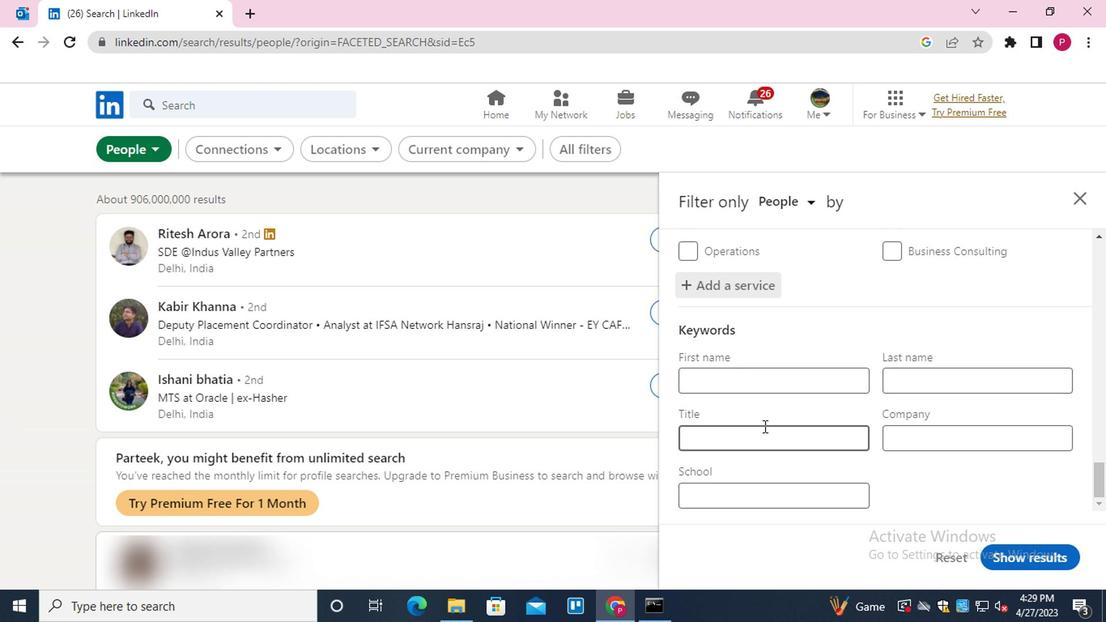 
Action: Key pressed <Key.shift>SOCIAL<Key.space><Key.shift>MEDIA<Key.space><Key.shift>ASSISTANT
Screenshot: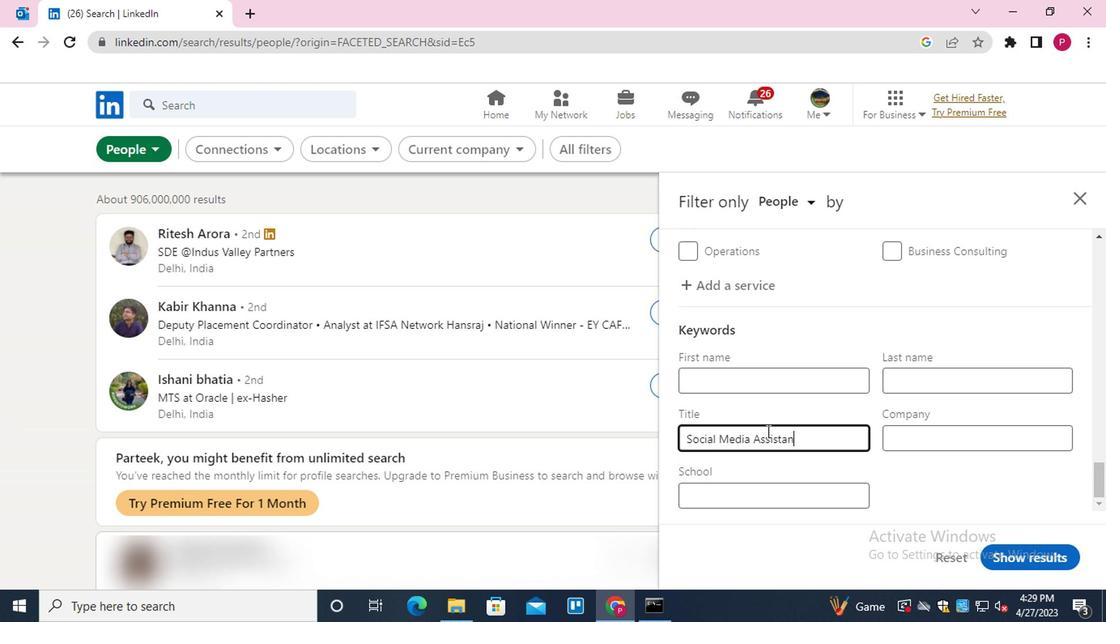 
Action: Mouse moved to (1055, 565)
Screenshot: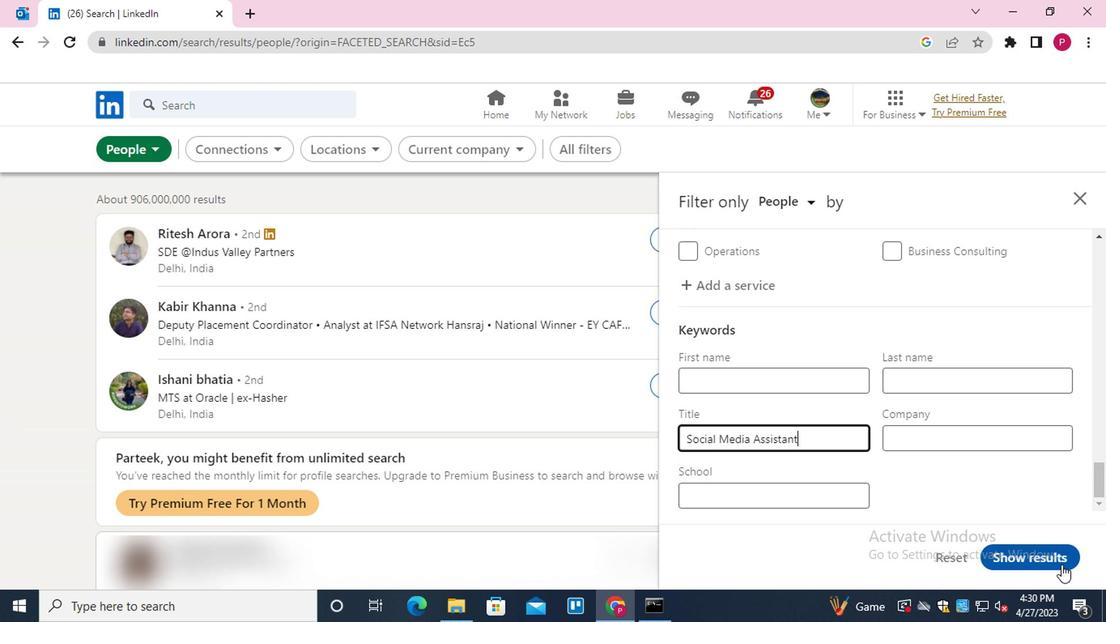 
Action: Mouse pressed left at (1055, 565)
Screenshot: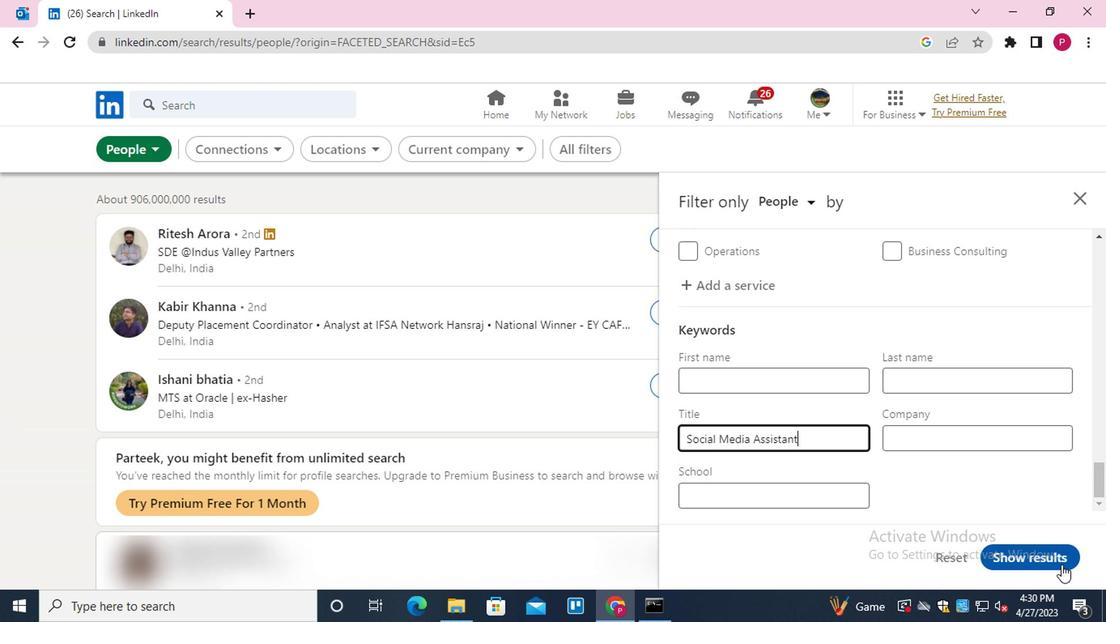 
Action: Mouse moved to (634, 377)
Screenshot: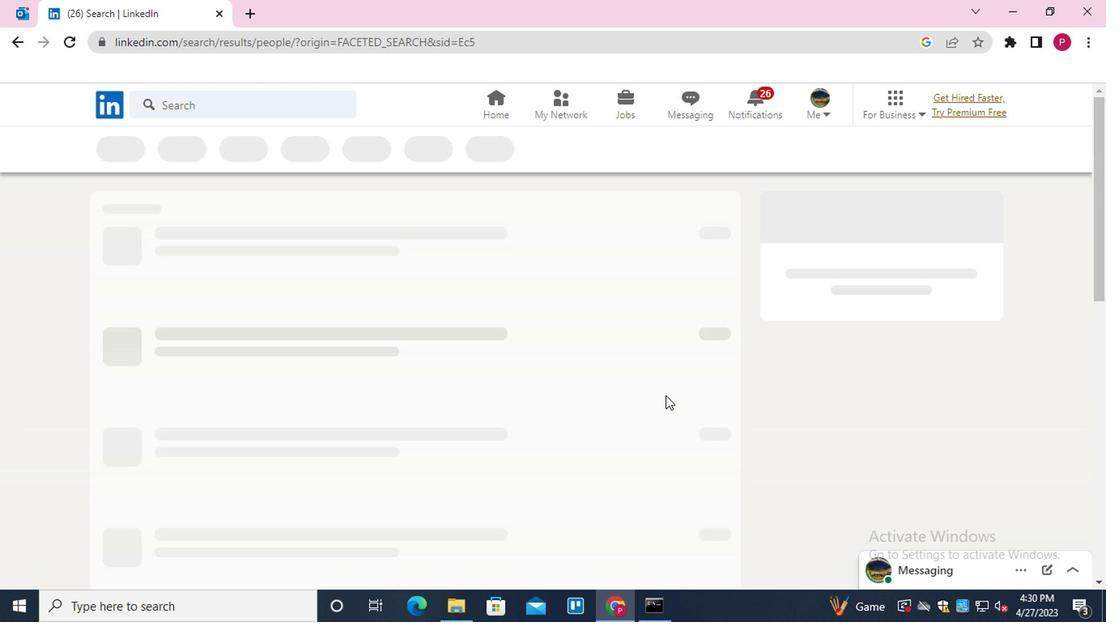 
